 Task: Find connections with filter location Koprivnica with filter topic #securitywith filter profile language Spanish with filter current company YES BANK with filter school The Assembly of God Church School - India with filter industry Wholesale Photography Equipment and Supplies with filter service category Home Networking with filter keywords title Director
Action: Mouse moved to (642, 81)
Screenshot: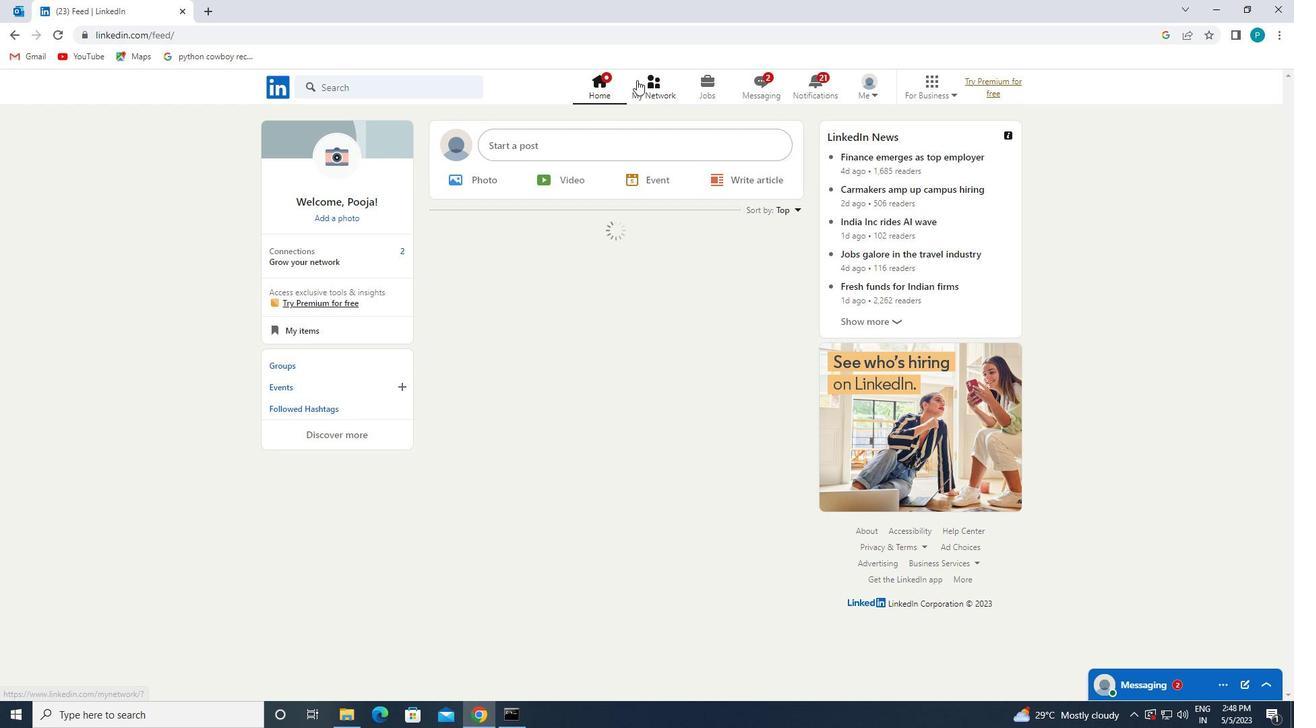
Action: Mouse pressed left at (642, 81)
Screenshot: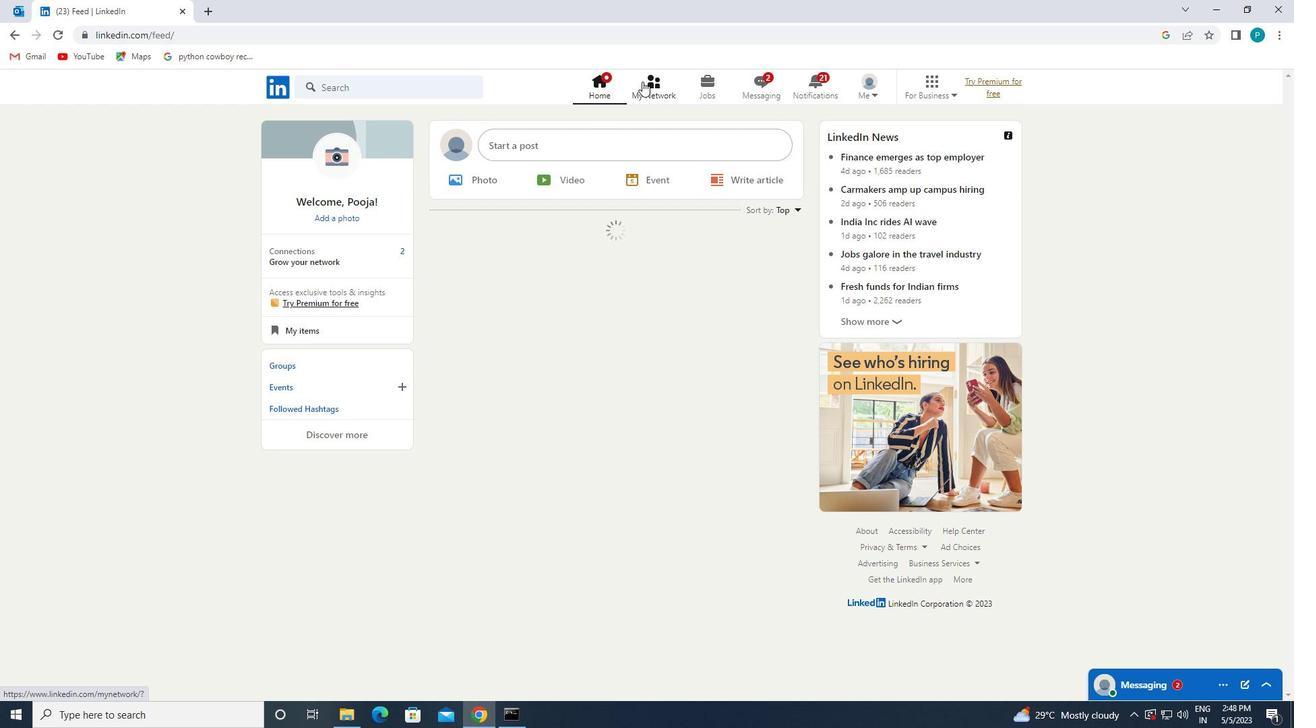 
Action: Mouse moved to (647, 82)
Screenshot: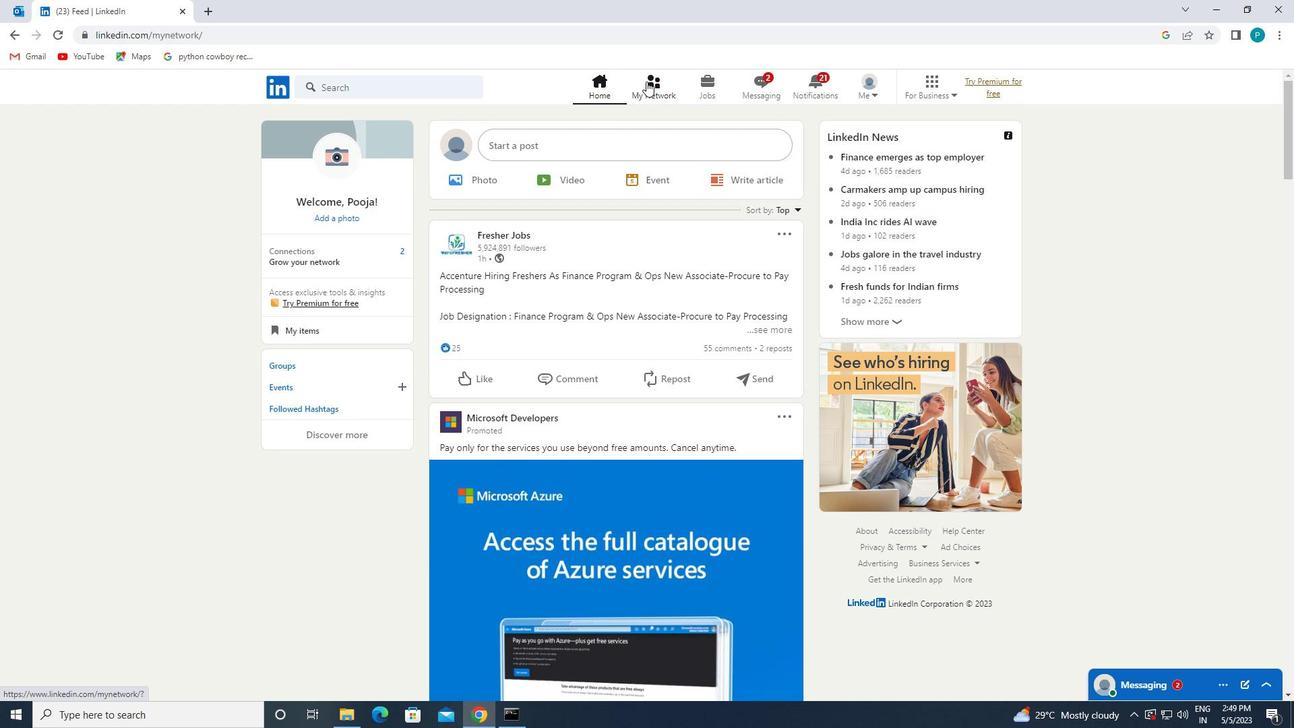 
Action: Mouse pressed left at (647, 82)
Screenshot: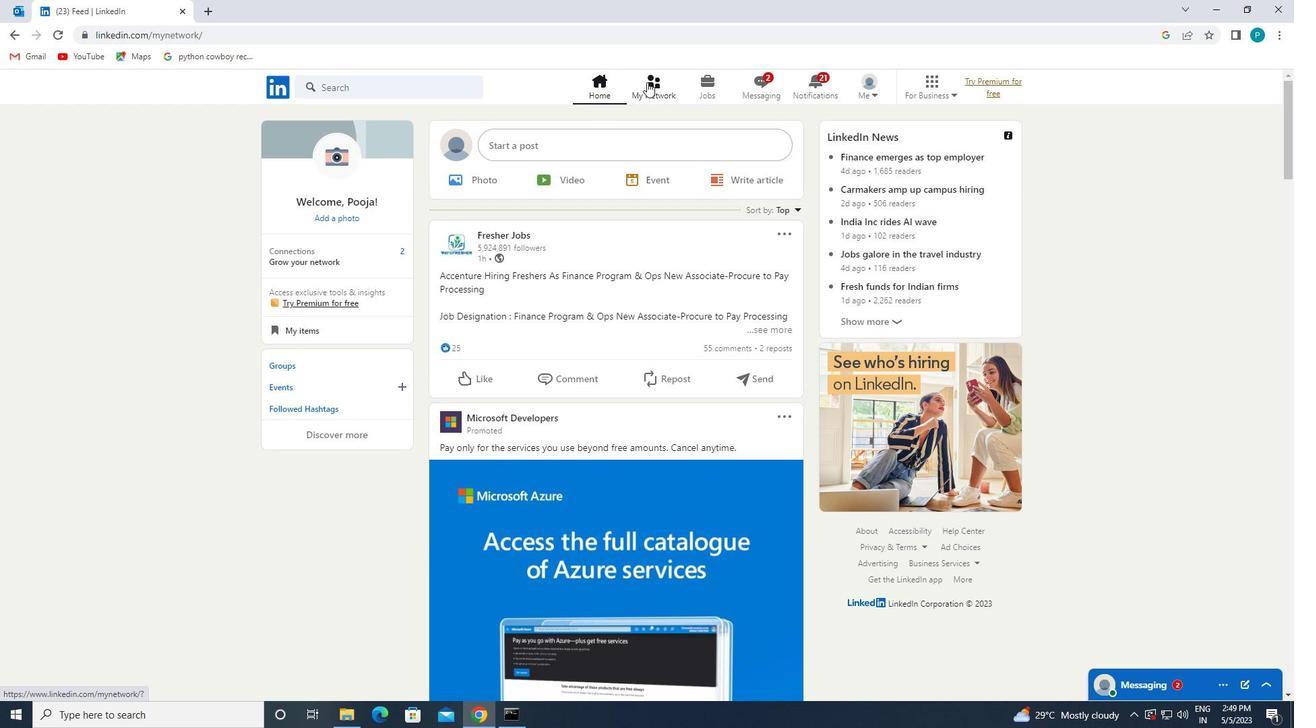 
Action: Mouse moved to (413, 153)
Screenshot: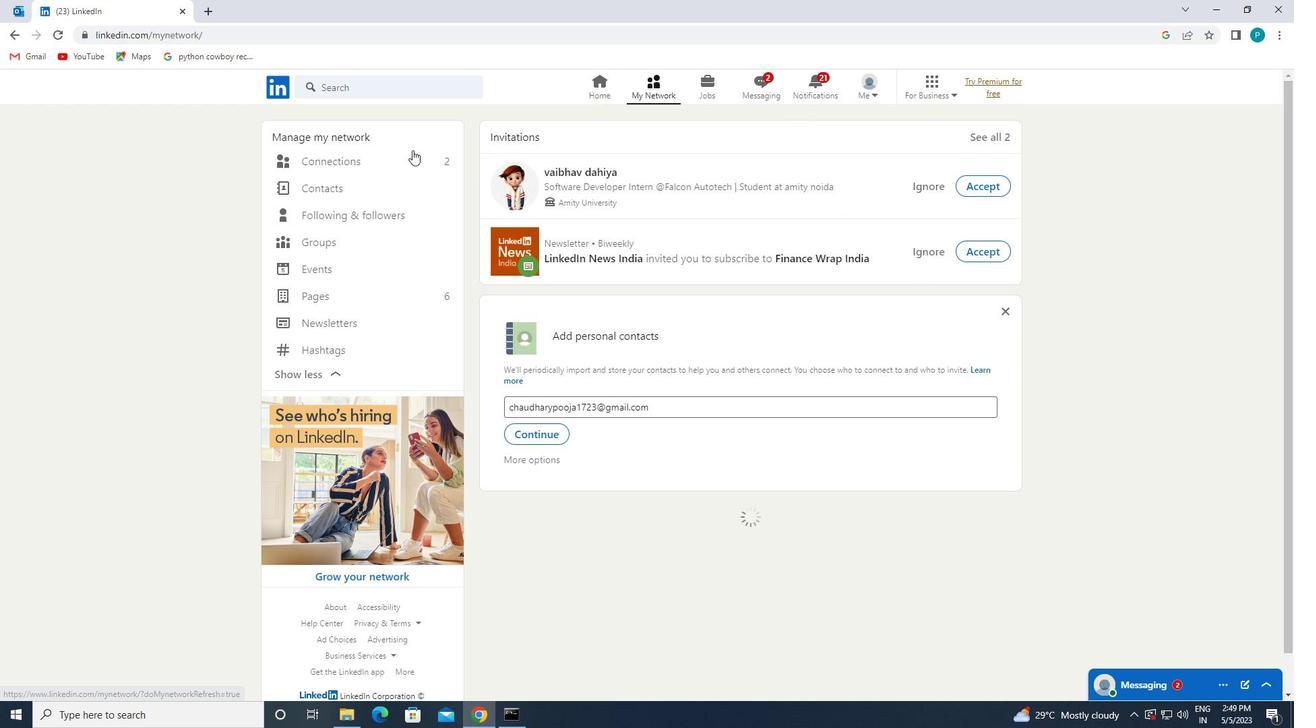 
Action: Mouse pressed left at (413, 153)
Screenshot: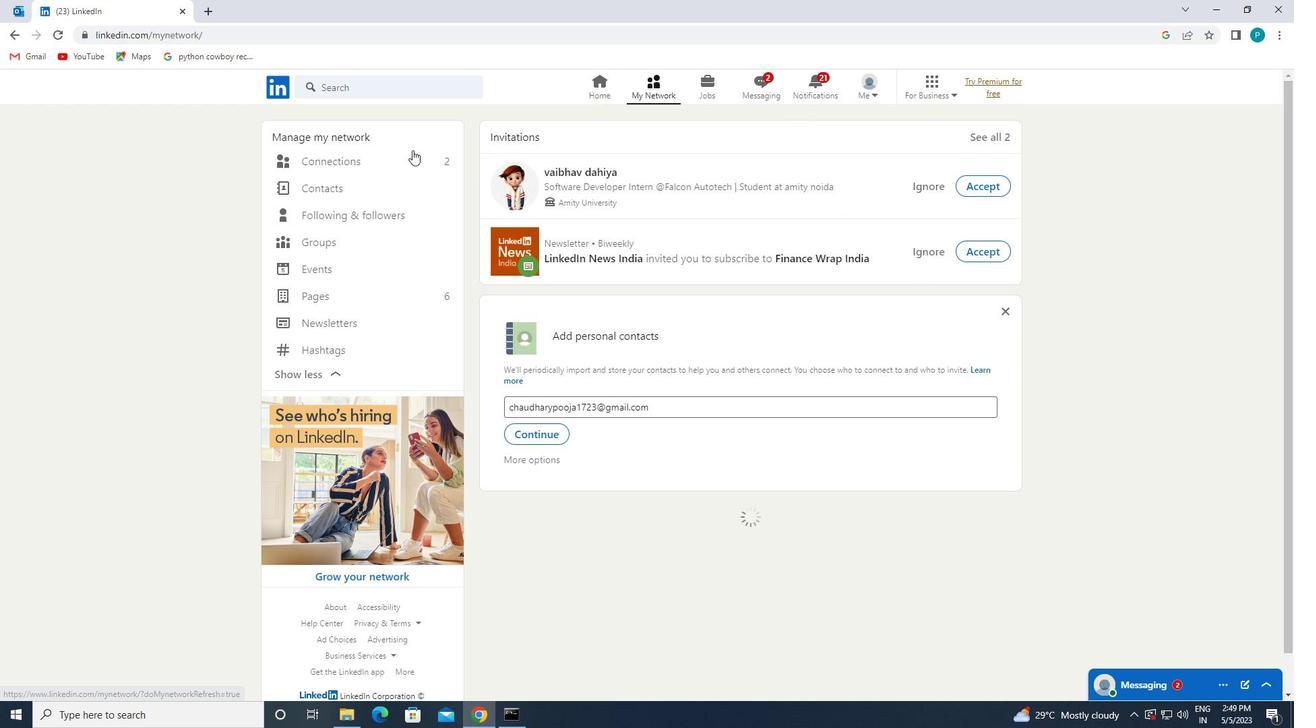 
Action: Mouse moved to (740, 169)
Screenshot: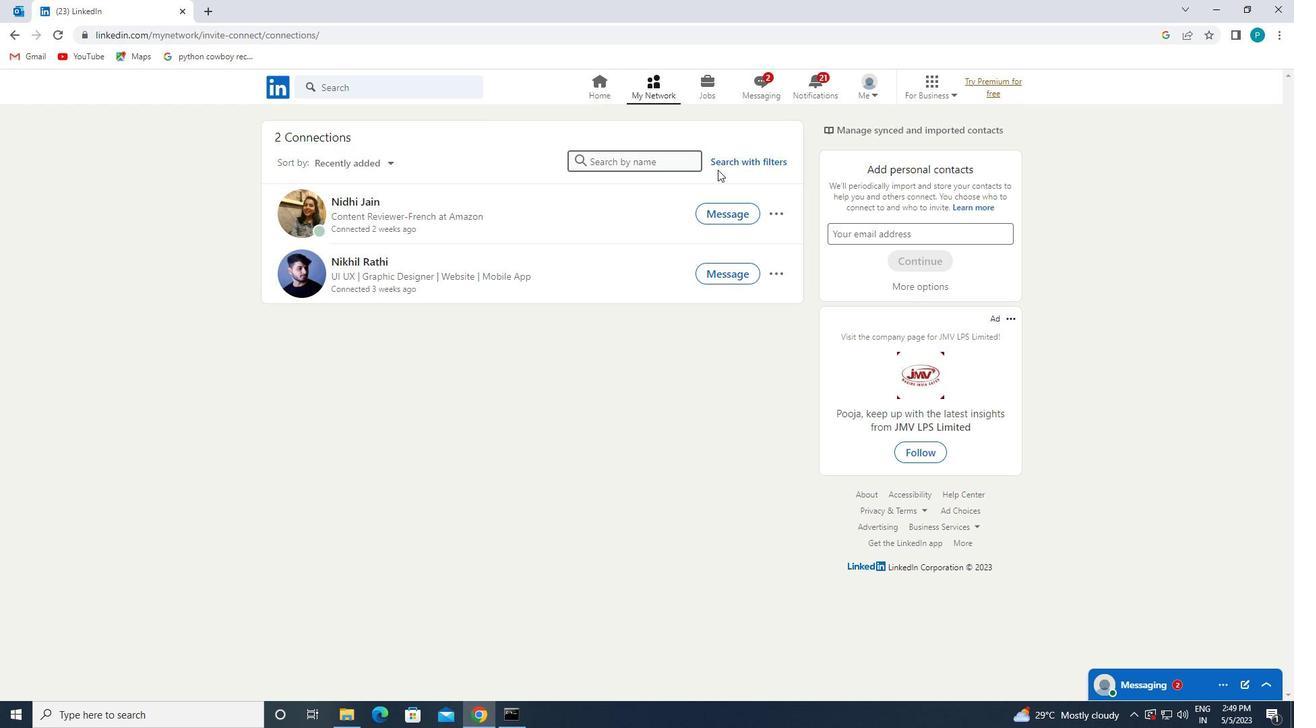 
Action: Mouse pressed left at (740, 169)
Screenshot: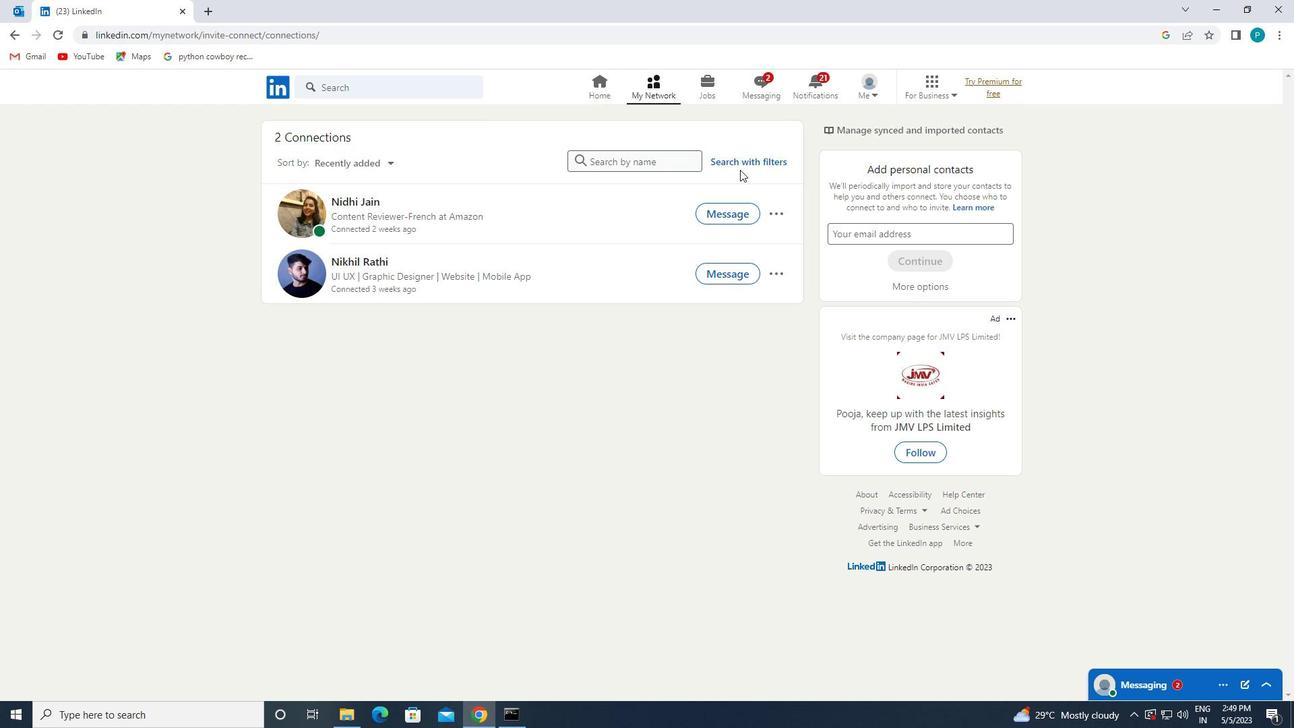 
Action: Mouse moved to (741, 166)
Screenshot: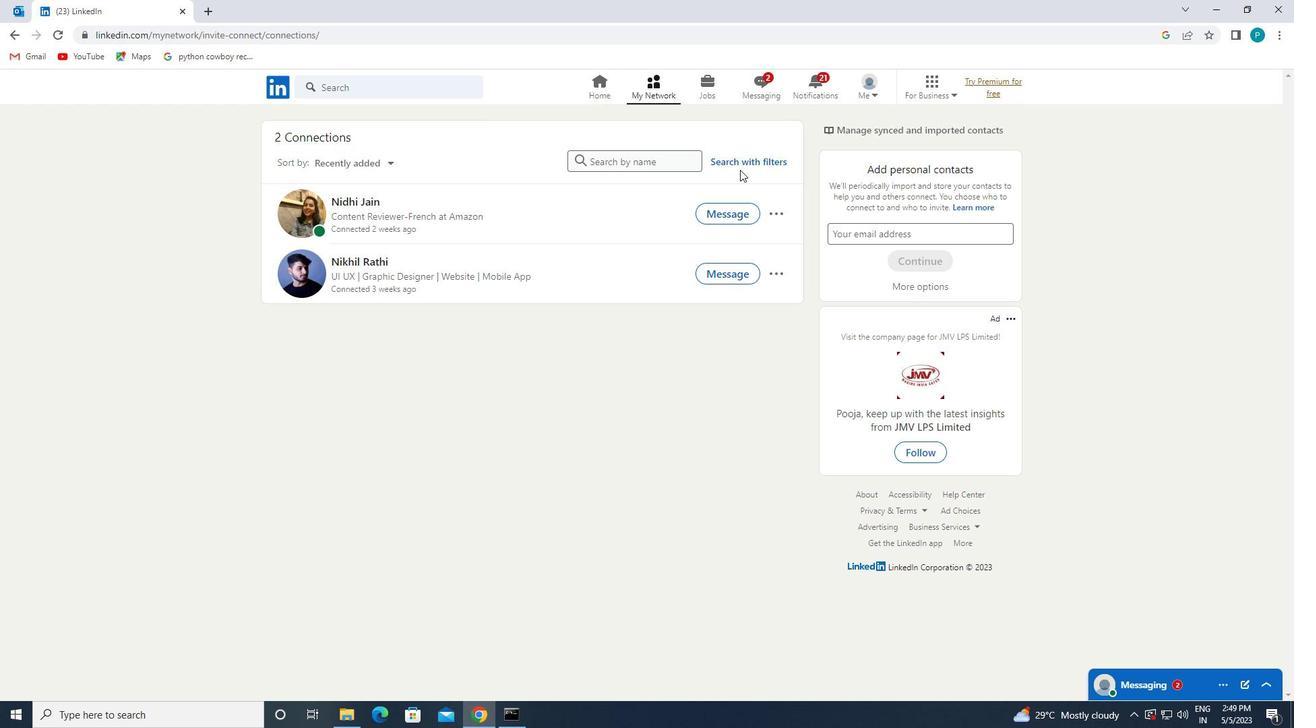 
Action: Mouse pressed left at (741, 166)
Screenshot: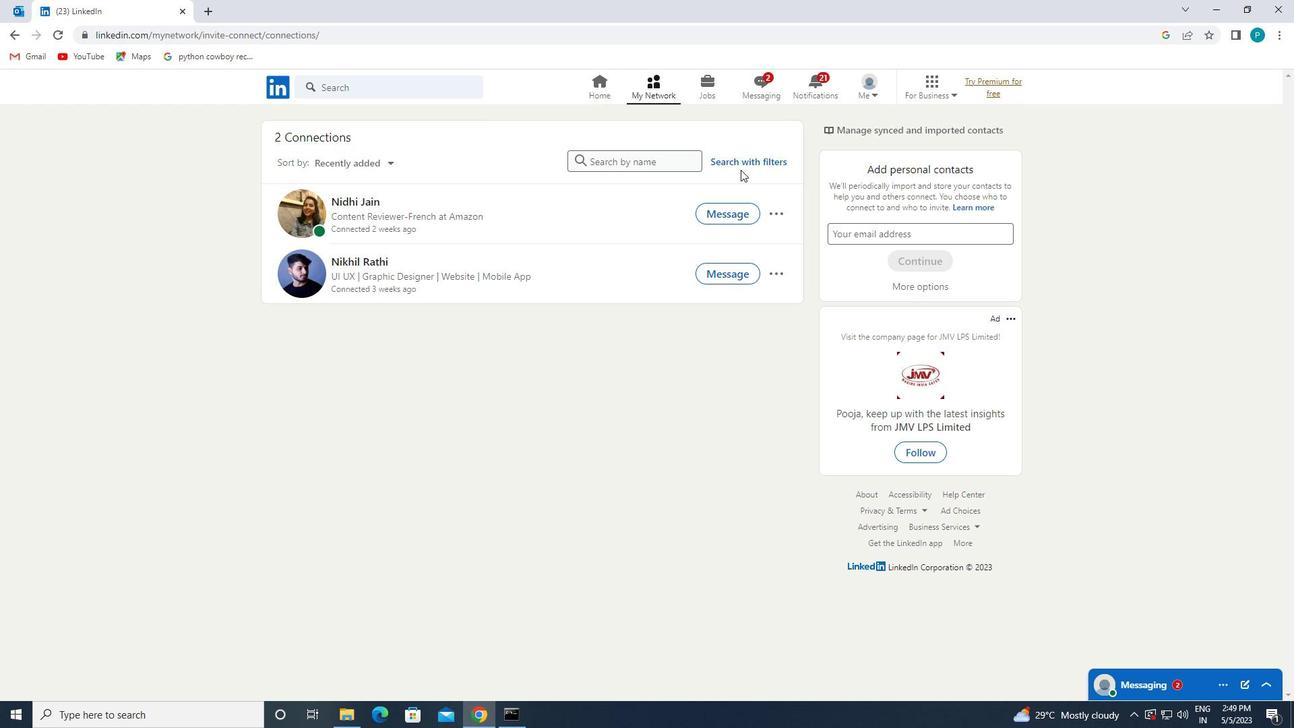 
Action: Mouse moved to (701, 123)
Screenshot: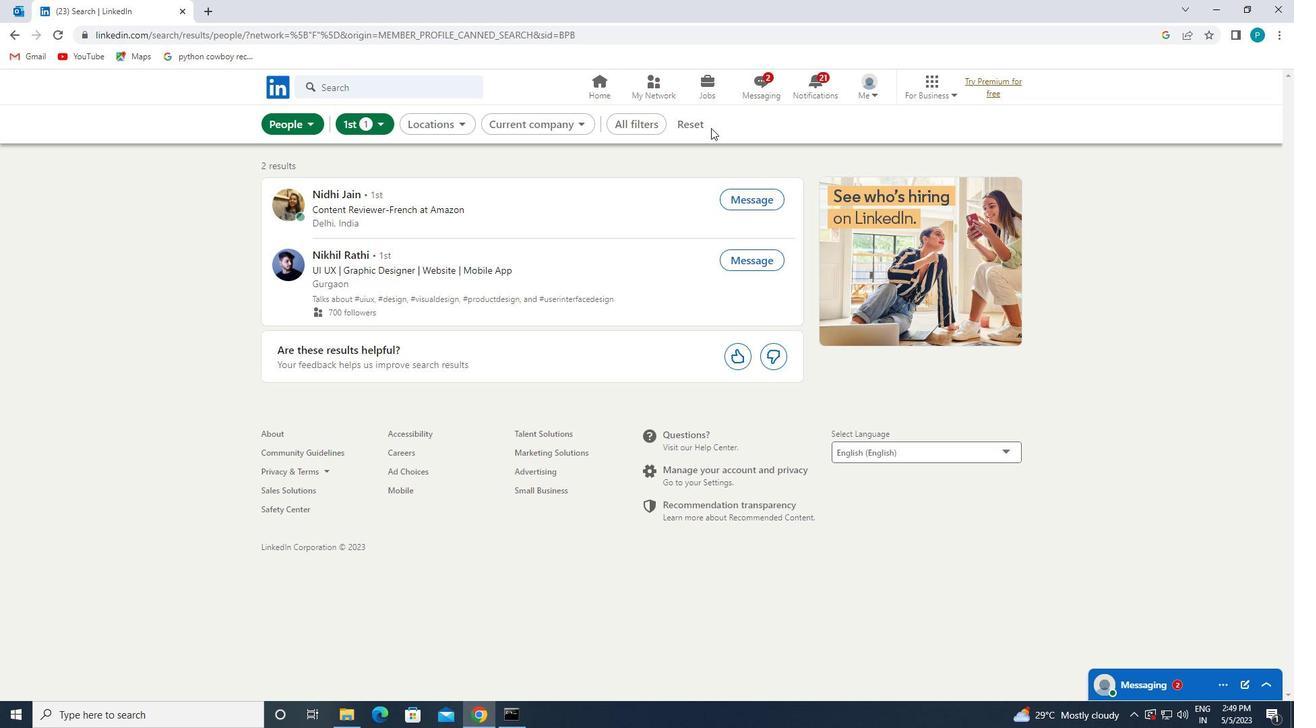 
Action: Mouse pressed left at (701, 123)
Screenshot: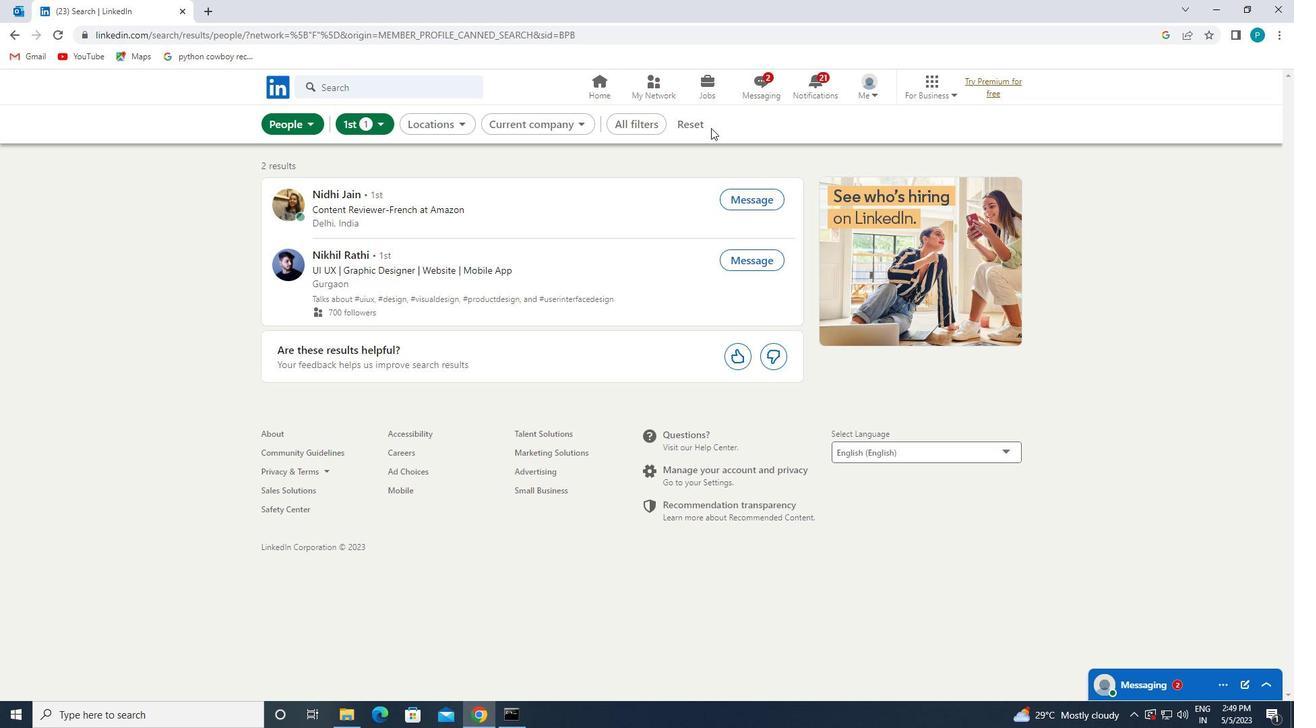 
Action: Mouse moved to (686, 120)
Screenshot: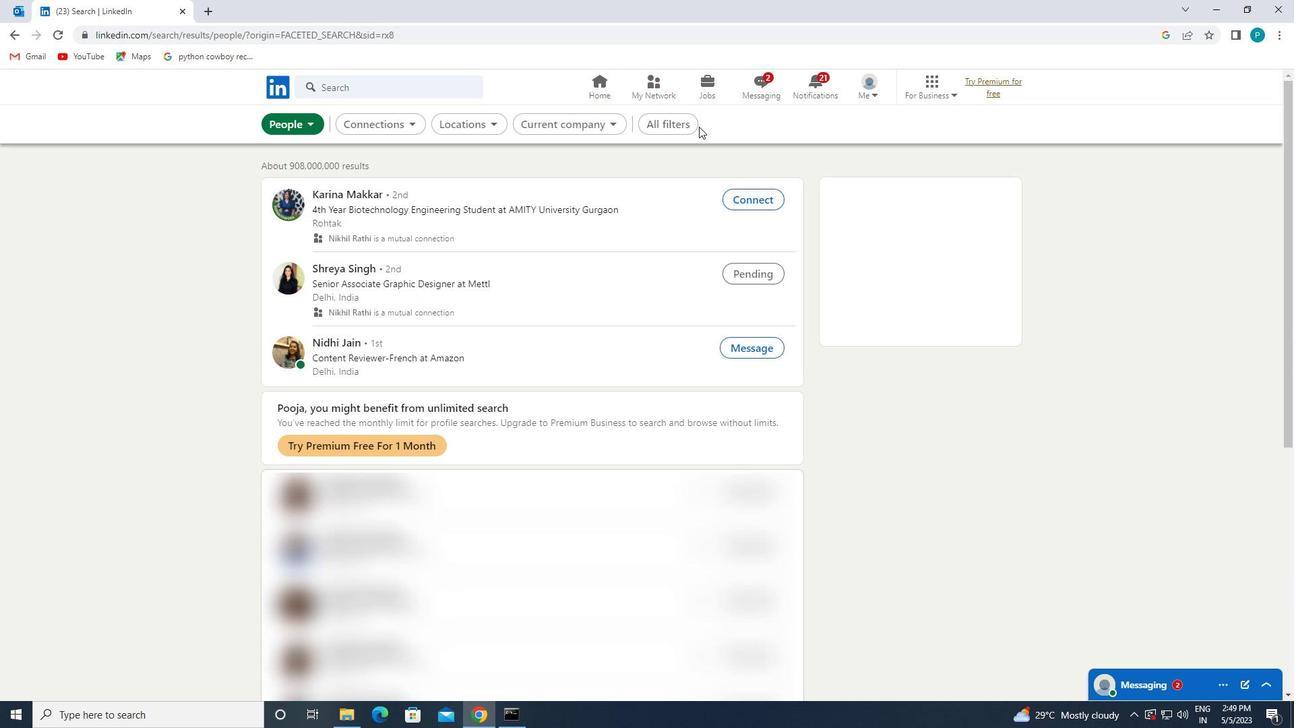 
Action: Mouse pressed left at (686, 120)
Screenshot: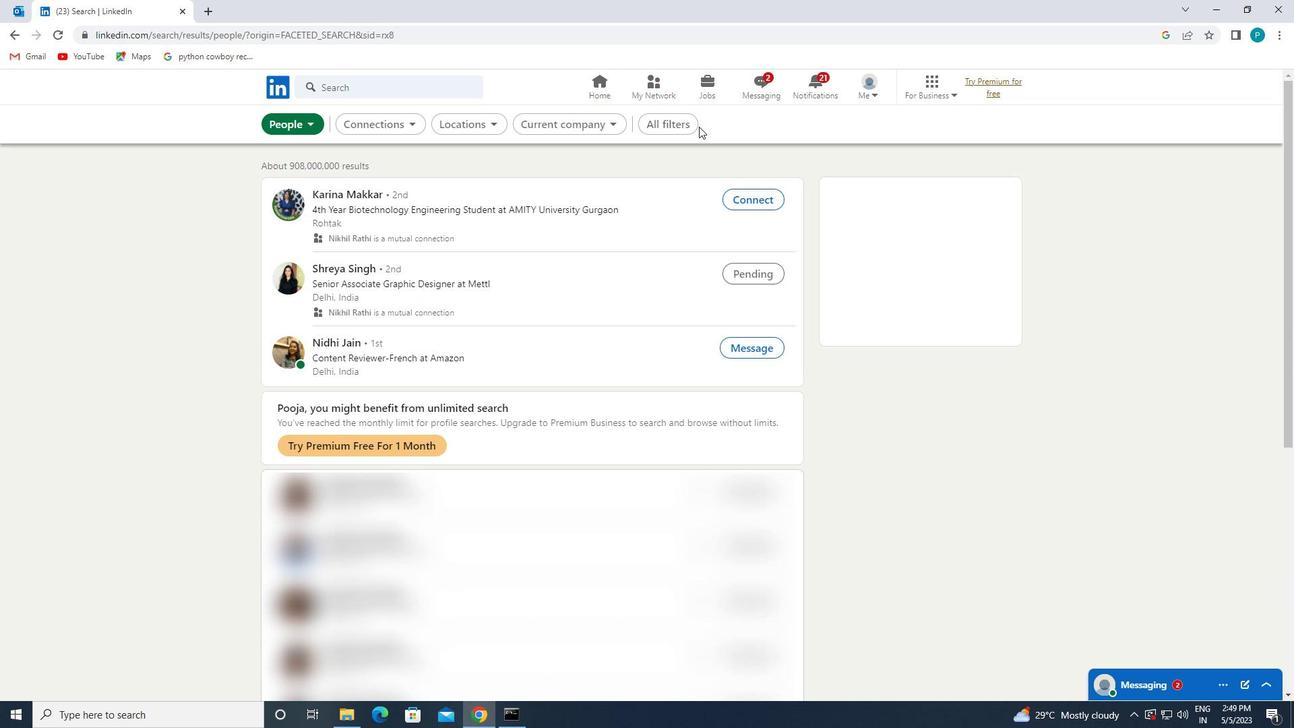 
Action: Mouse moved to (1142, 289)
Screenshot: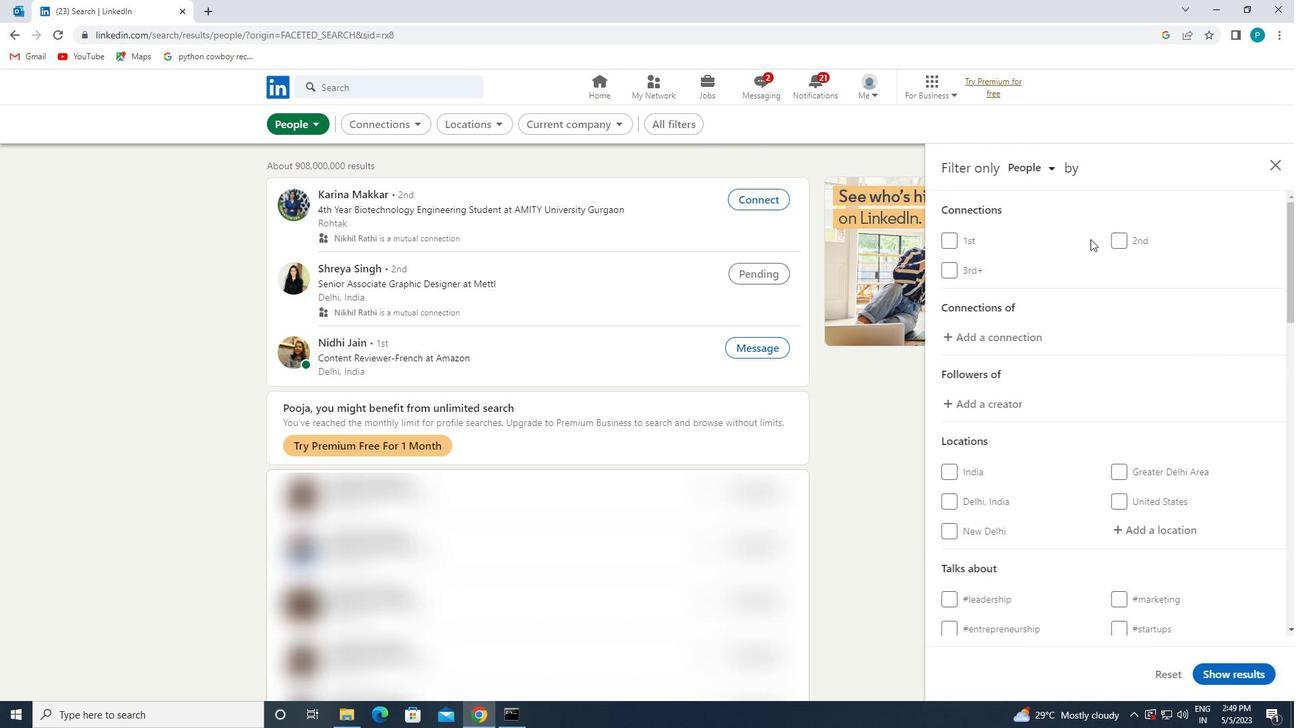 
Action: Mouse scrolled (1142, 288) with delta (0, 0)
Screenshot: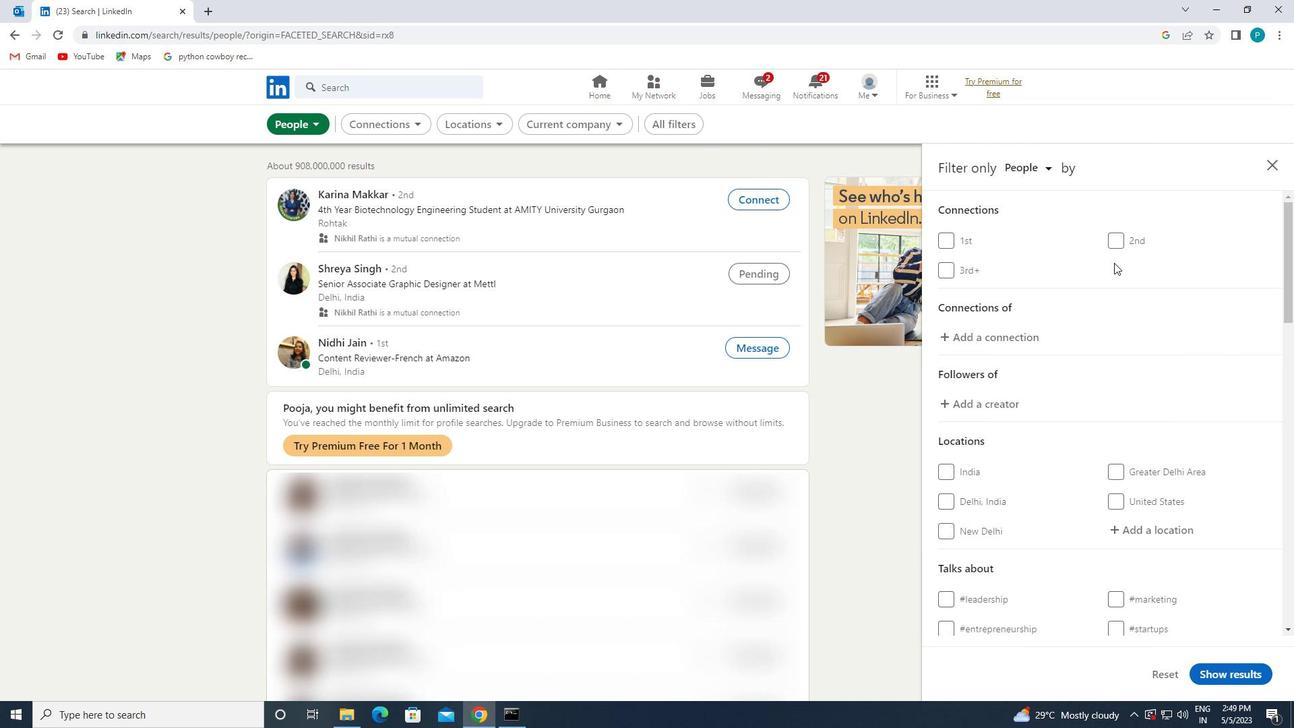 
Action: Mouse scrolled (1142, 288) with delta (0, 0)
Screenshot: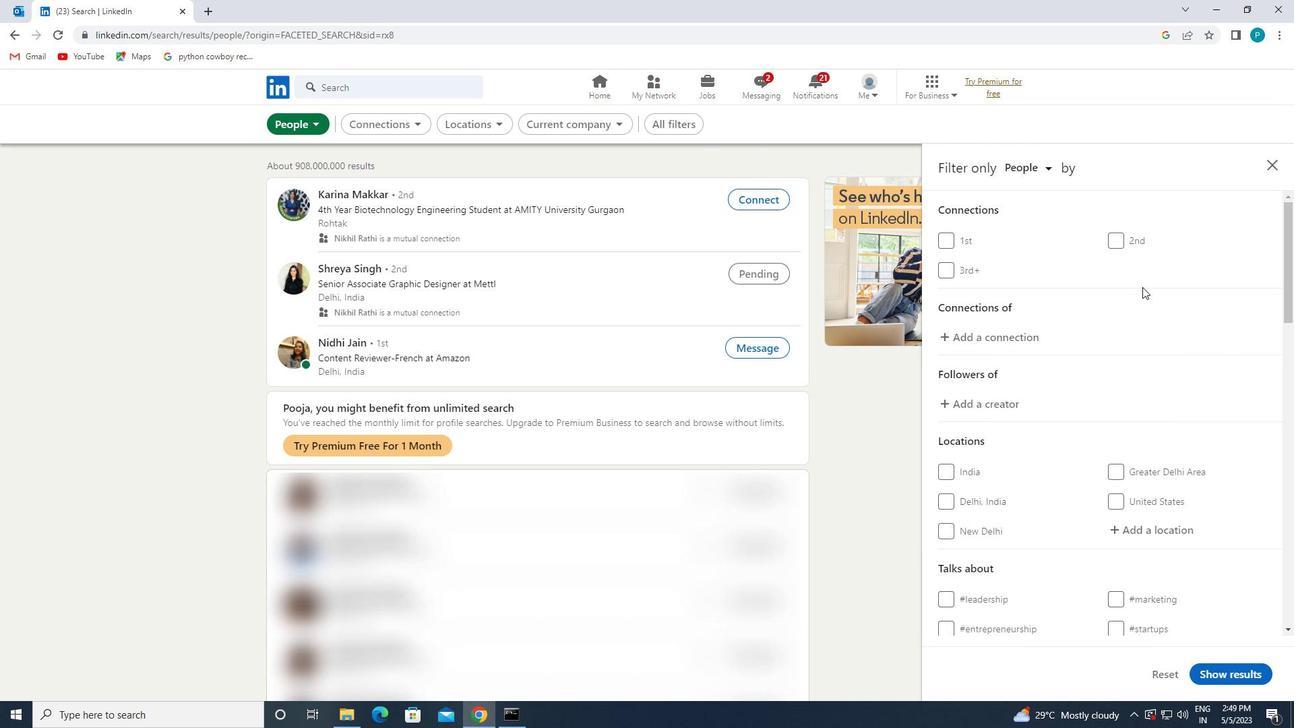 
Action: Mouse moved to (1159, 410)
Screenshot: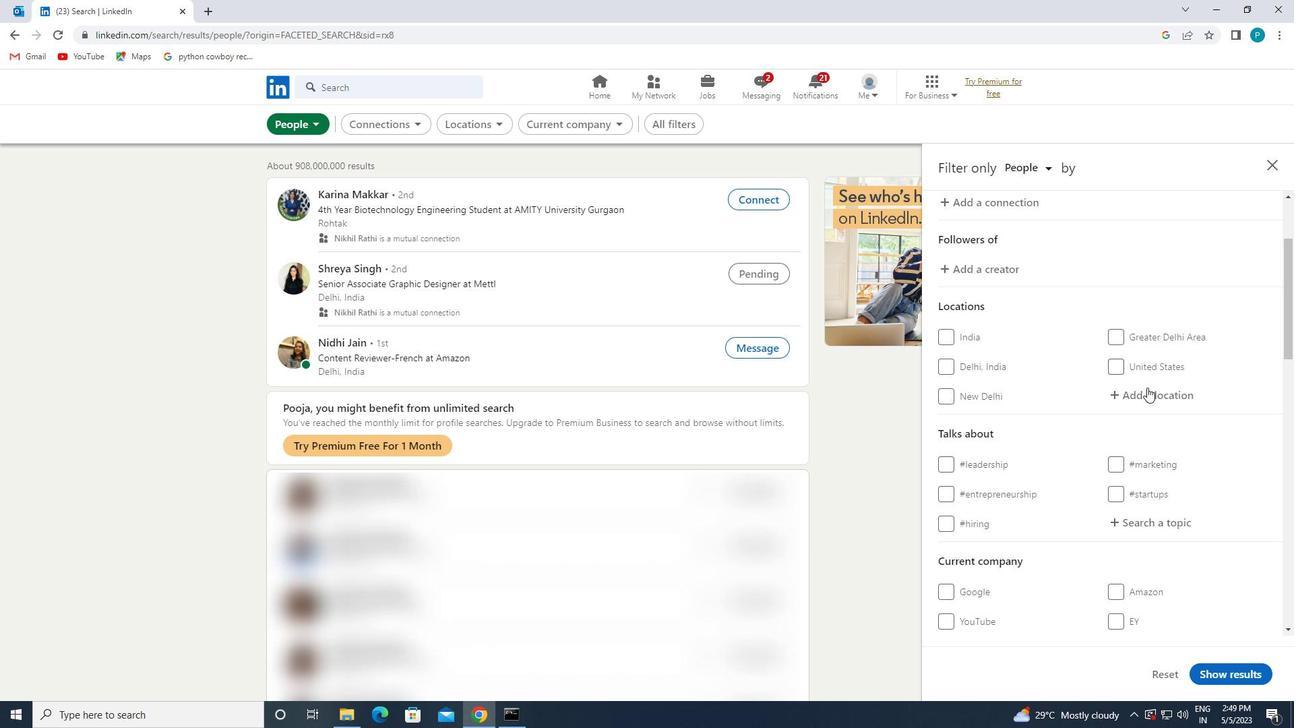 
Action: Mouse pressed left at (1159, 410)
Screenshot: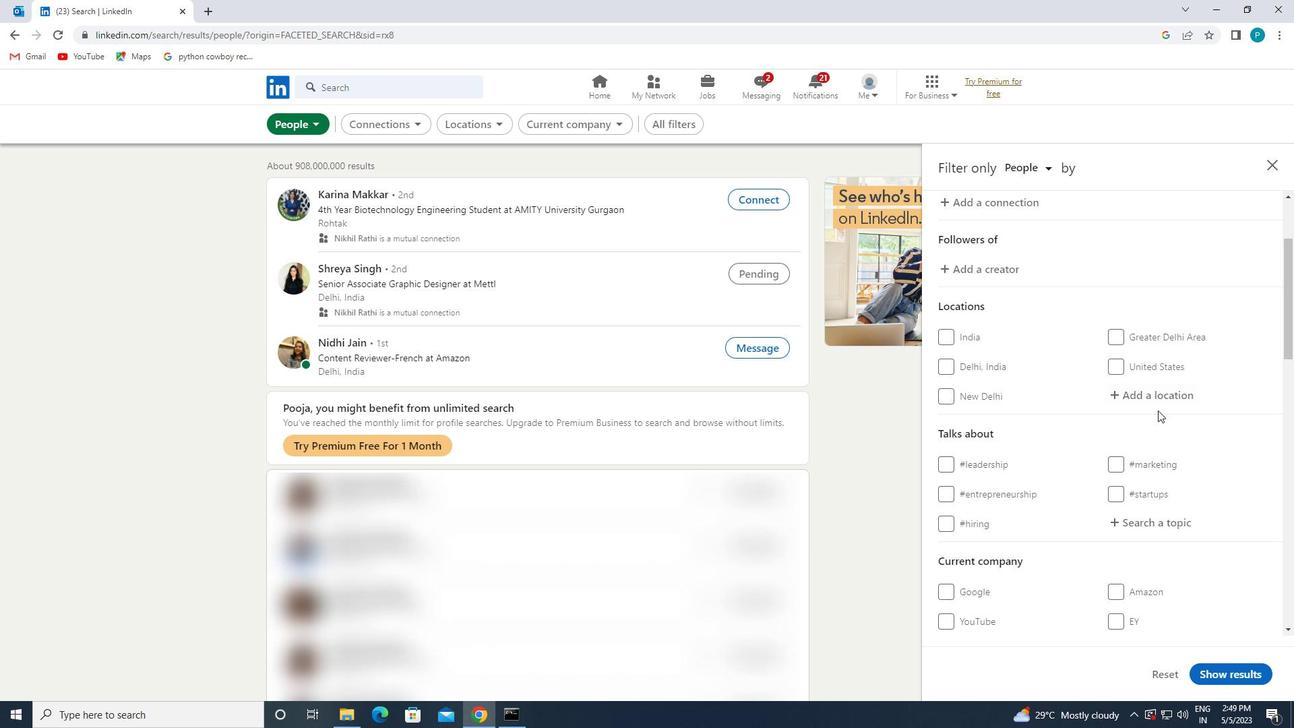 
Action: Mouse moved to (1159, 401)
Screenshot: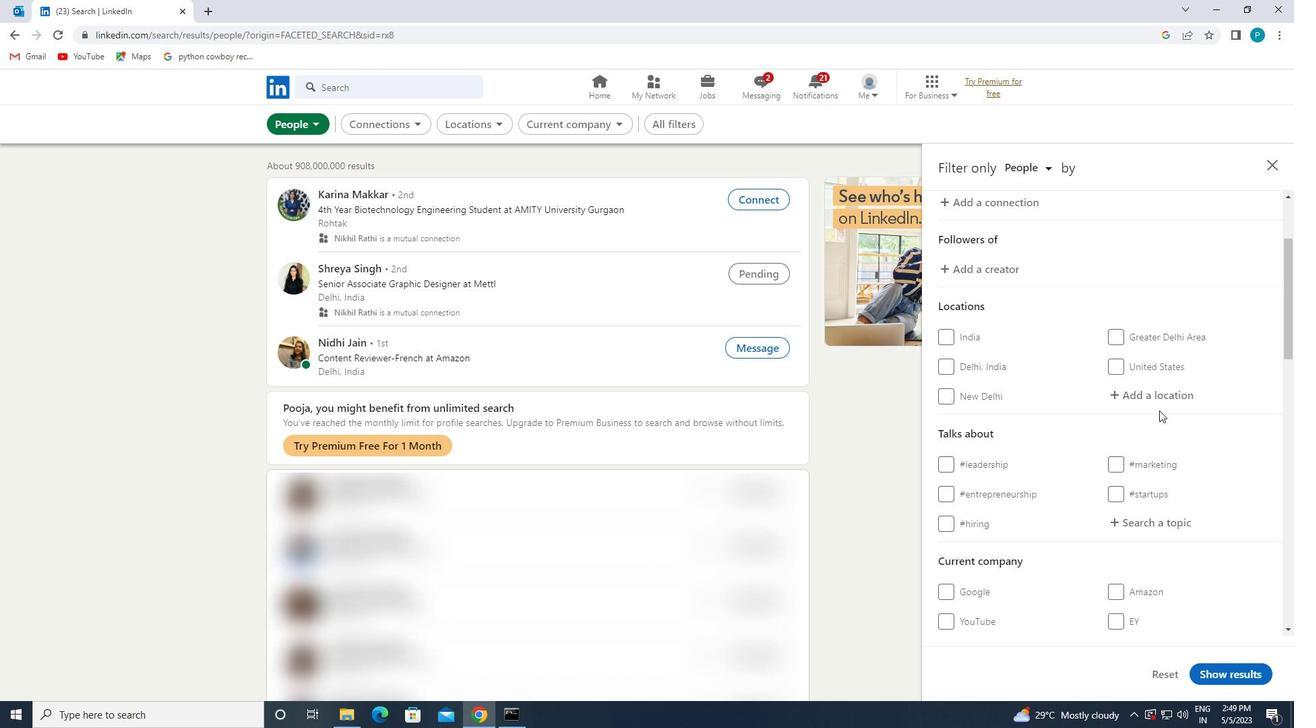 
Action: Mouse pressed left at (1159, 401)
Screenshot: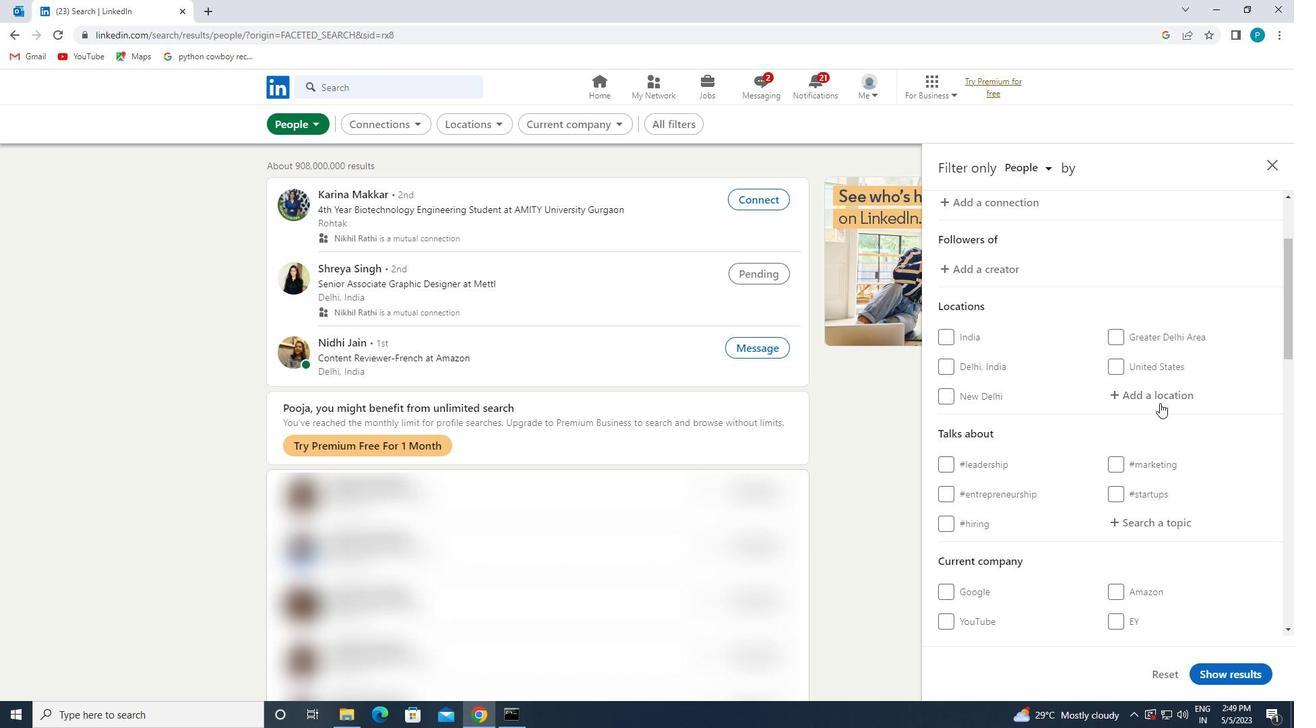 
Action: Key pressed <Key.caps_lock>k<Key.caps_lock>oprivnica
Screenshot: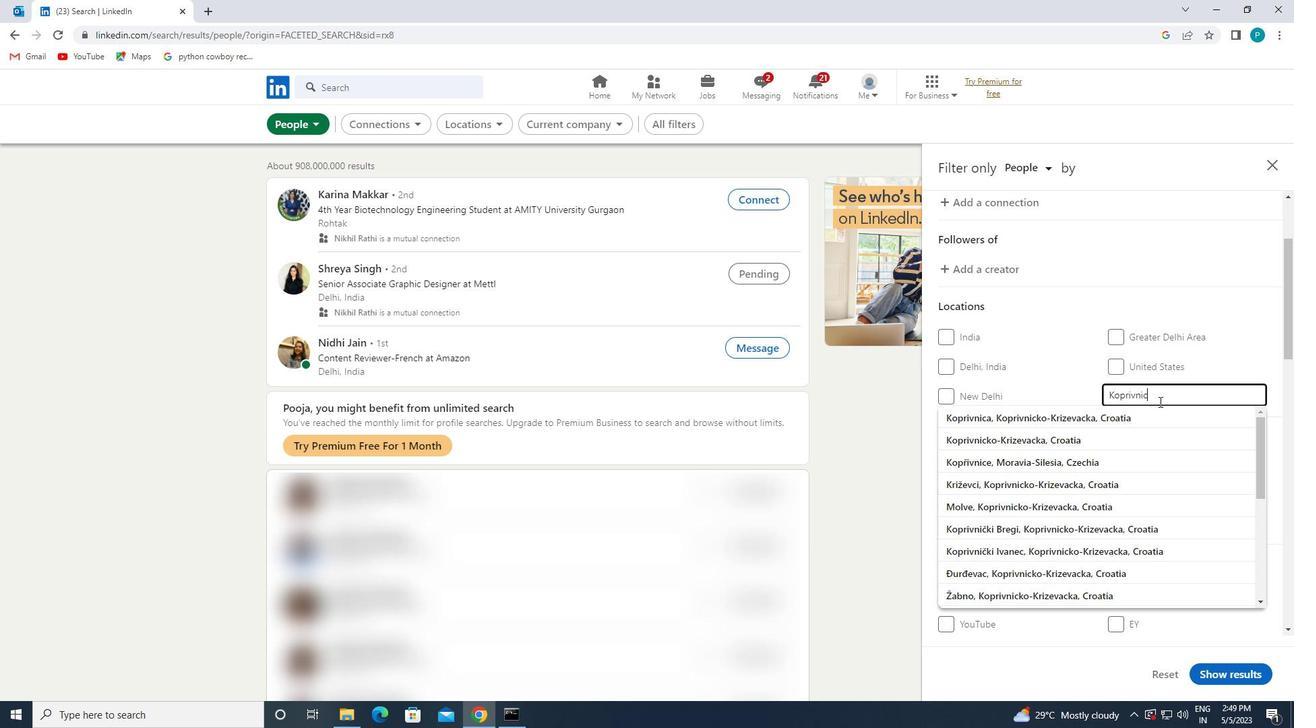 
Action: Mouse moved to (1151, 409)
Screenshot: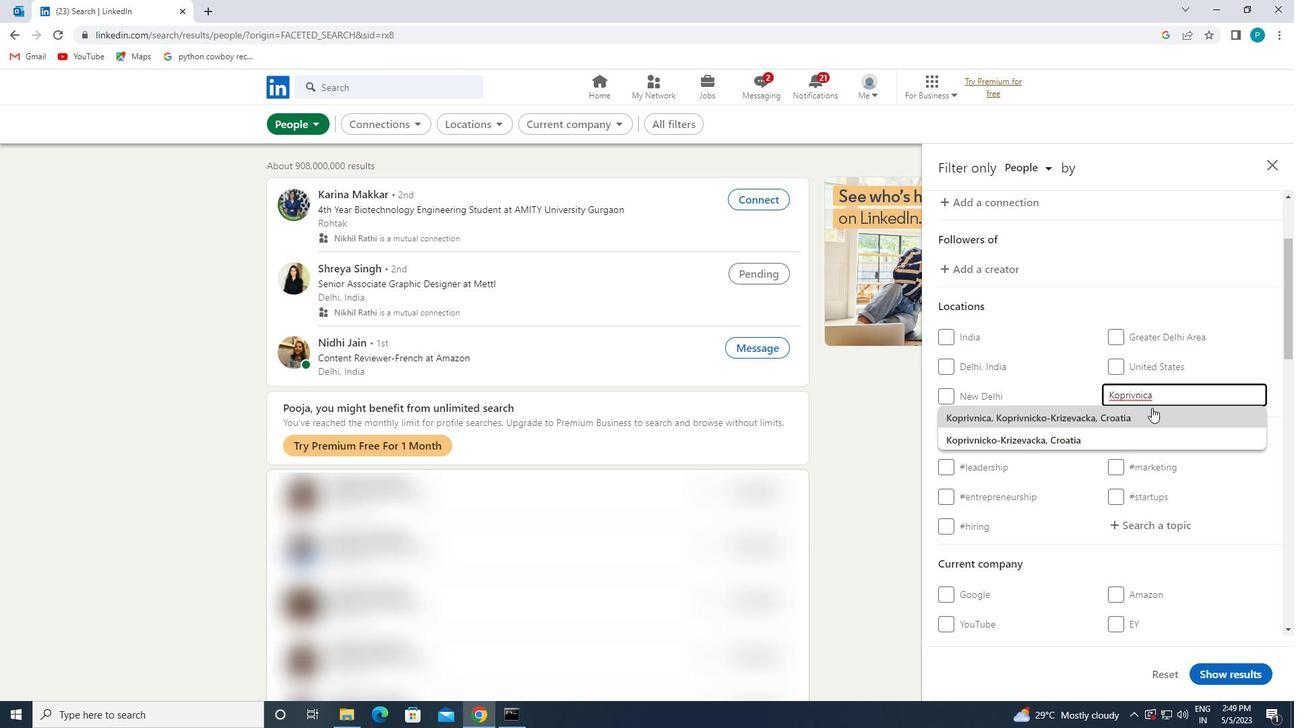 
Action: Mouse pressed left at (1151, 409)
Screenshot: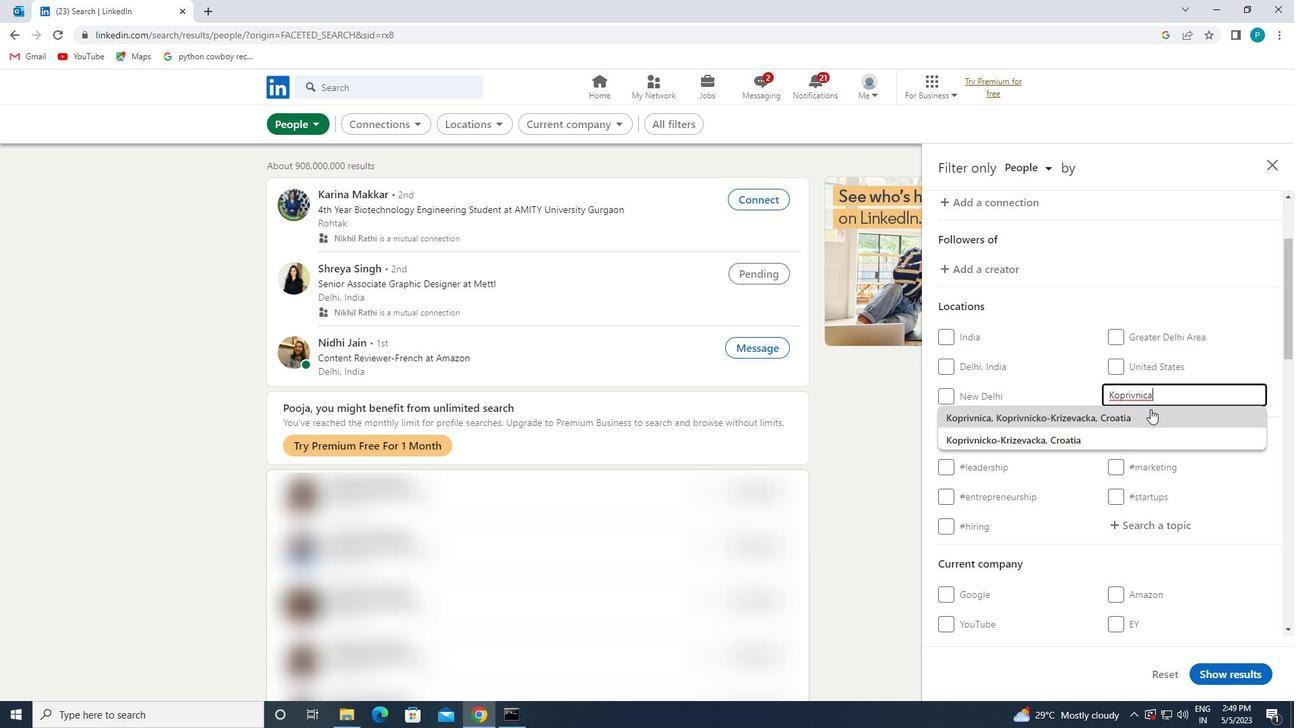 
Action: Mouse moved to (1159, 424)
Screenshot: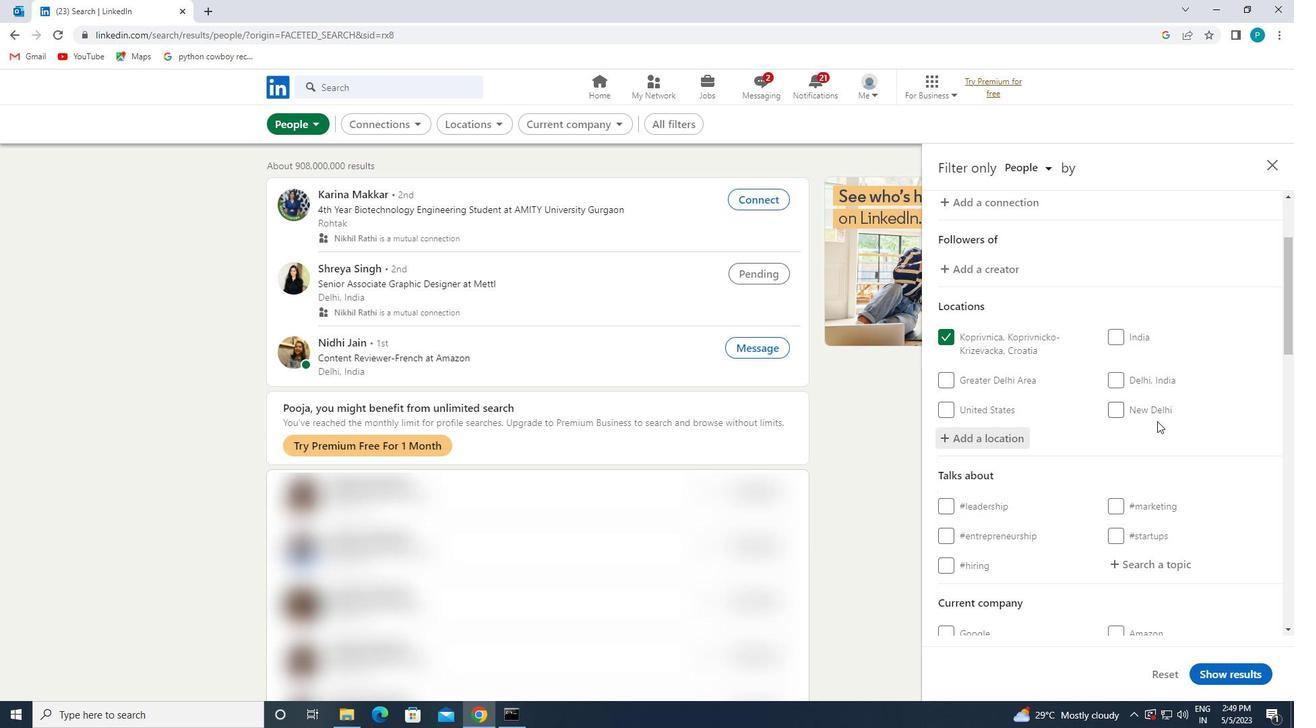 
Action: Mouse scrolled (1159, 424) with delta (0, 0)
Screenshot: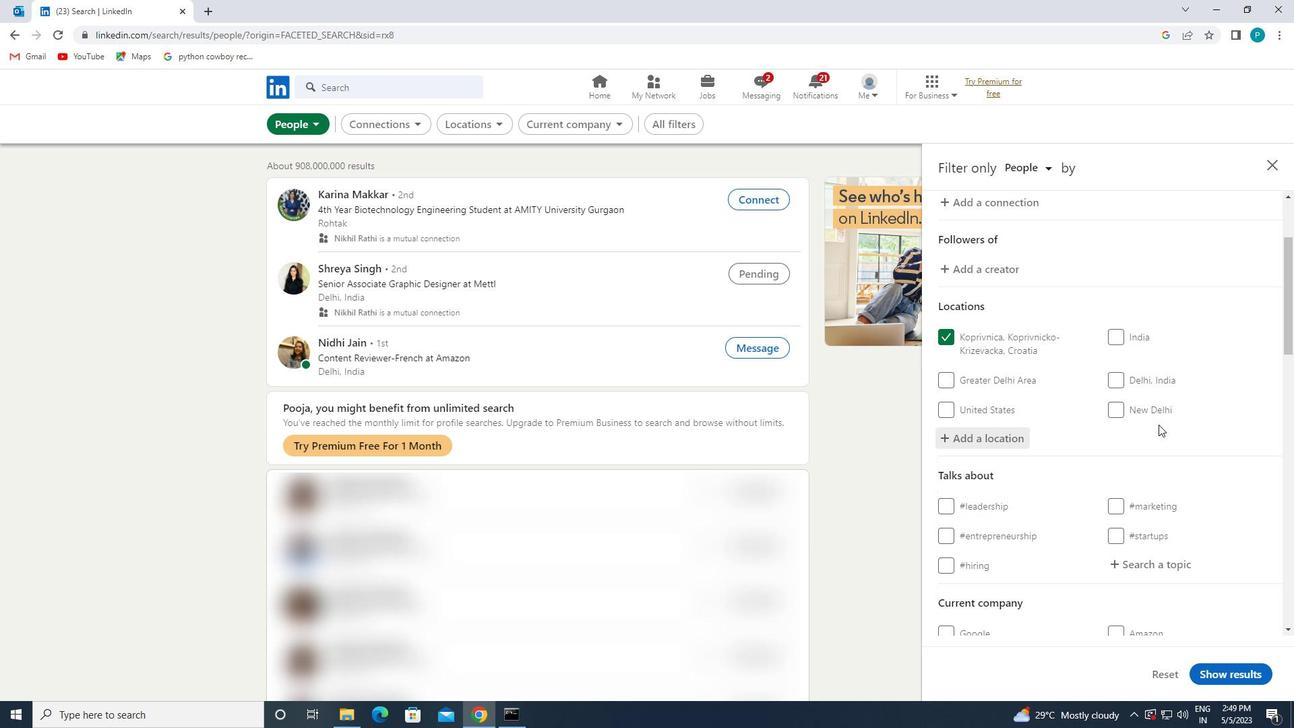 
Action: Mouse scrolled (1159, 424) with delta (0, 0)
Screenshot: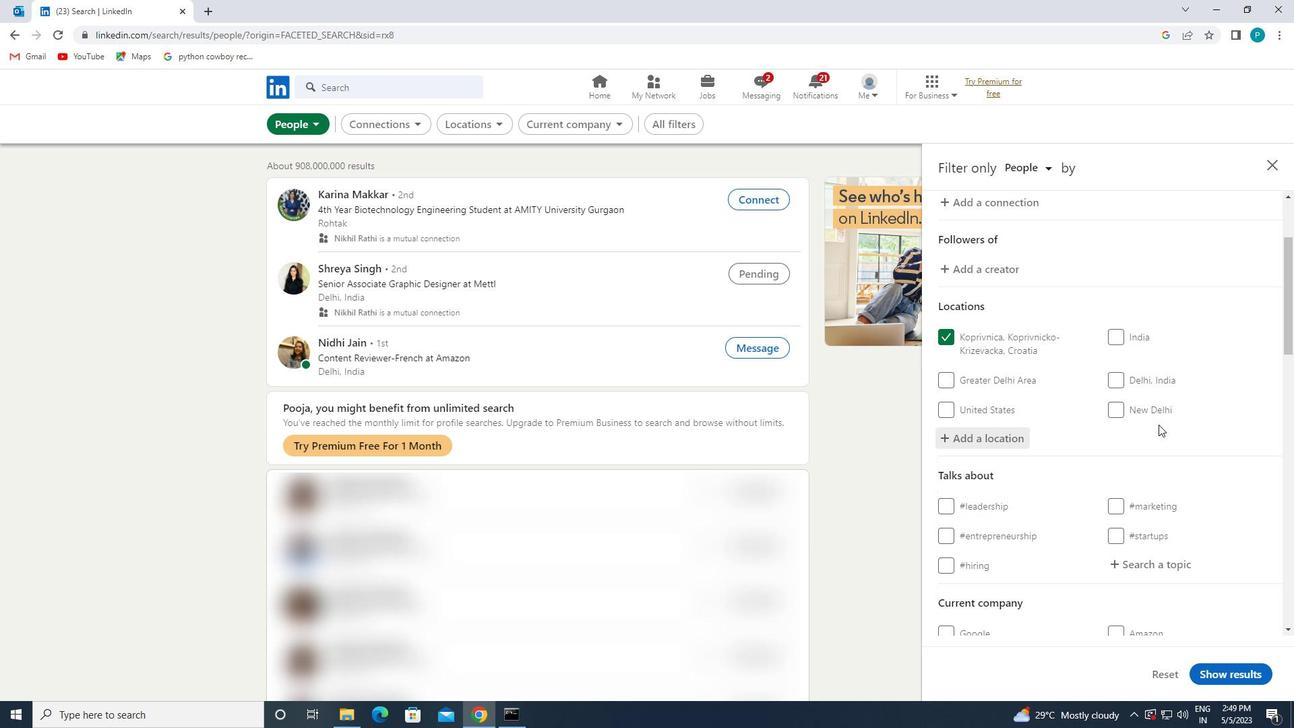 
Action: Mouse scrolled (1159, 424) with delta (0, 0)
Screenshot: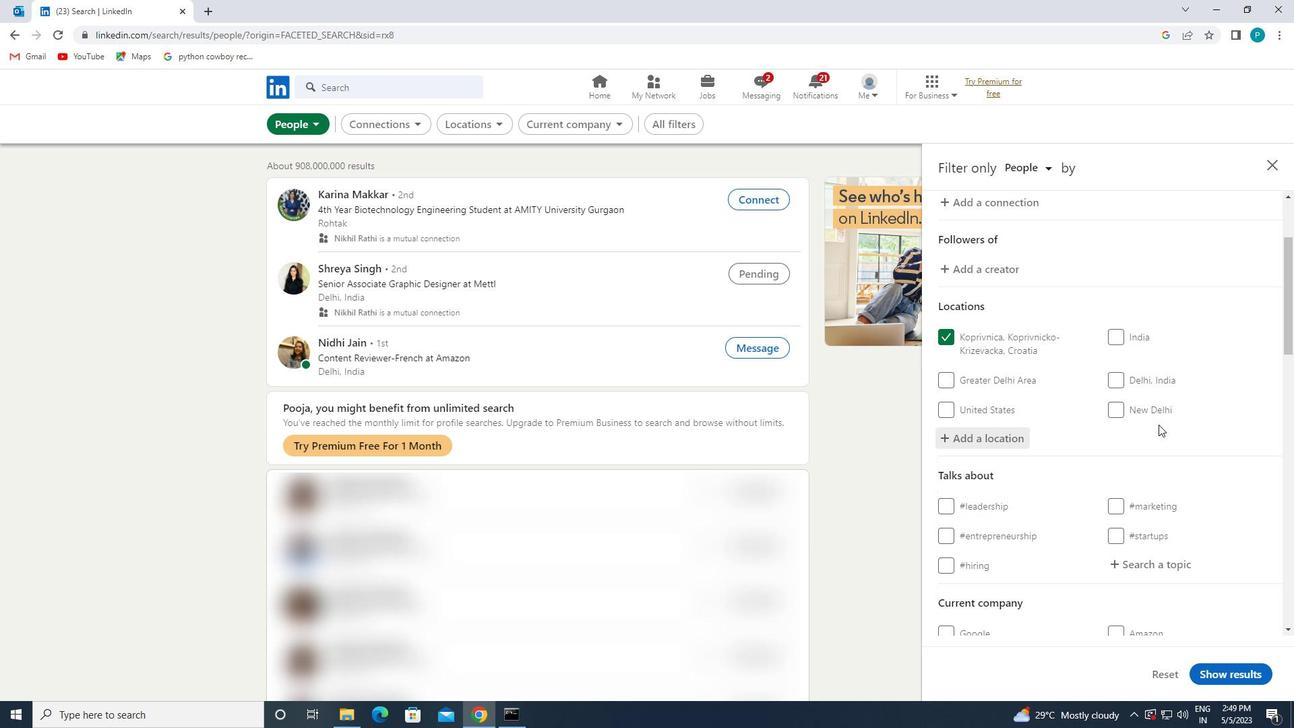 
Action: Mouse moved to (1144, 367)
Screenshot: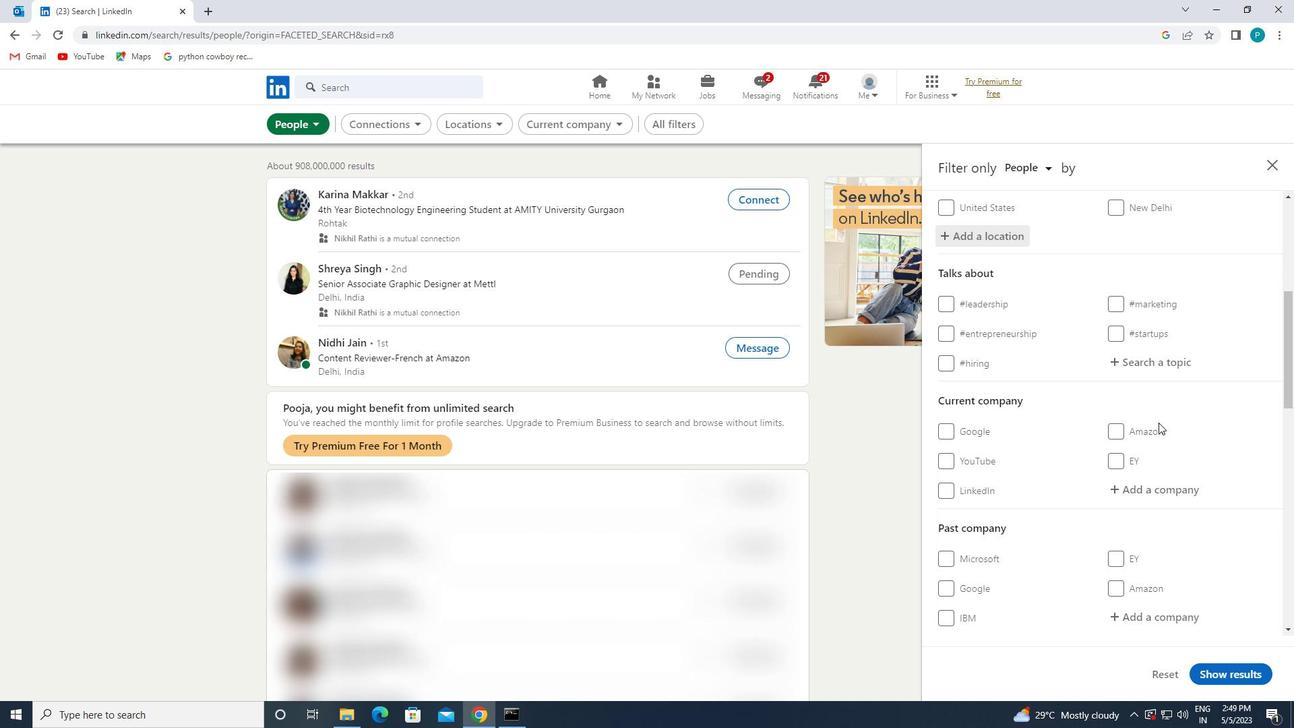 
Action: Mouse pressed left at (1144, 367)
Screenshot: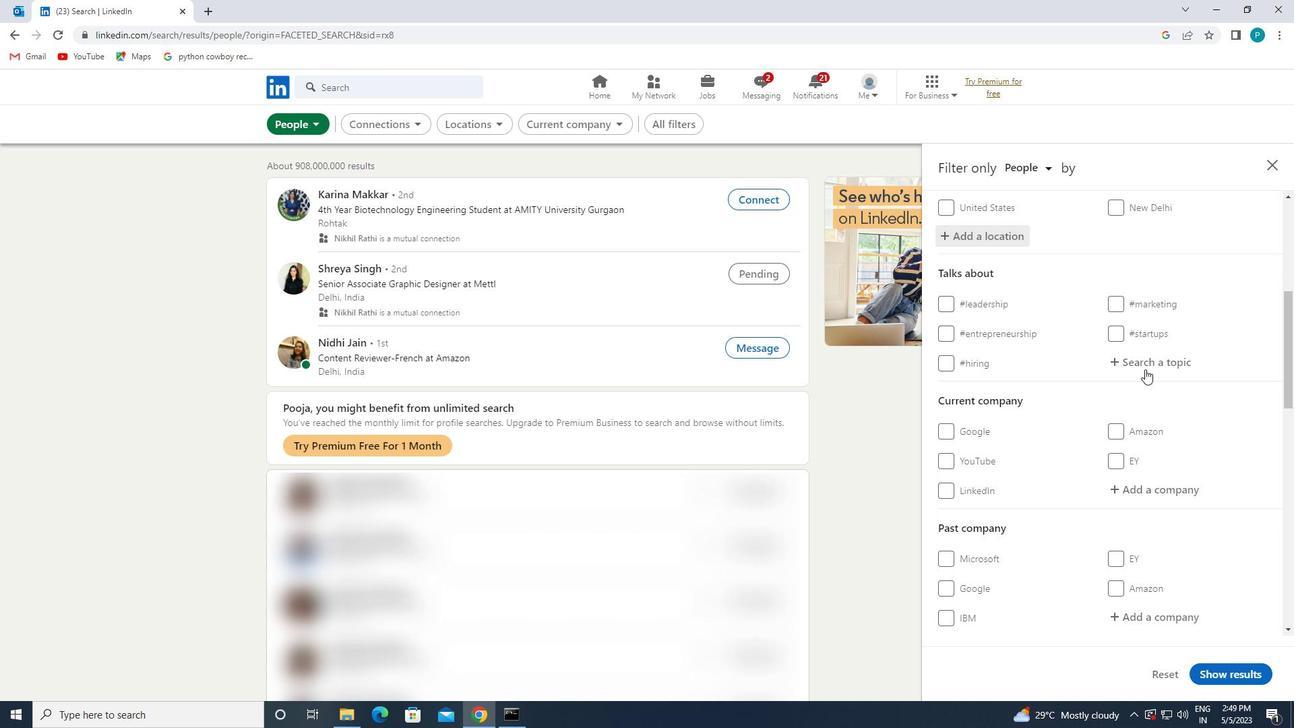 
Action: Key pressed <Key.shift>#SECURITY
Screenshot: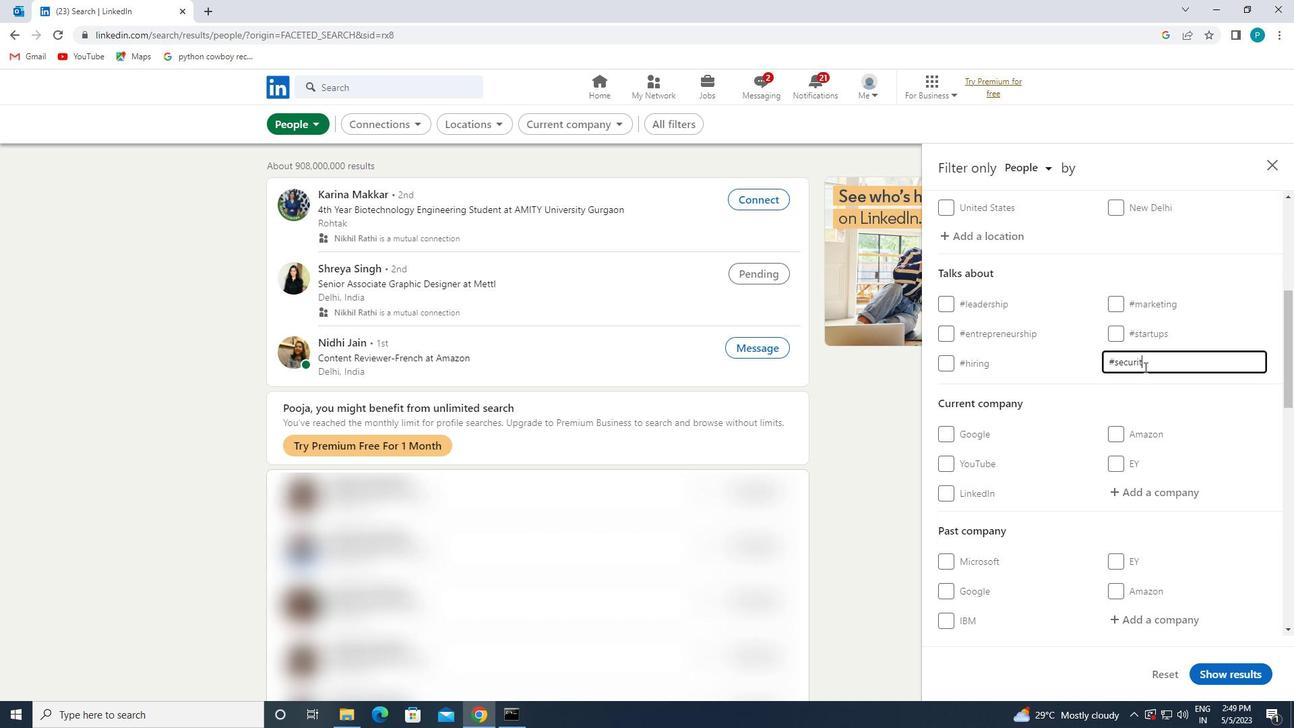 
Action: Mouse moved to (1078, 465)
Screenshot: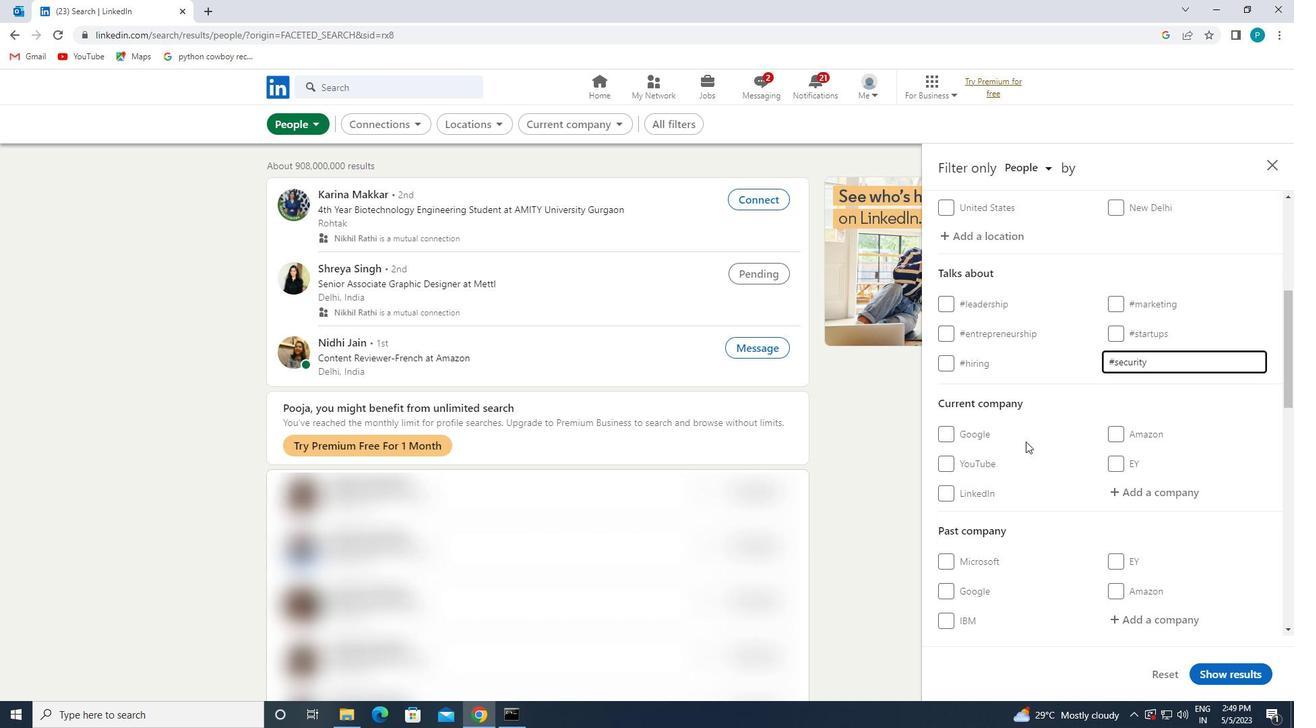 
Action: Mouse scrolled (1078, 464) with delta (0, 0)
Screenshot: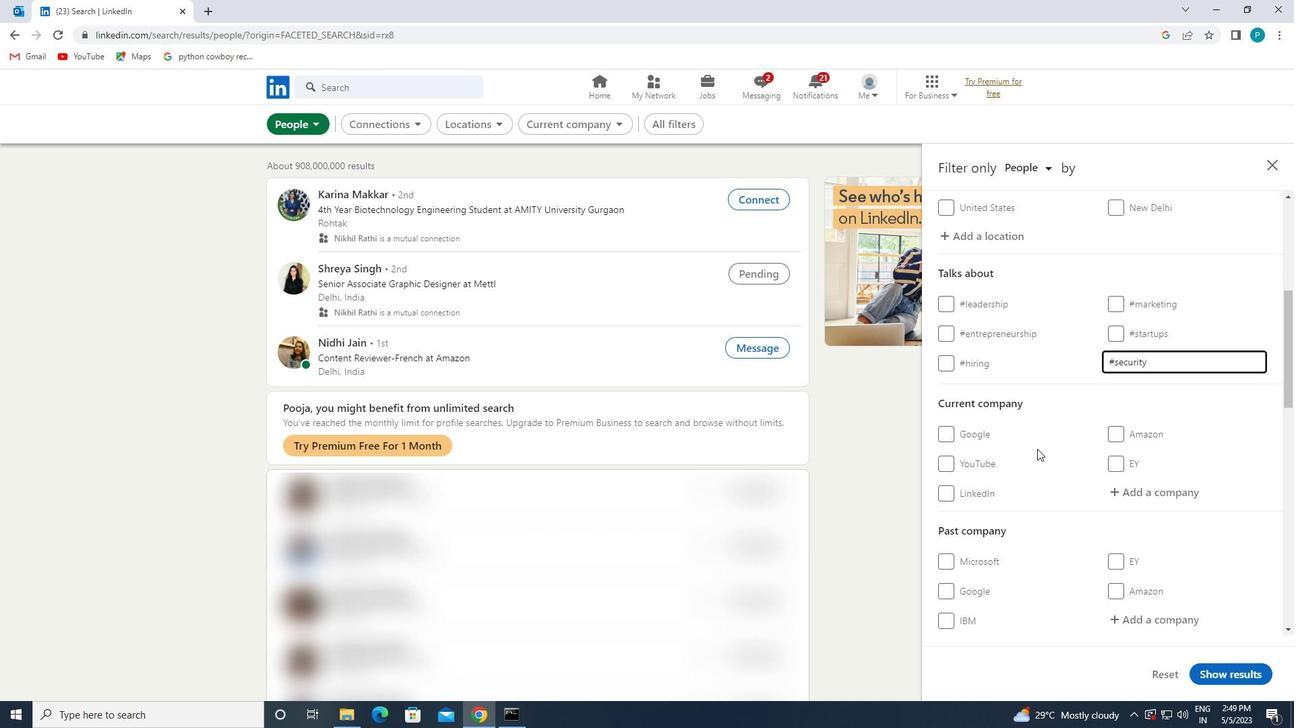 
Action: Mouse scrolled (1078, 464) with delta (0, 0)
Screenshot: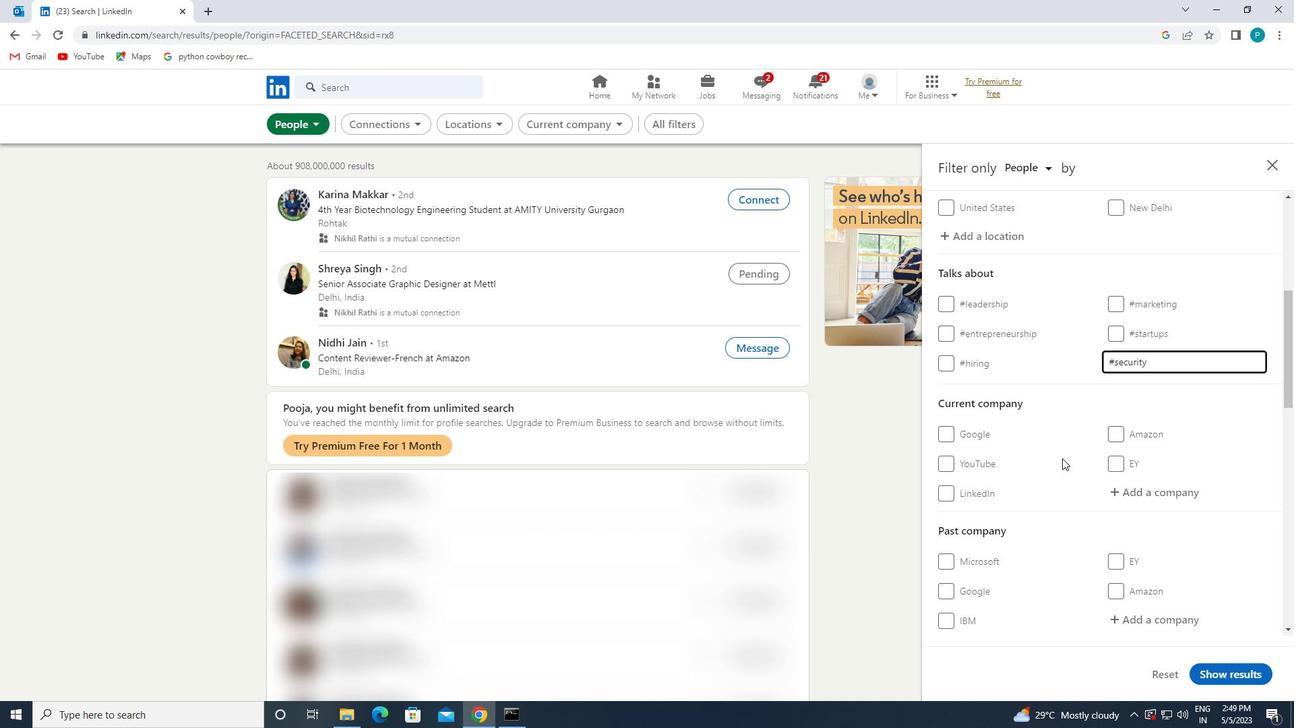 
Action: Mouse scrolled (1078, 464) with delta (0, 0)
Screenshot: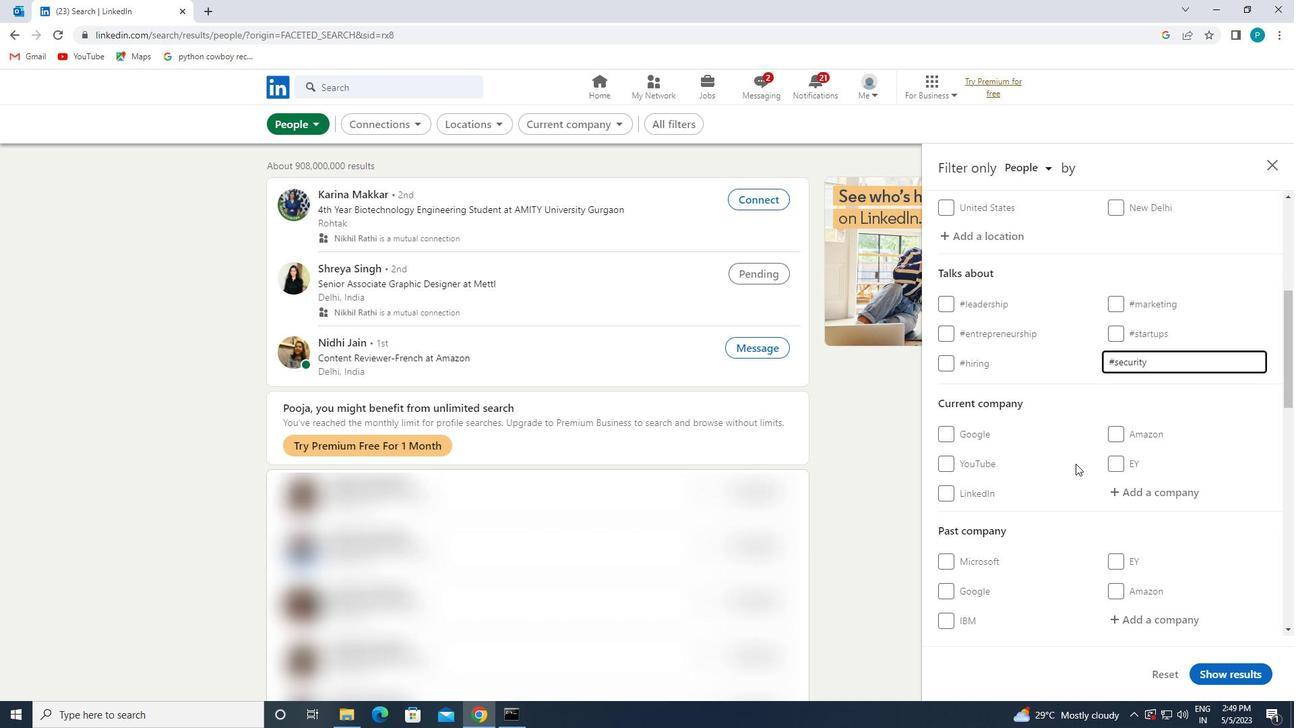 
Action: Mouse scrolled (1078, 464) with delta (0, 0)
Screenshot: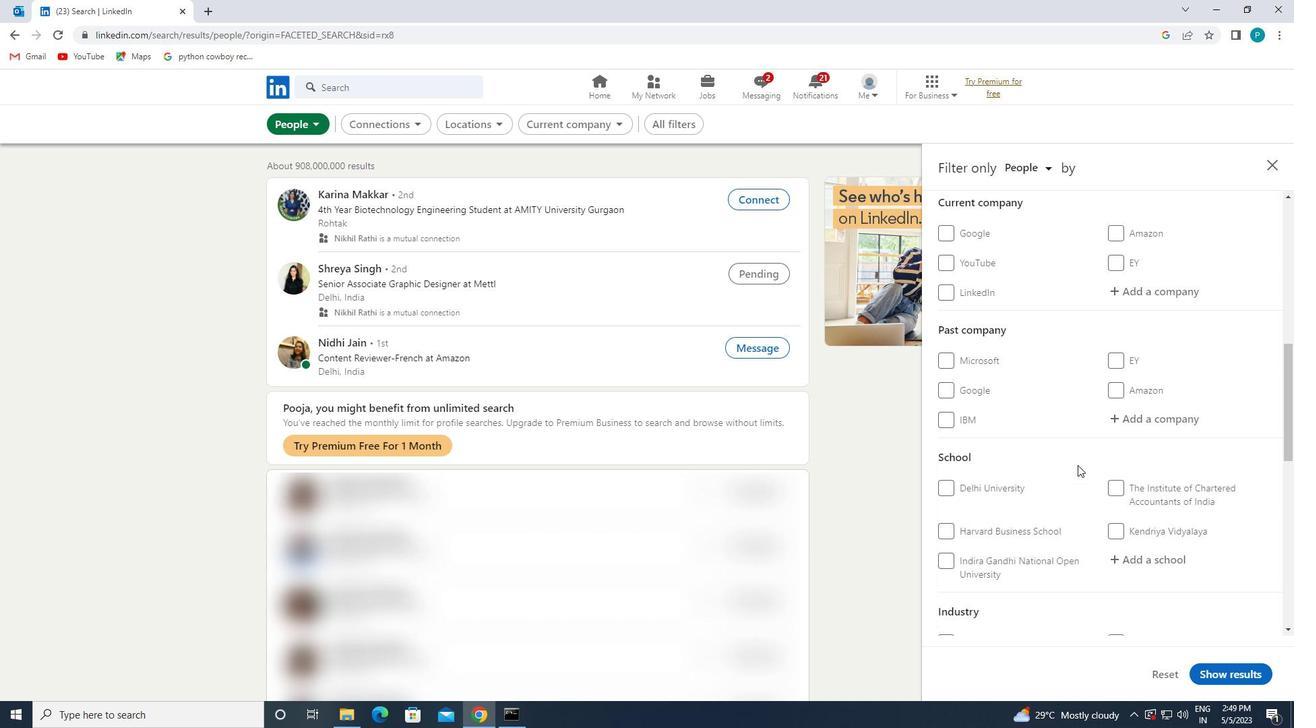 
Action: Mouse scrolled (1078, 464) with delta (0, 0)
Screenshot: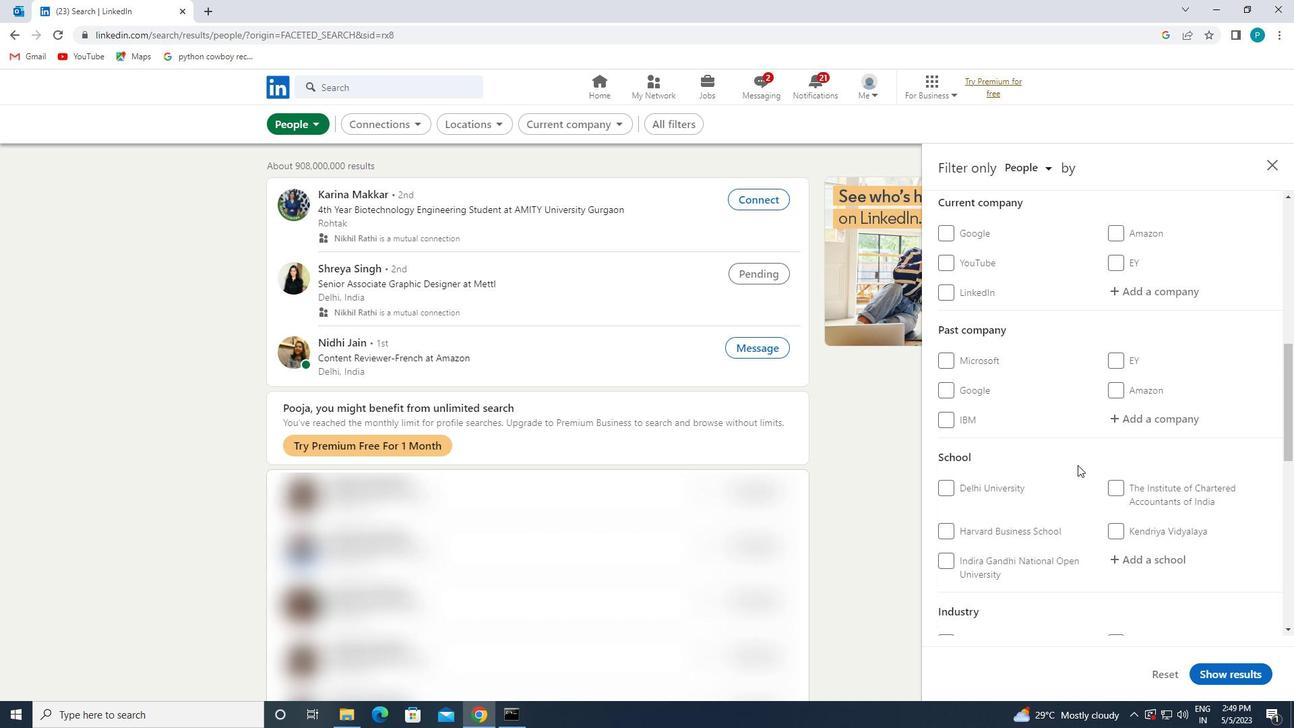 
Action: Mouse scrolled (1078, 464) with delta (0, 0)
Screenshot: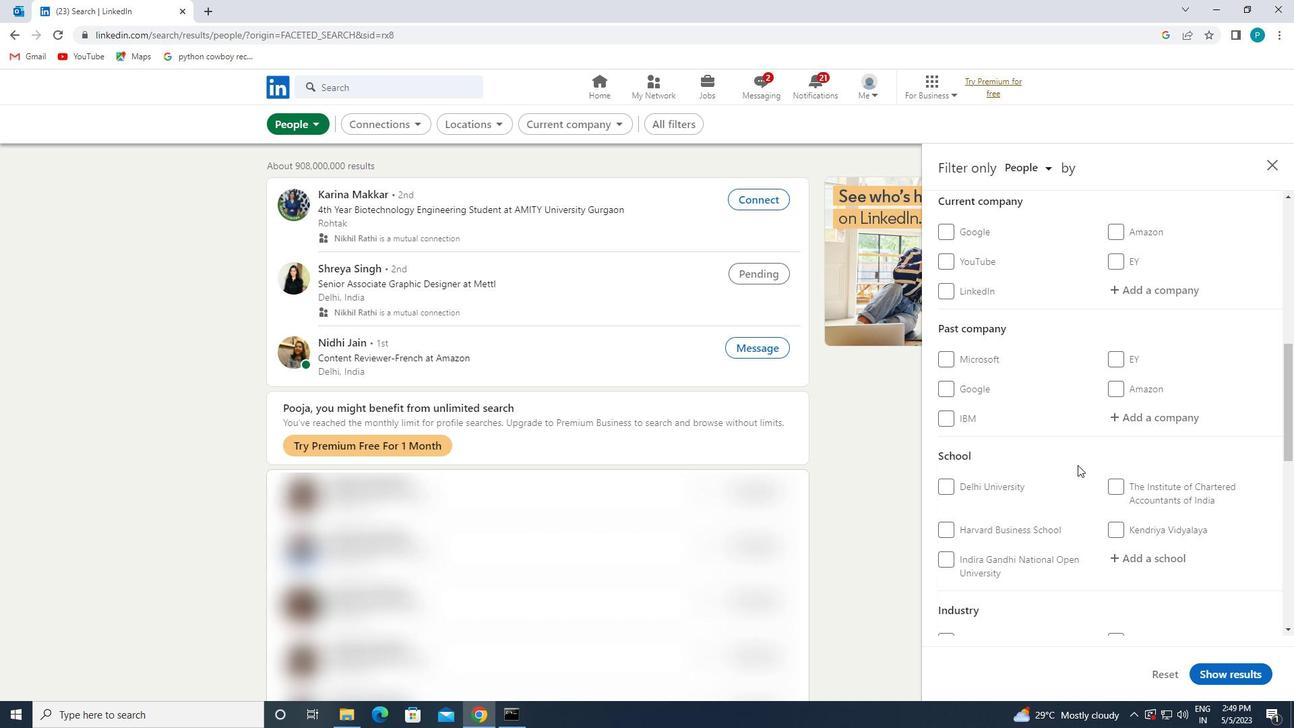 
Action: Mouse scrolled (1078, 464) with delta (0, 0)
Screenshot: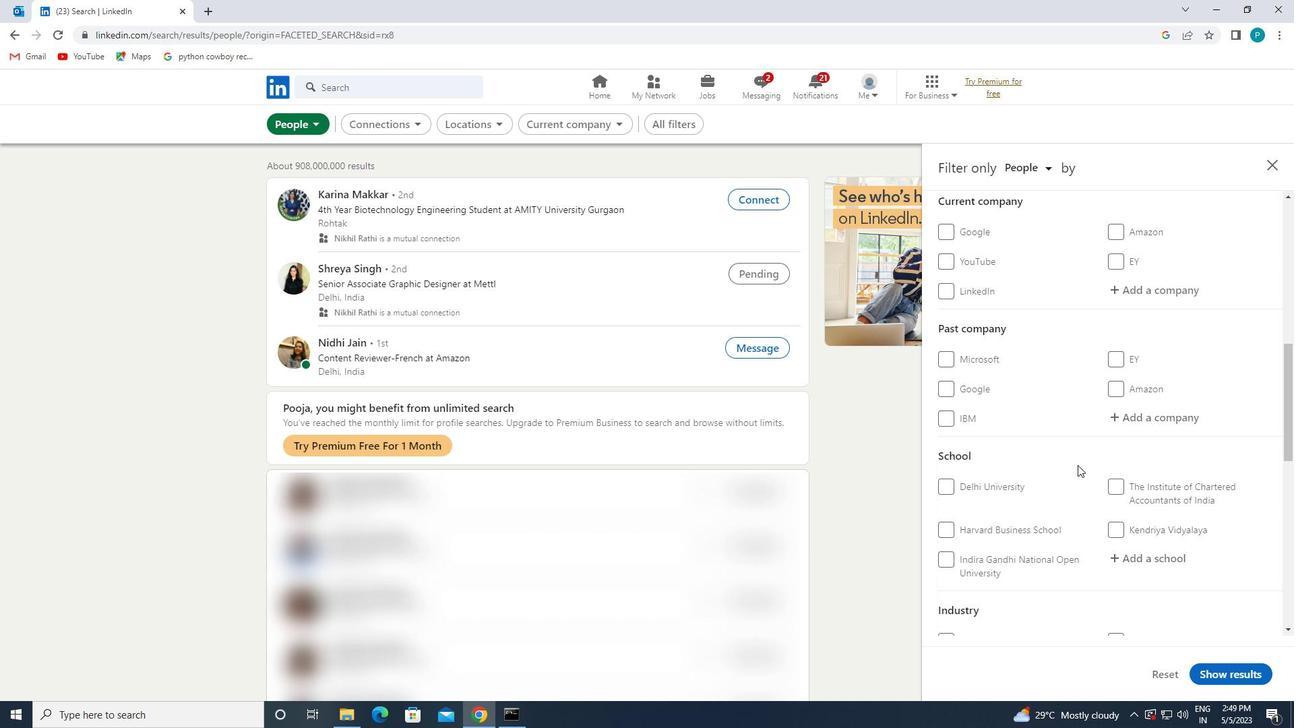 
Action: Mouse moved to (960, 550)
Screenshot: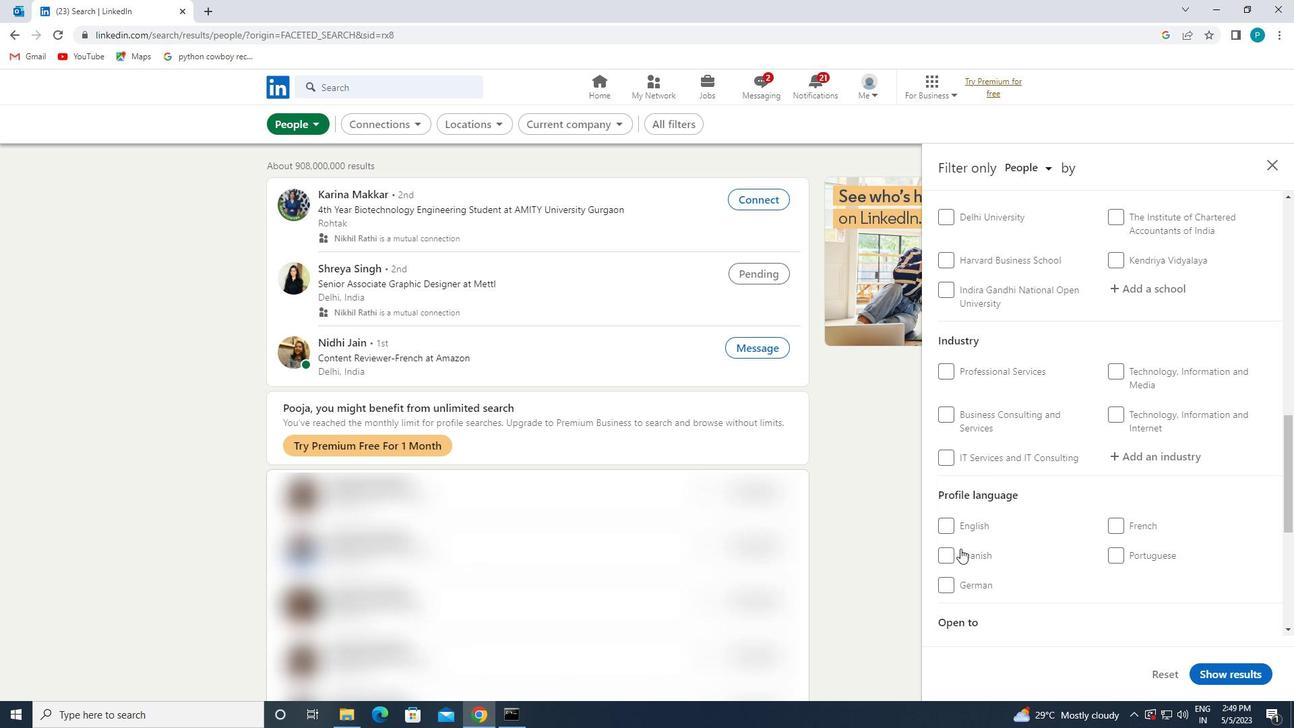
Action: Mouse pressed left at (960, 550)
Screenshot: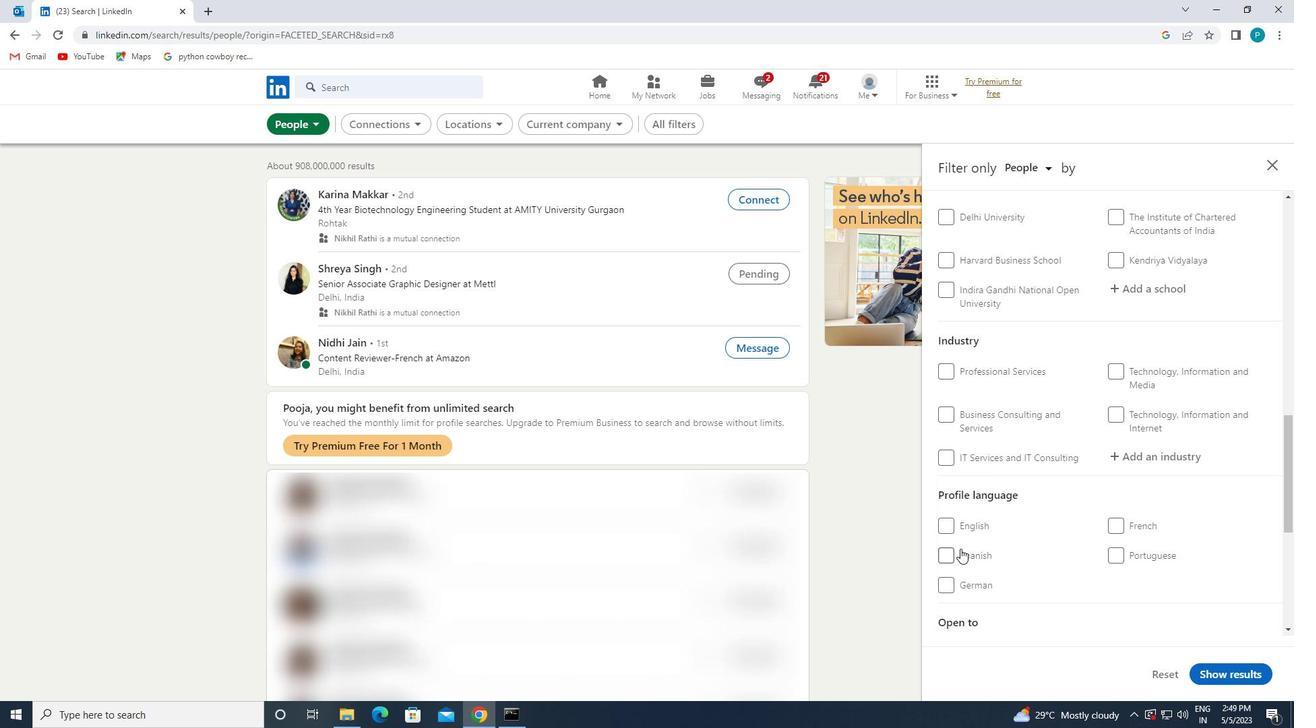 
Action: Mouse moved to (1090, 467)
Screenshot: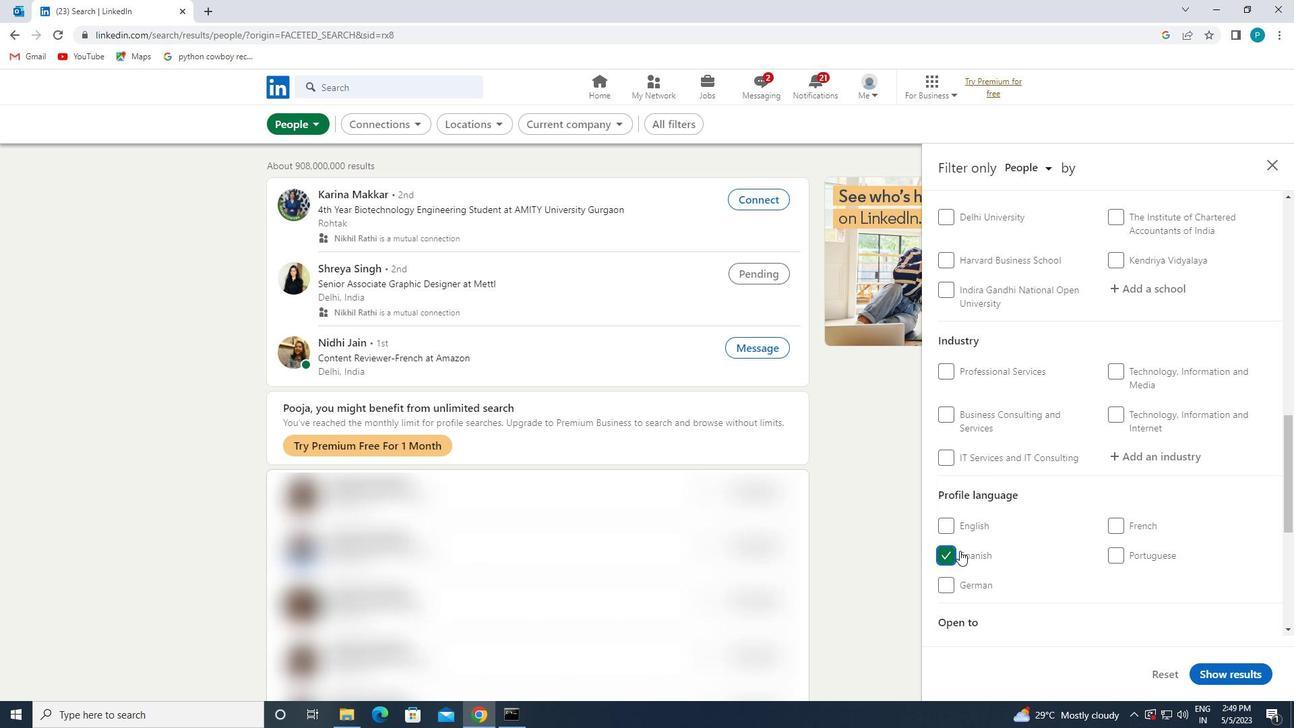 
Action: Mouse scrolled (1090, 467) with delta (0, 0)
Screenshot: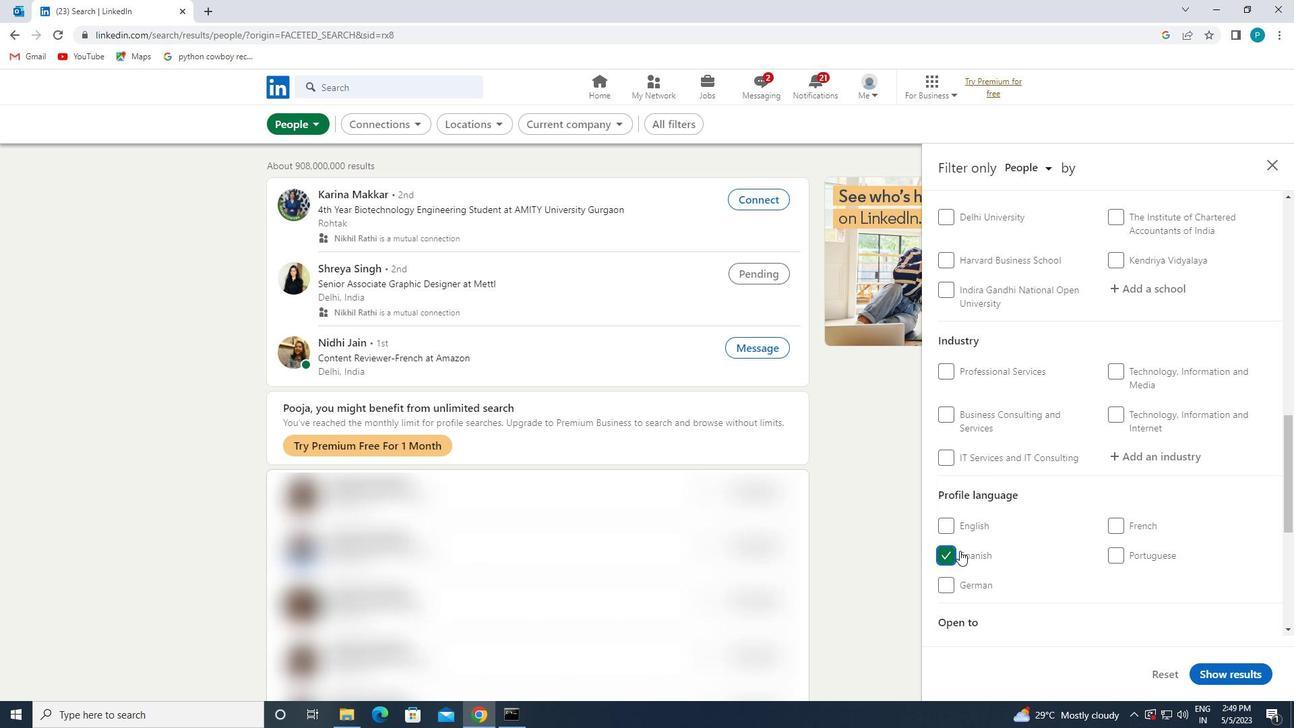 
Action: Mouse moved to (1089, 467)
Screenshot: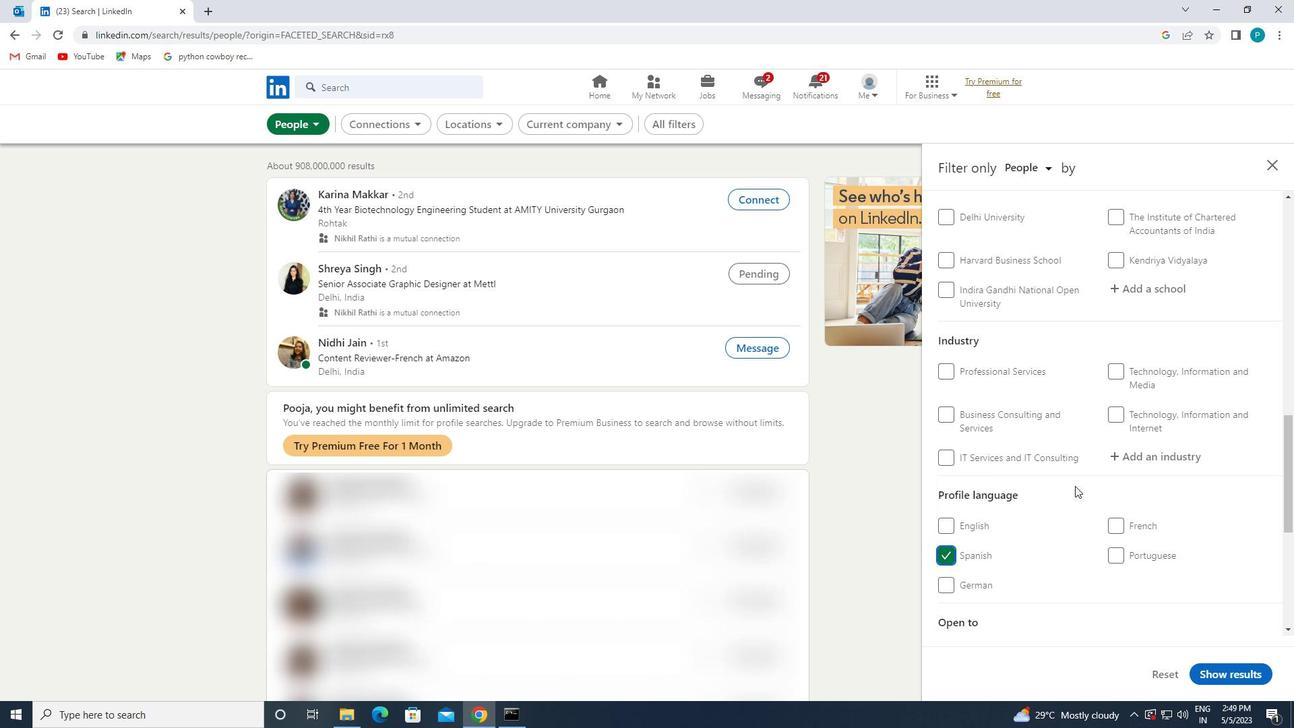 
Action: Mouse scrolled (1089, 467) with delta (0, 0)
Screenshot: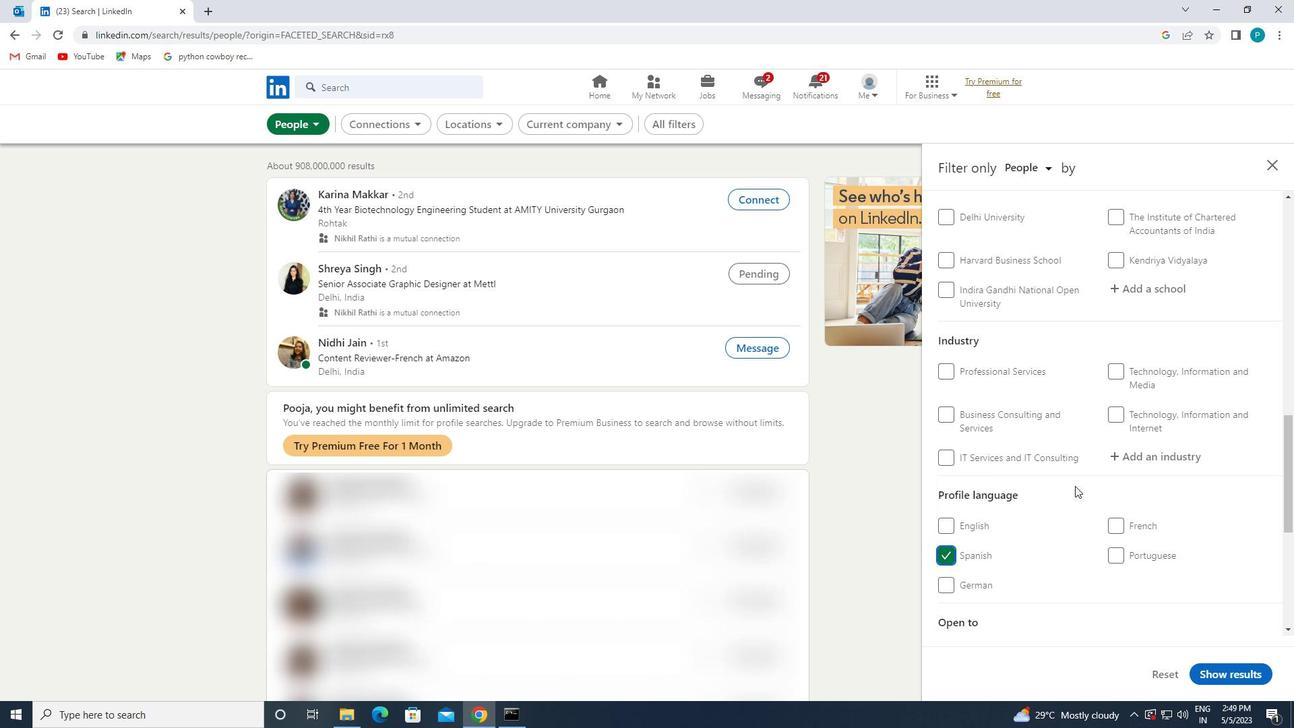 
Action: Mouse scrolled (1089, 467) with delta (0, 0)
Screenshot: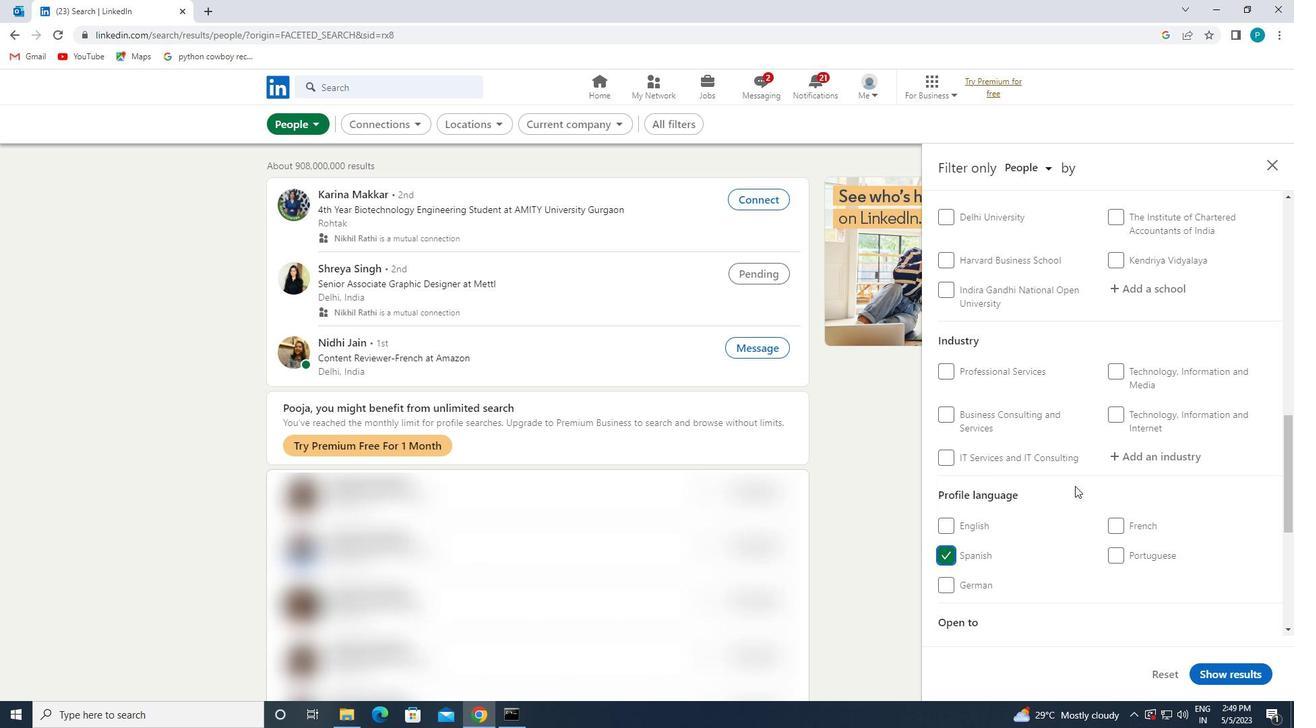 
Action: Mouse moved to (1089, 466)
Screenshot: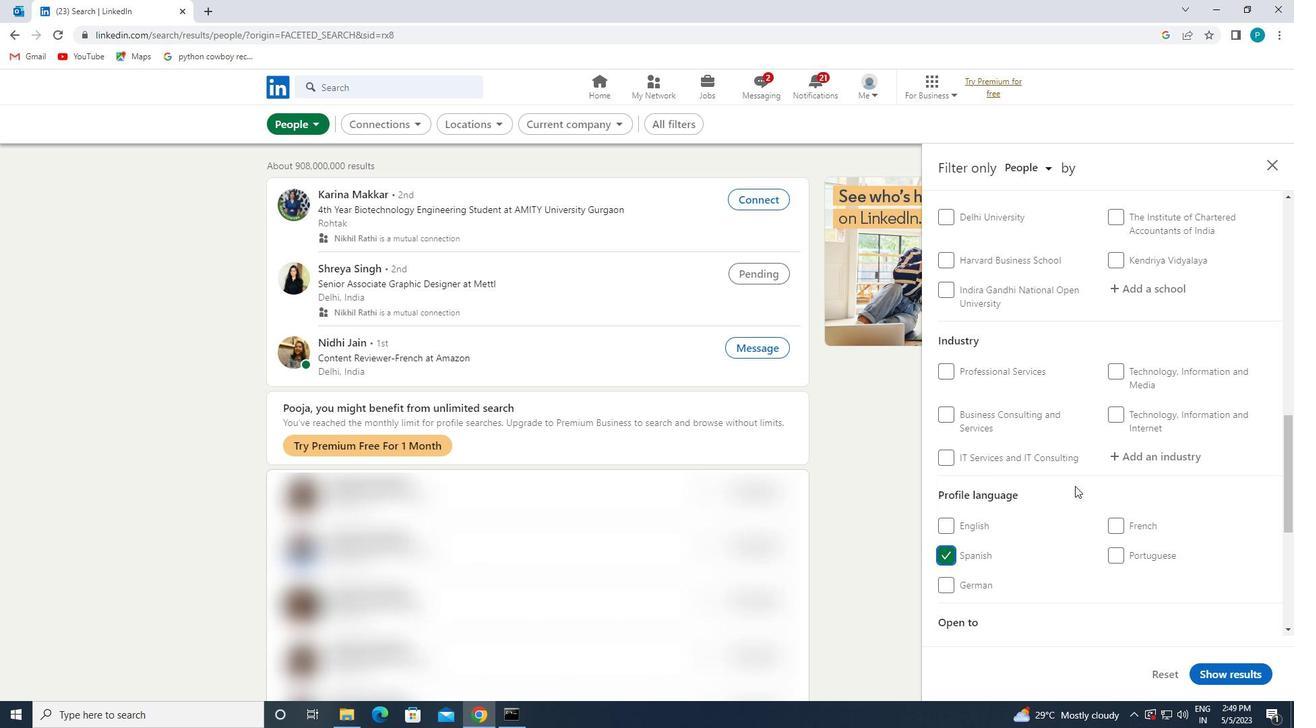 
Action: Mouse scrolled (1089, 467) with delta (0, 0)
Screenshot: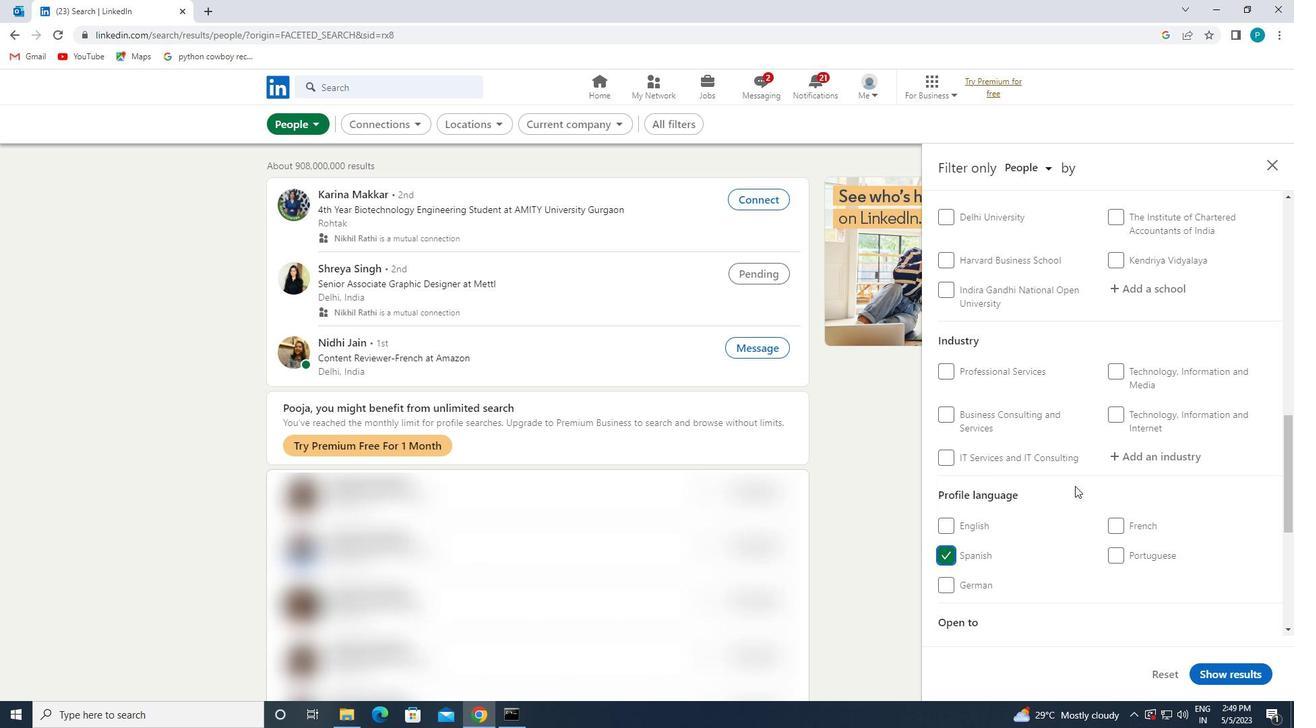 
Action: Mouse moved to (1096, 403)
Screenshot: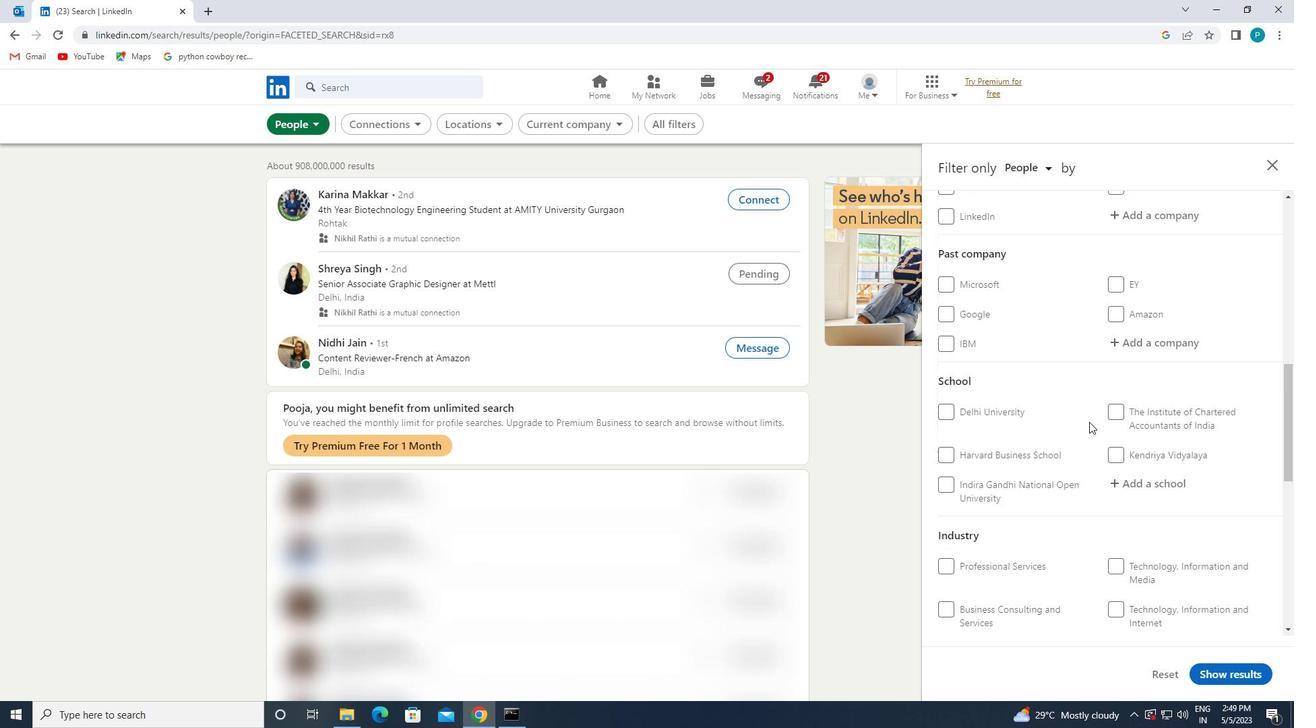 
Action: Mouse scrolled (1096, 404) with delta (0, 0)
Screenshot: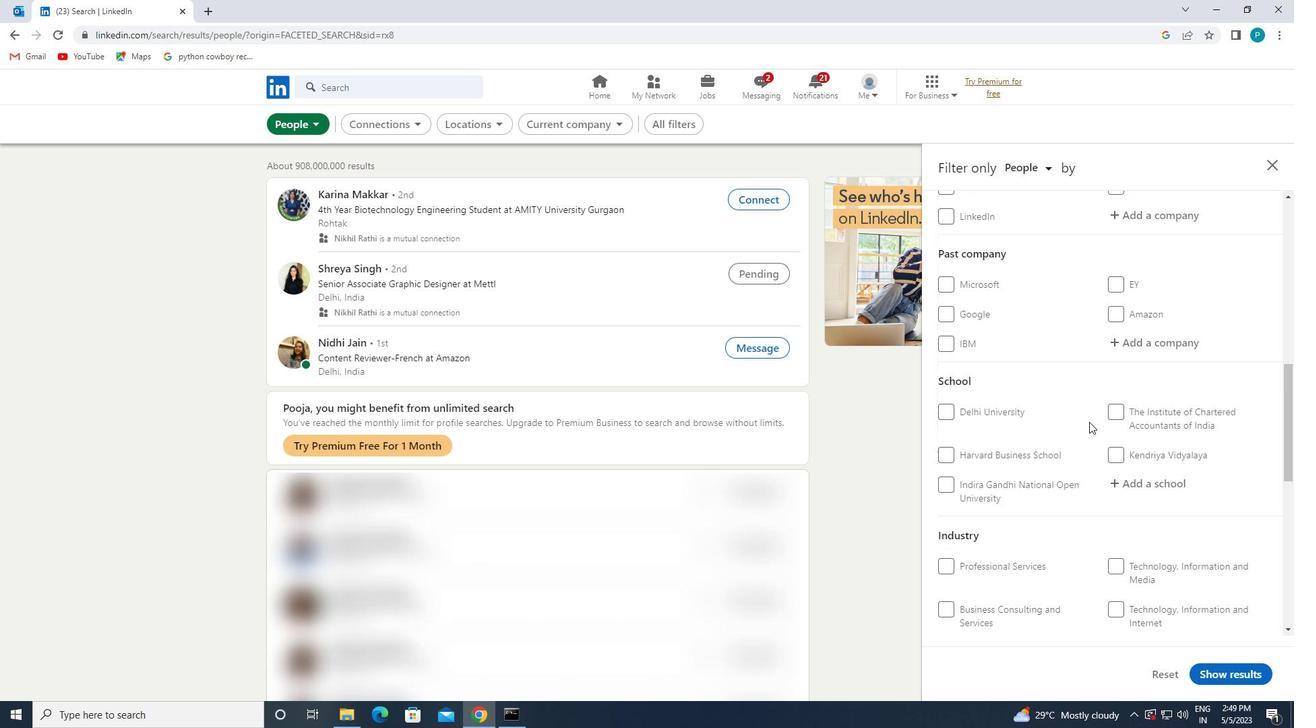 
Action: Mouse moved to (1097, 401)
Screenshot: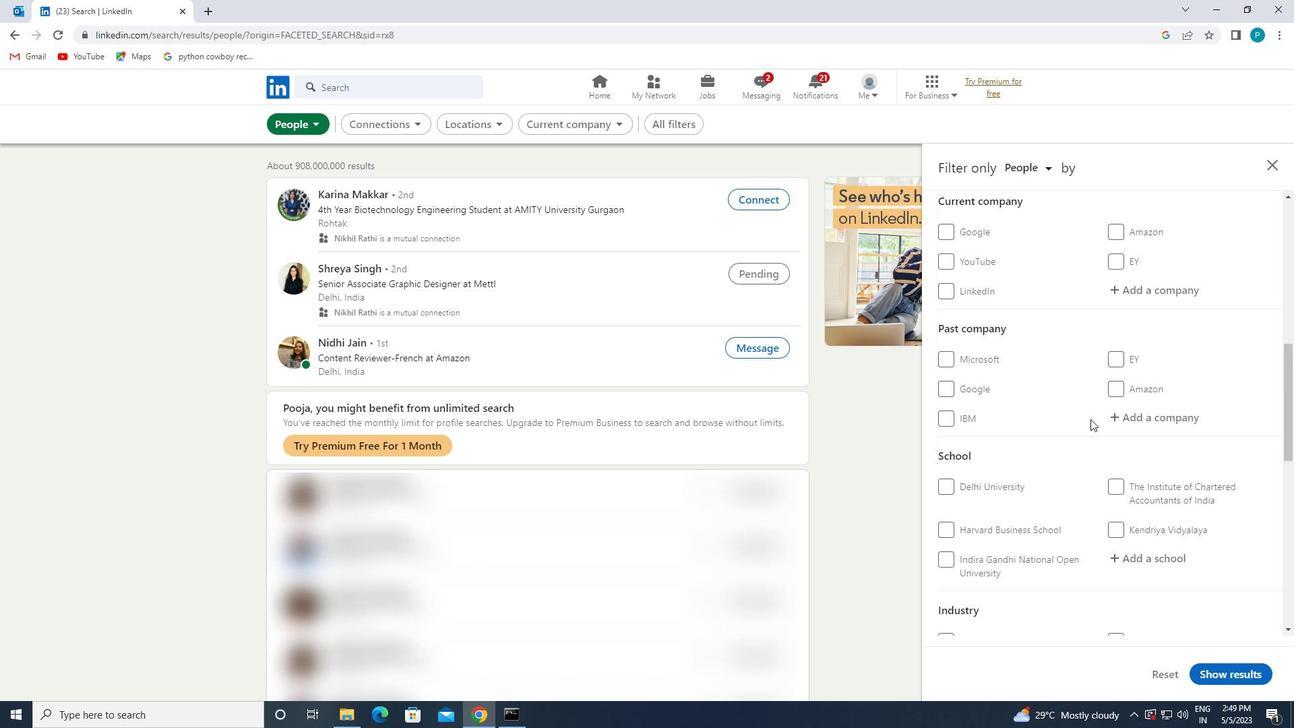 
Action: Mouse scrolled (1097, 402) with delta (0, 0)
Screenshot: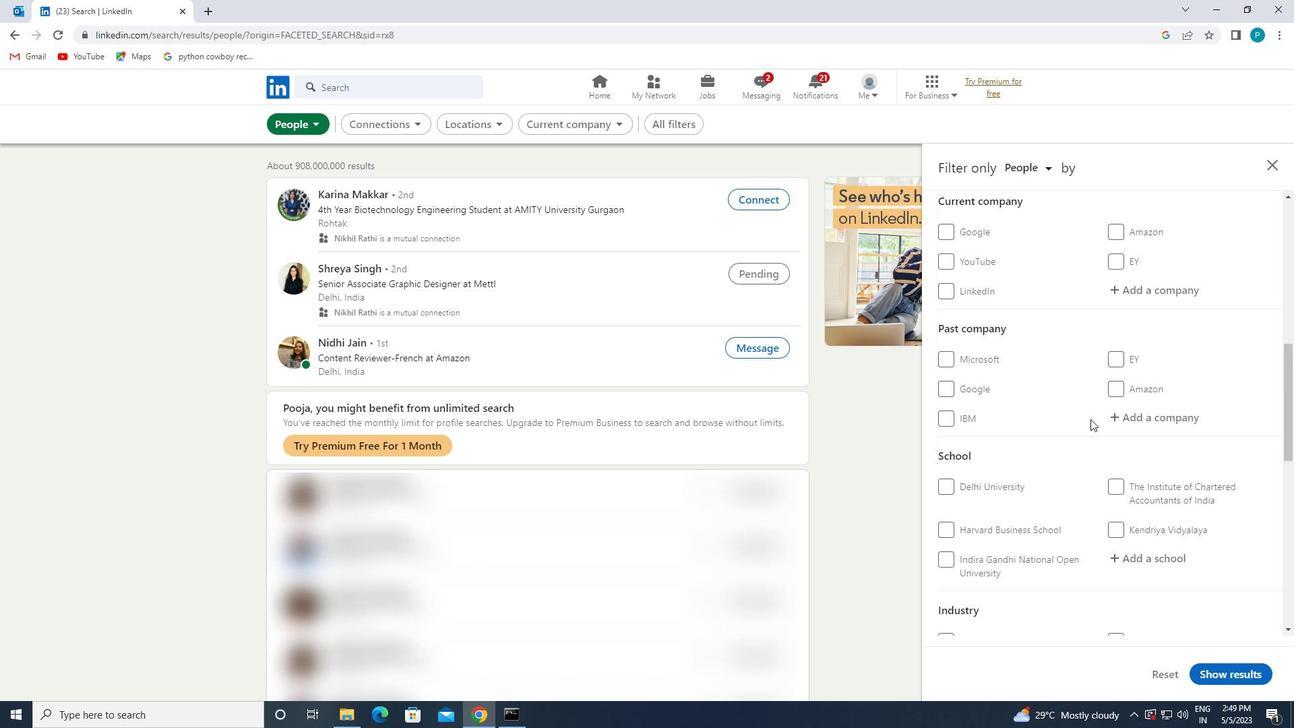 
Action: Mouse moved to (1097, 399)
Screenshot: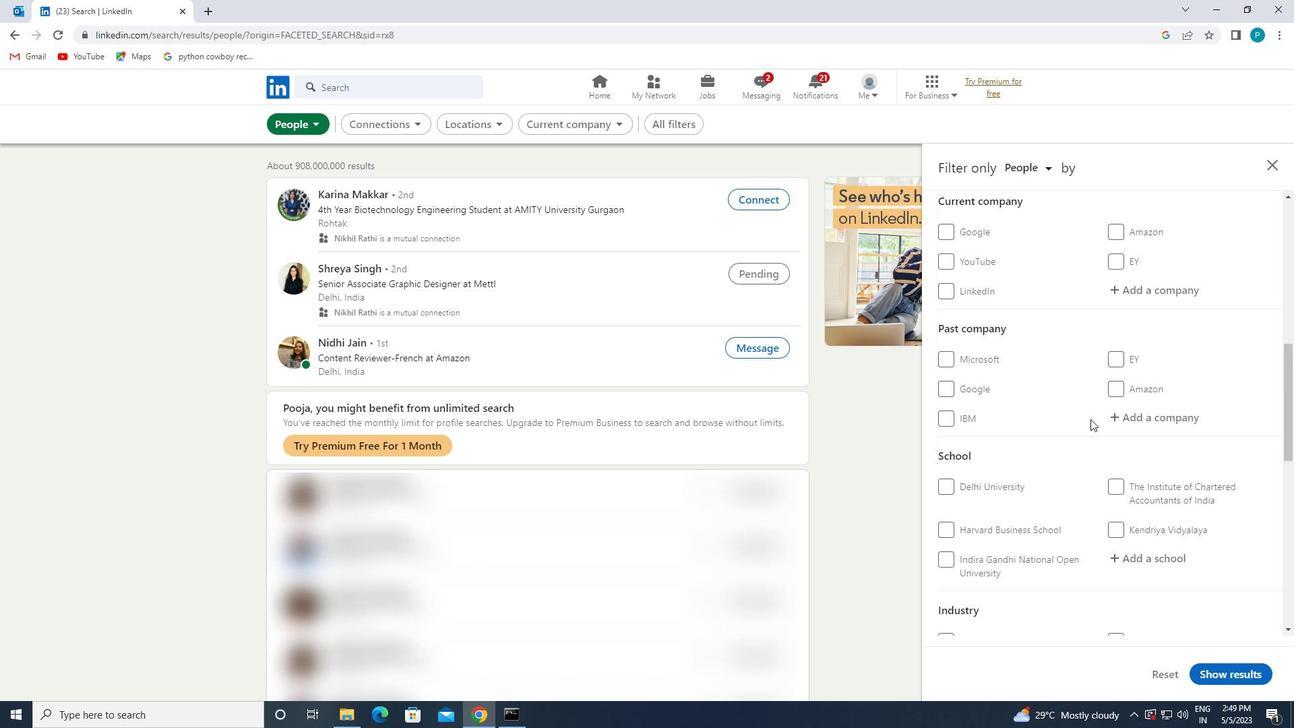 
Action: Mouse scrolled (1097, 400) with delta (0, 0)
Screenshot: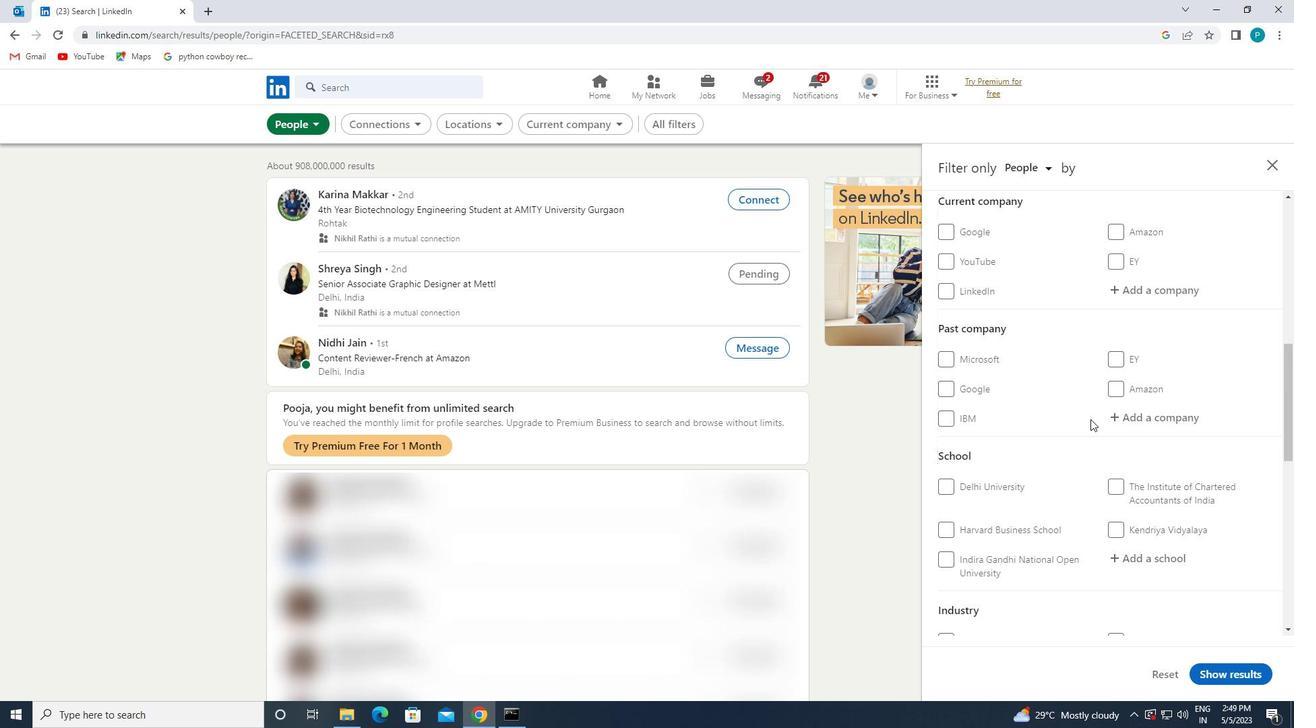 
Action: Mouse moved to (1125, 494)
Screenshot: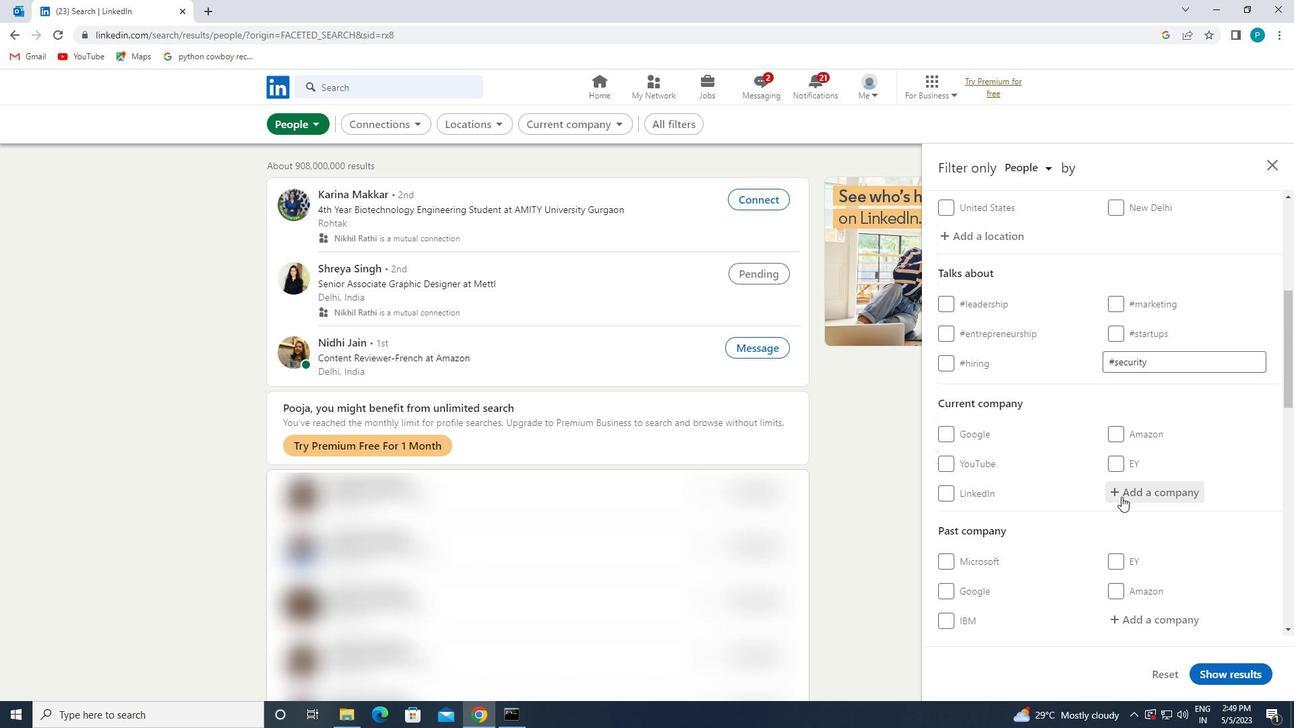 
Action: Mouse pressed left at (1125, 494)
Screenshot: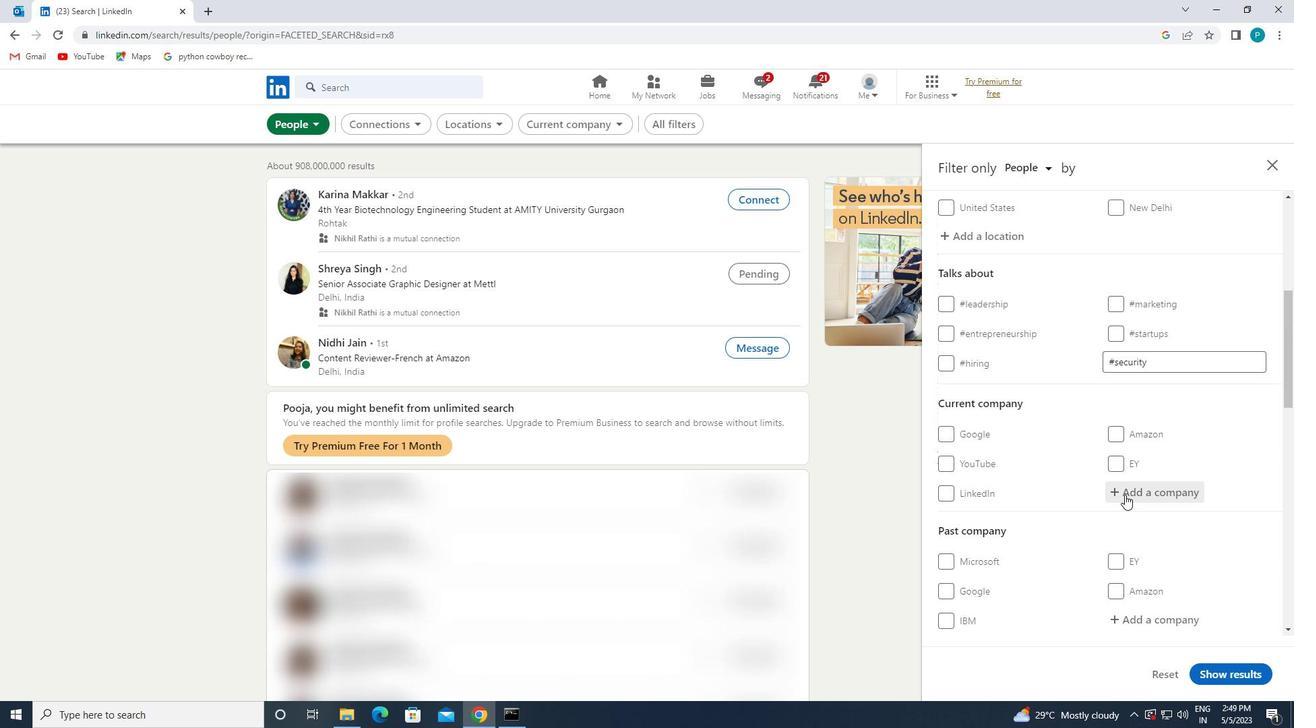 
Action: Key pressed <Key.caps_lock>Y<Key.caps_lock>ES
Screenshot: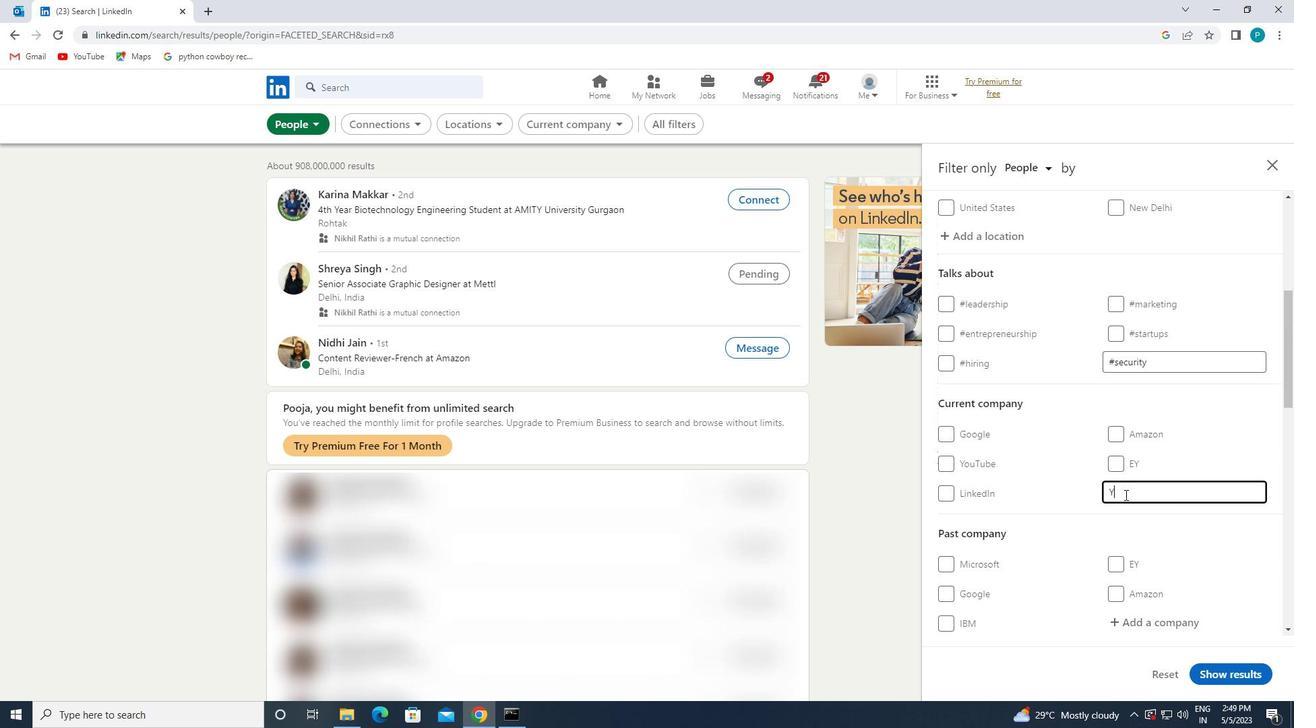 
Action: Mouse moved to (1117, 524)
Screenshot: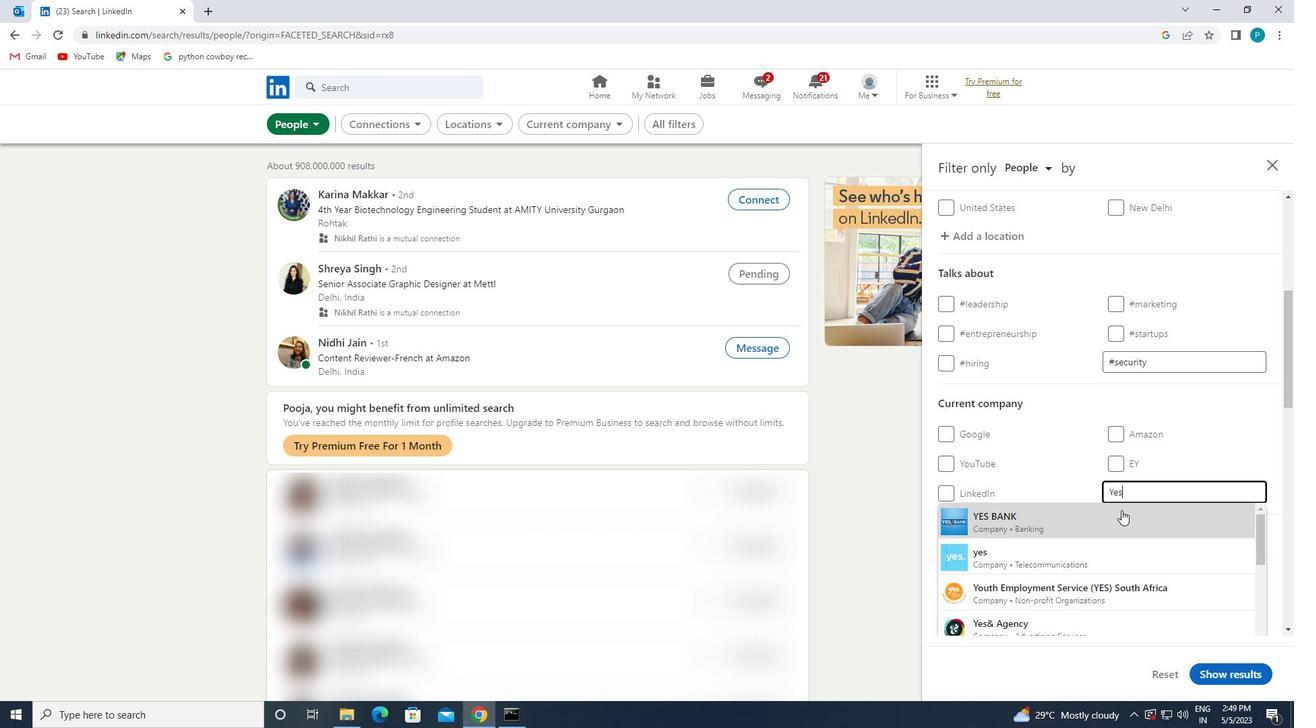 
Action: Mouse pressed left at (1117, 524)
Screenshot: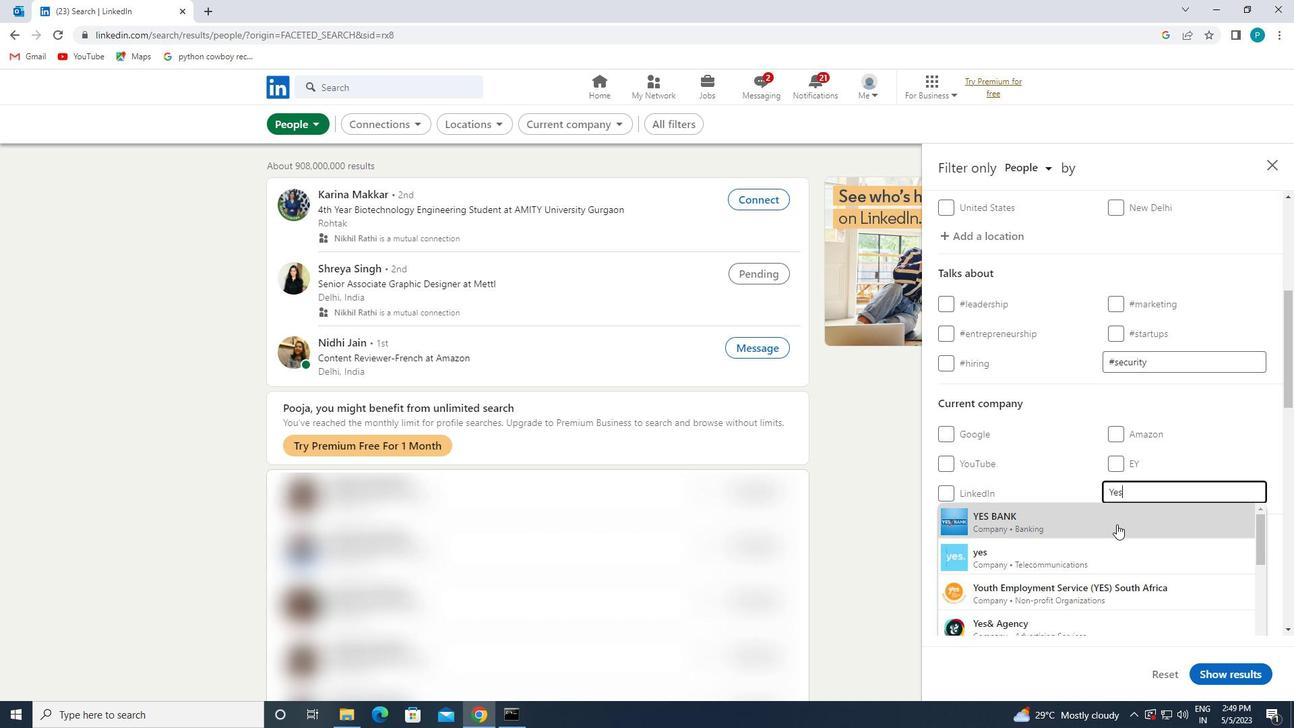 
Action: Mouse moved to (1112, 469)
Screenshot: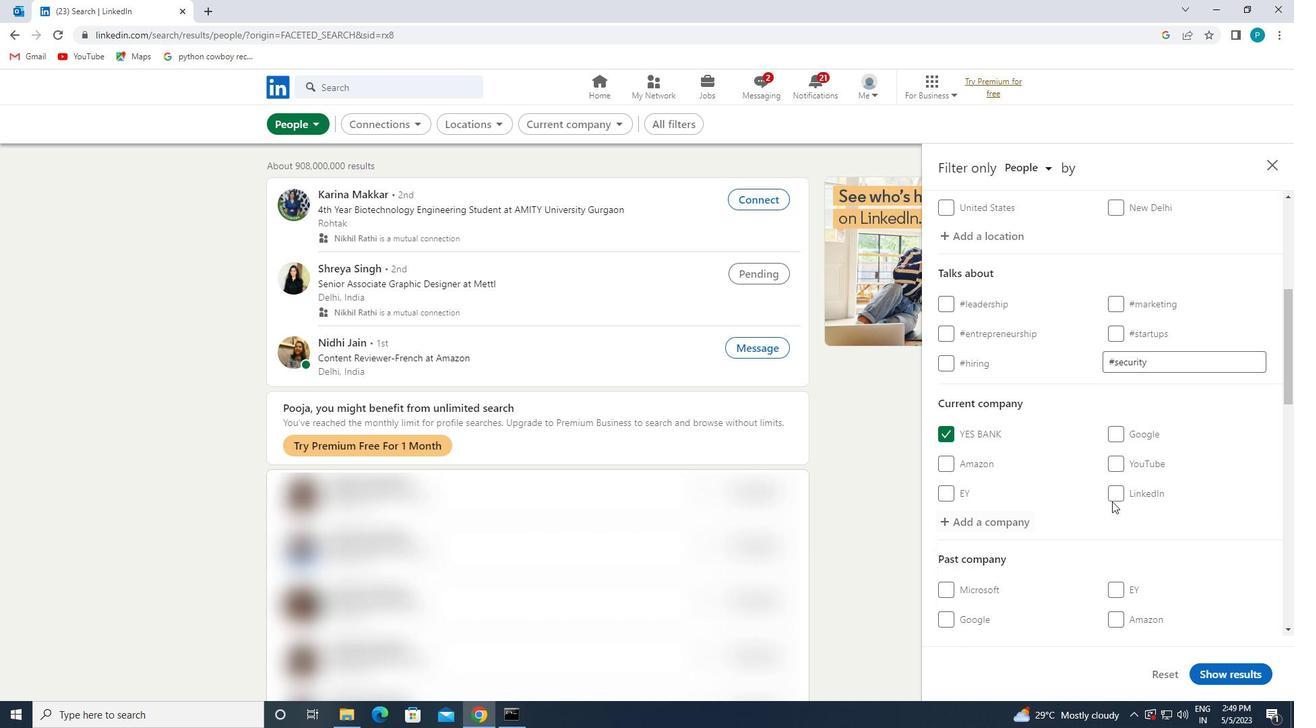 
Action: Mouse scrolled (1112, 468) with delta (0, 0)
Screenshot: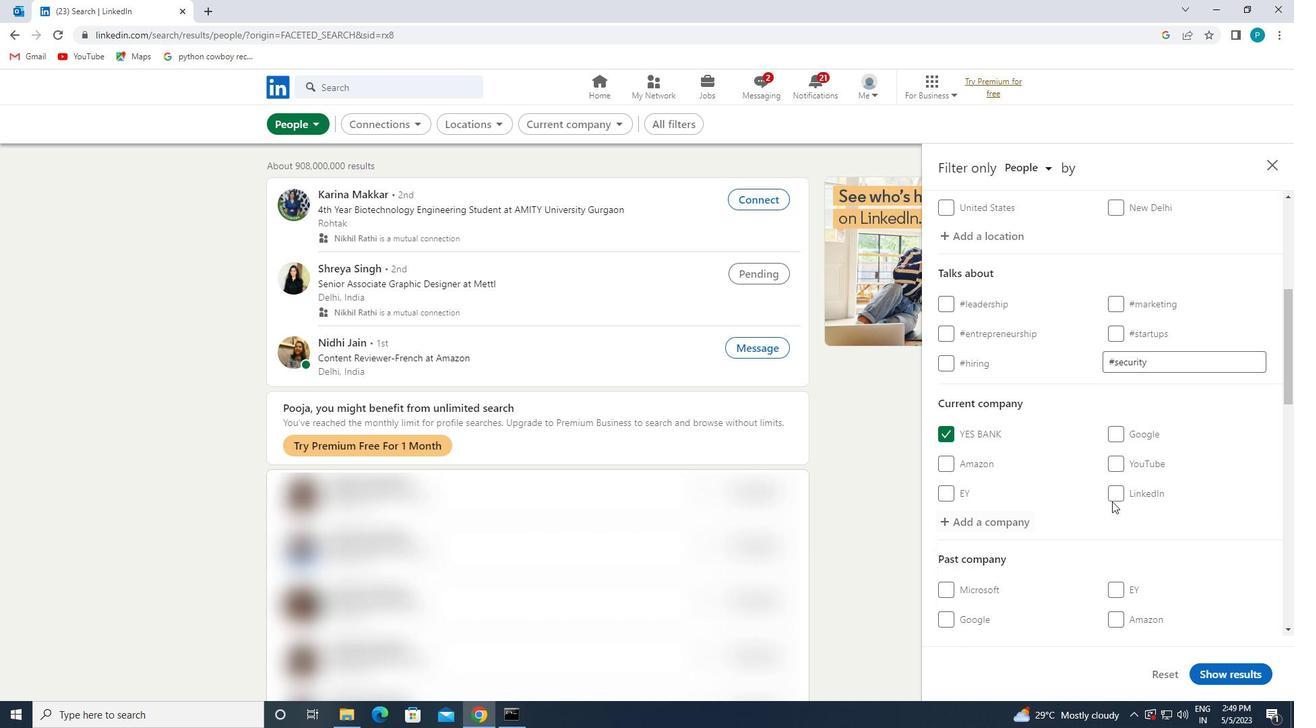 
Action: Mouse moved to (1112, 469)
Screenshot: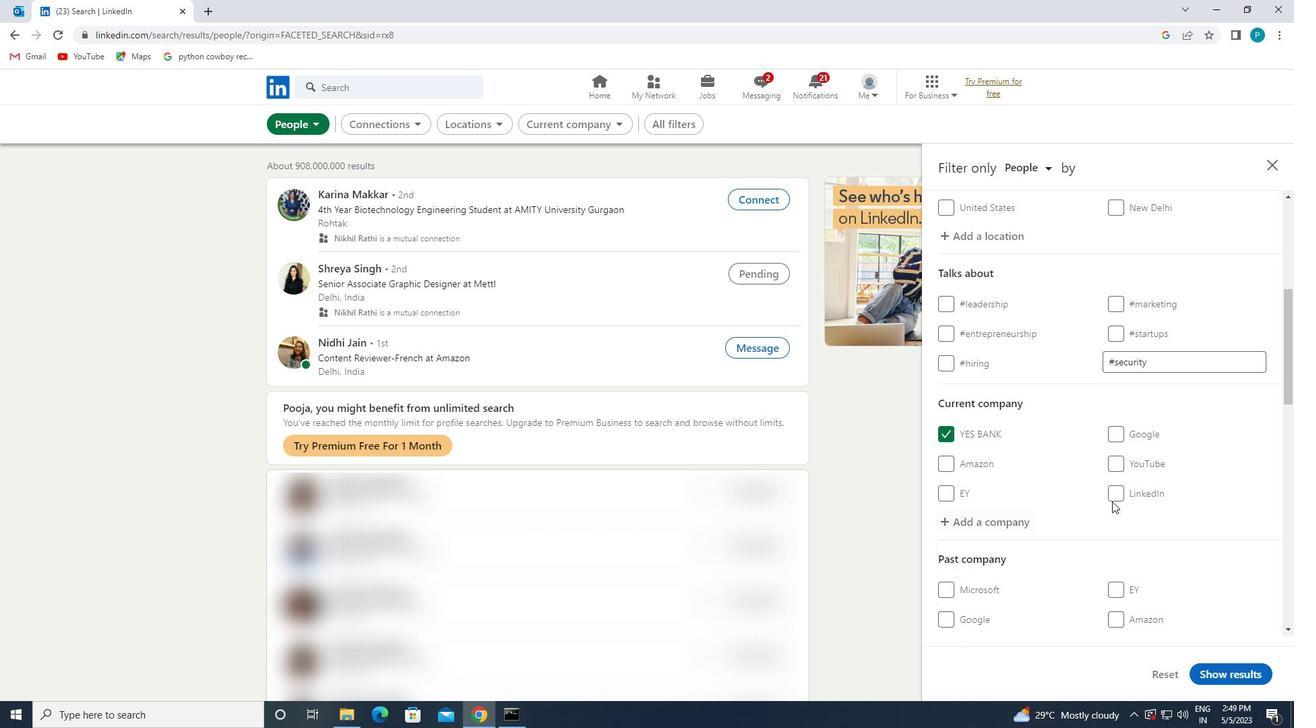 
Action: Mouse scrolled (1112, 469) with delta (0, 0)
Screenshot: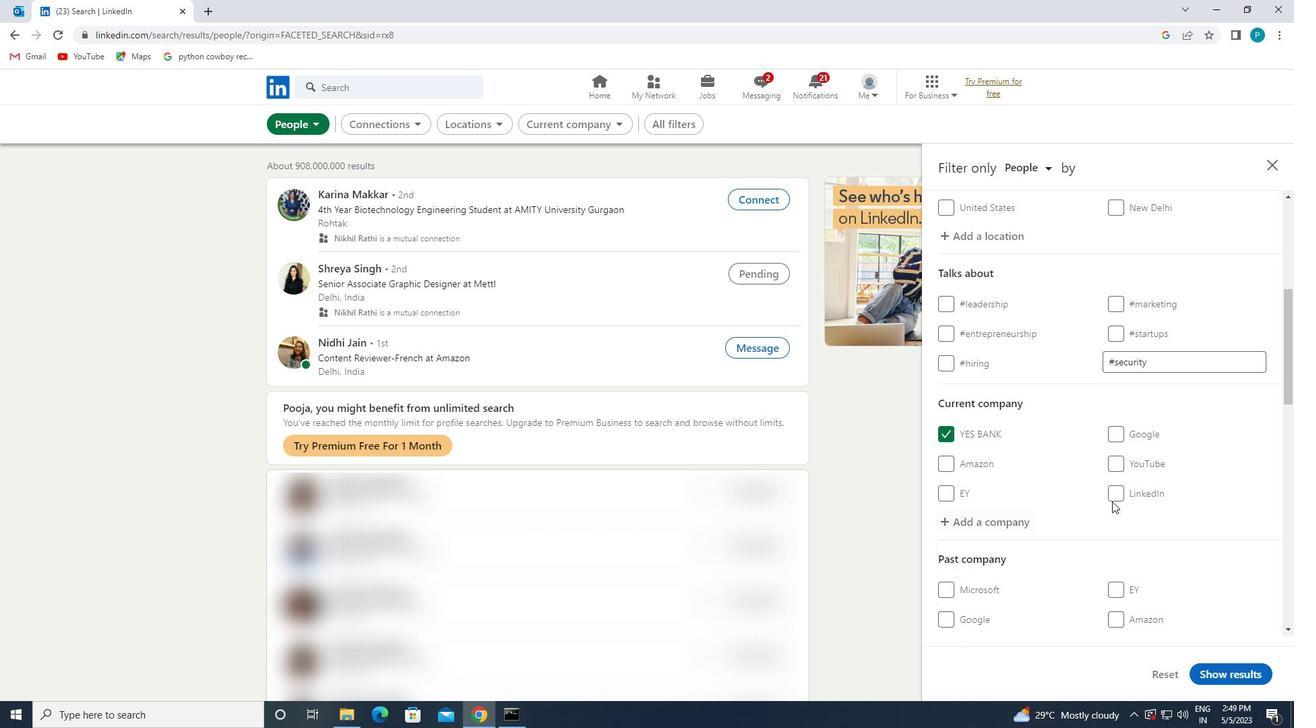 
Action: Mouse moved to (1138, 527)
Screenshot: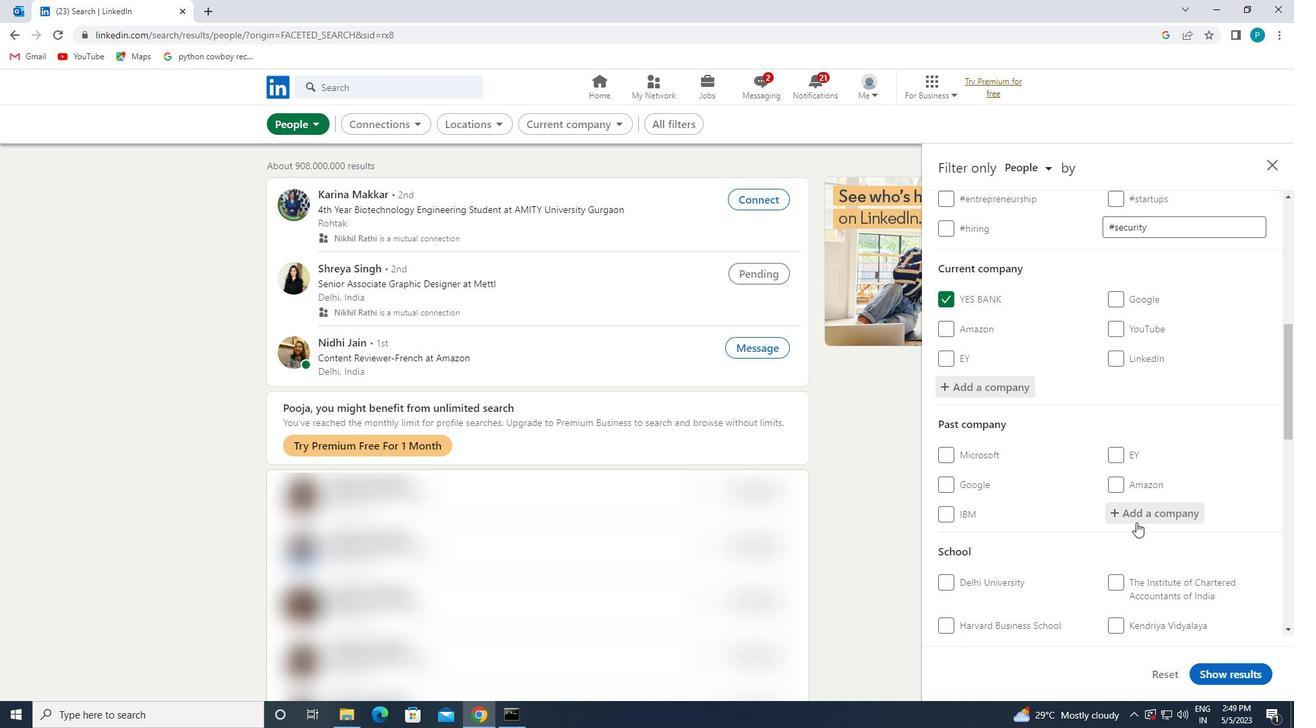 
Action: Mouse scrolled (1138, 526) with delta (0, 0)
Screenshot: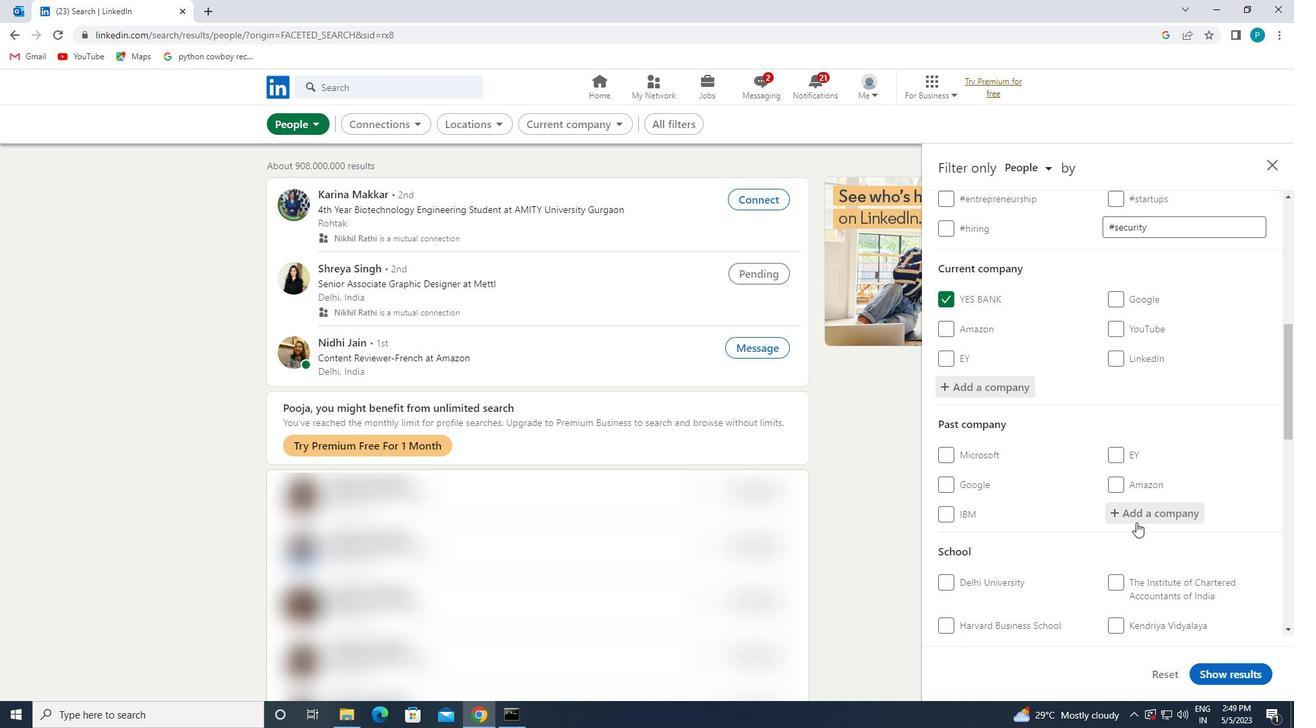 
Action: Mouse moved to (1138, 527)
Screenshot: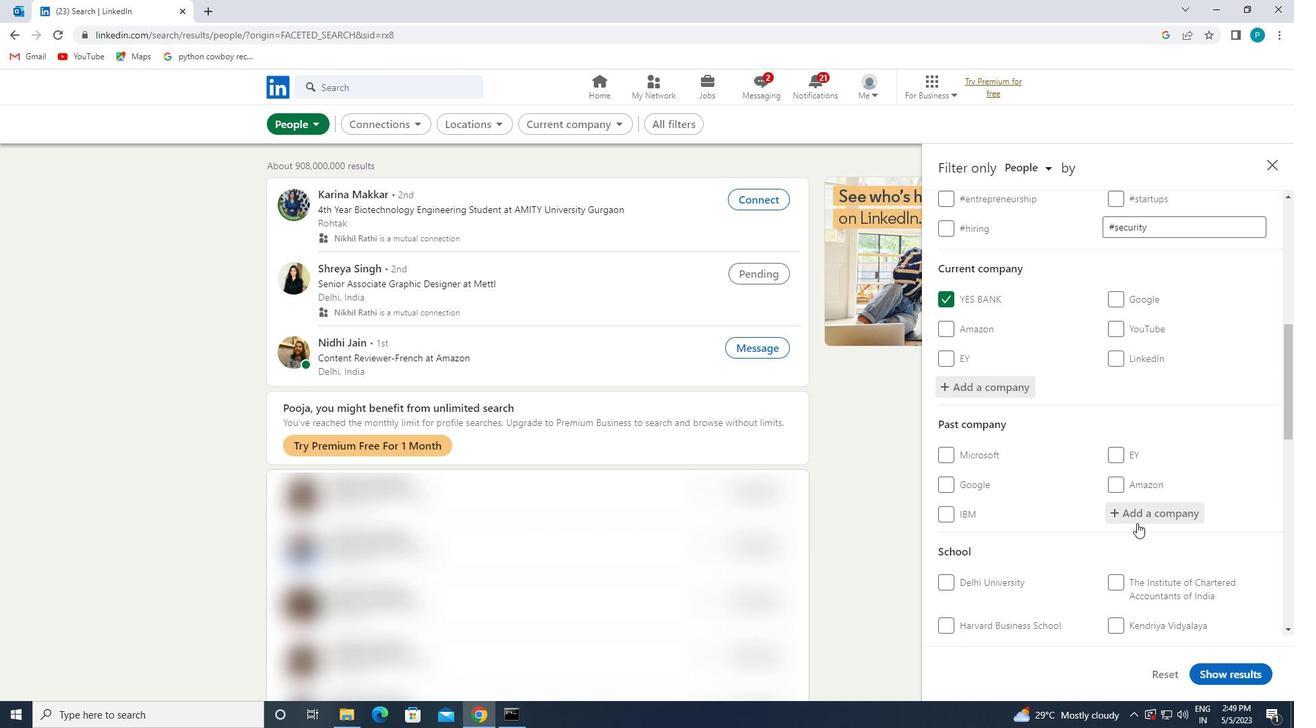 
Action: Mouse scrolled (1138, 527) with delta (0, 0)
Screenshot: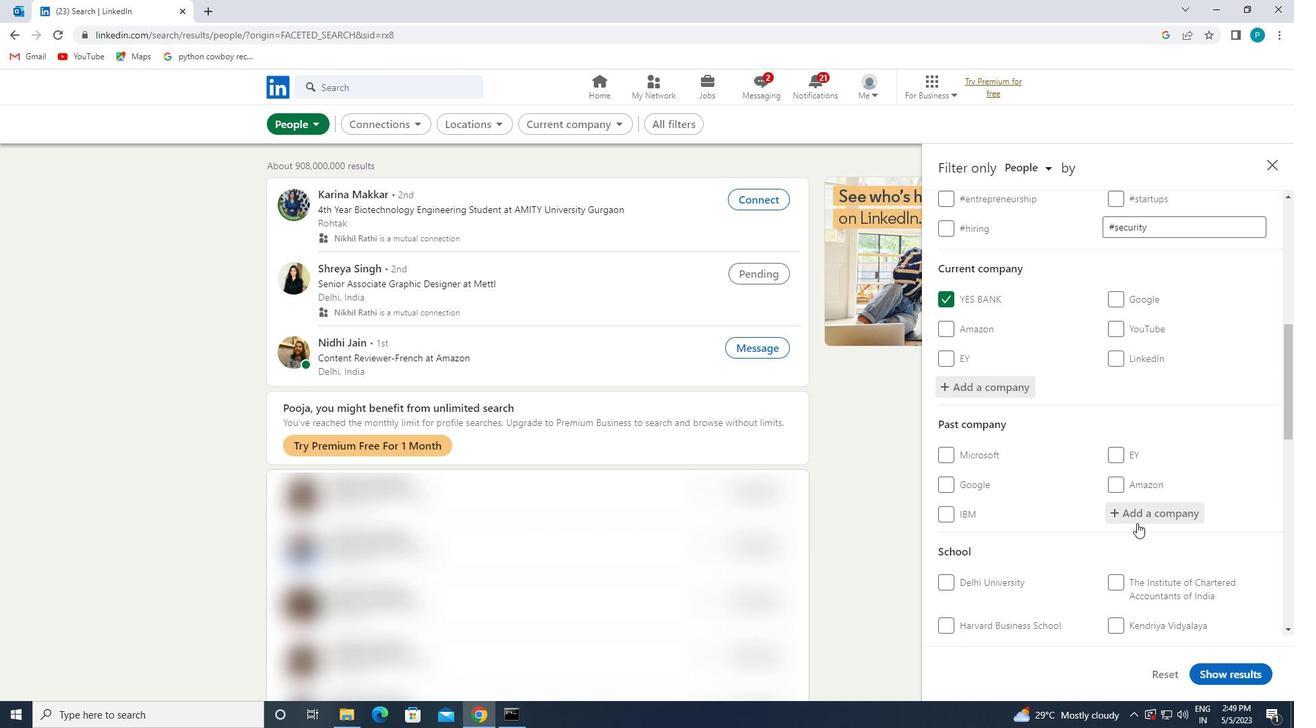 
Action: Mouse moved to (1138, 522)
Screenshot: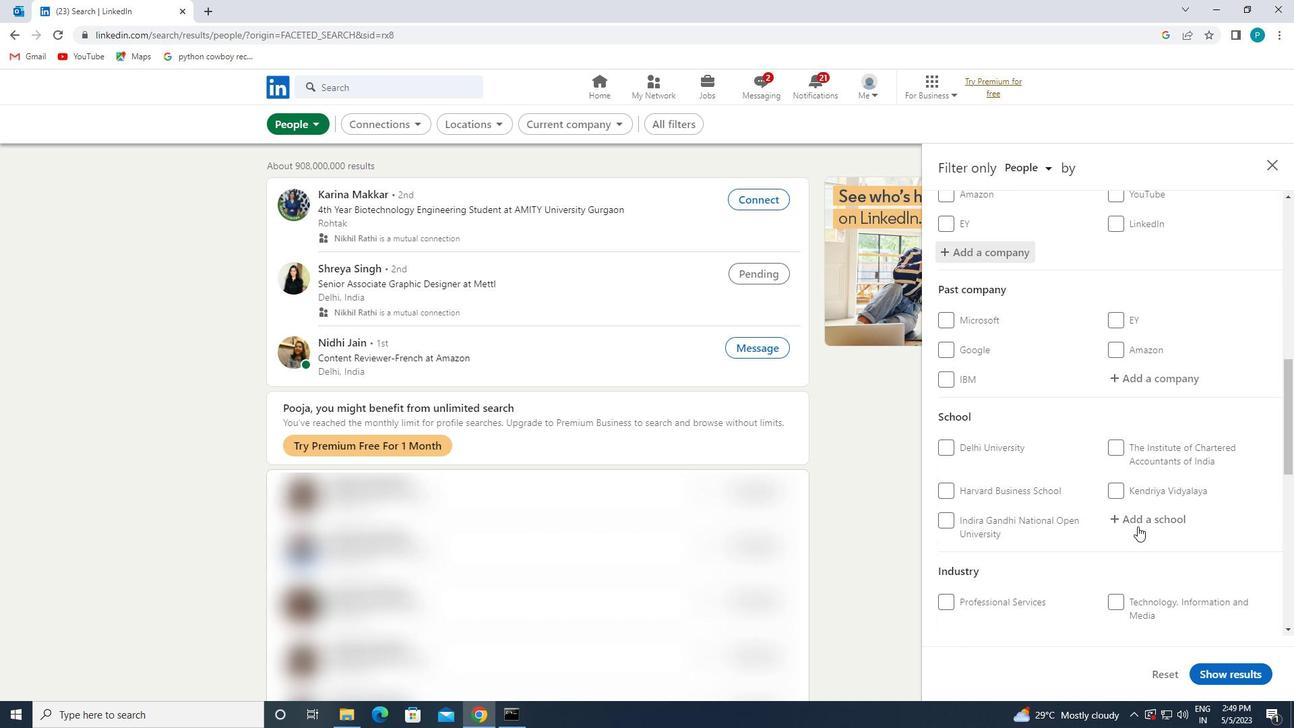 
Action: Mouse pressed left at (1138, 522)
Screenshot: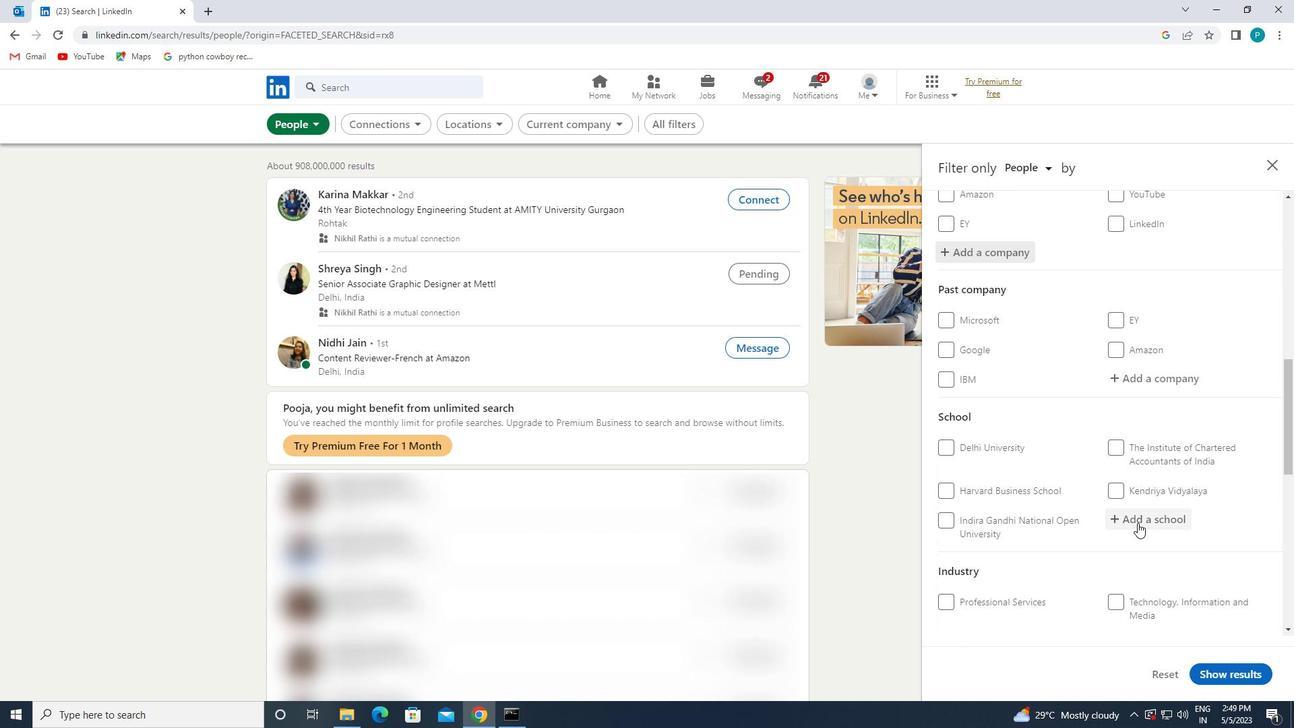 
Action: Key pressed <Key.caps_lock>T<Key.caps_lock>HE<Key.space><Key.space><Key.caps_lock>A<Key.caps_lock>SSEMBLY<Key.space>OF<Key.space>G
Screenshot: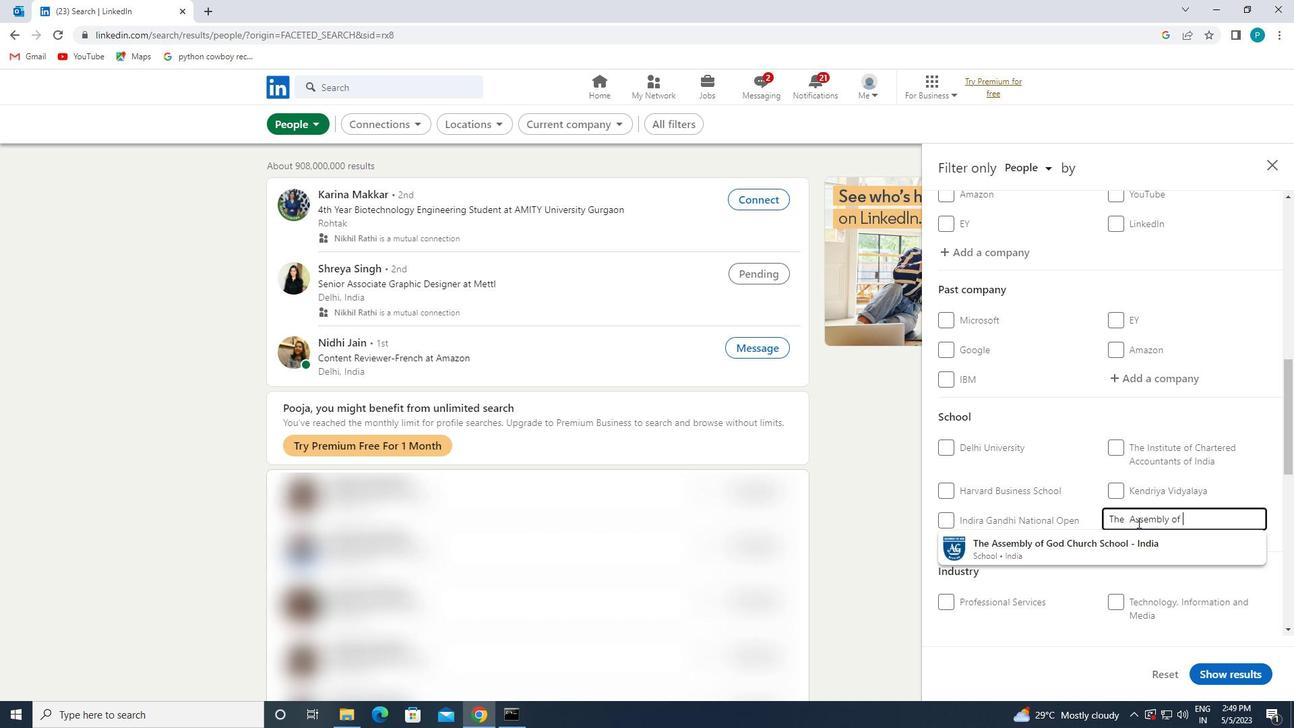 
Action: Mouse moved to (1115, 548)
Screenshot: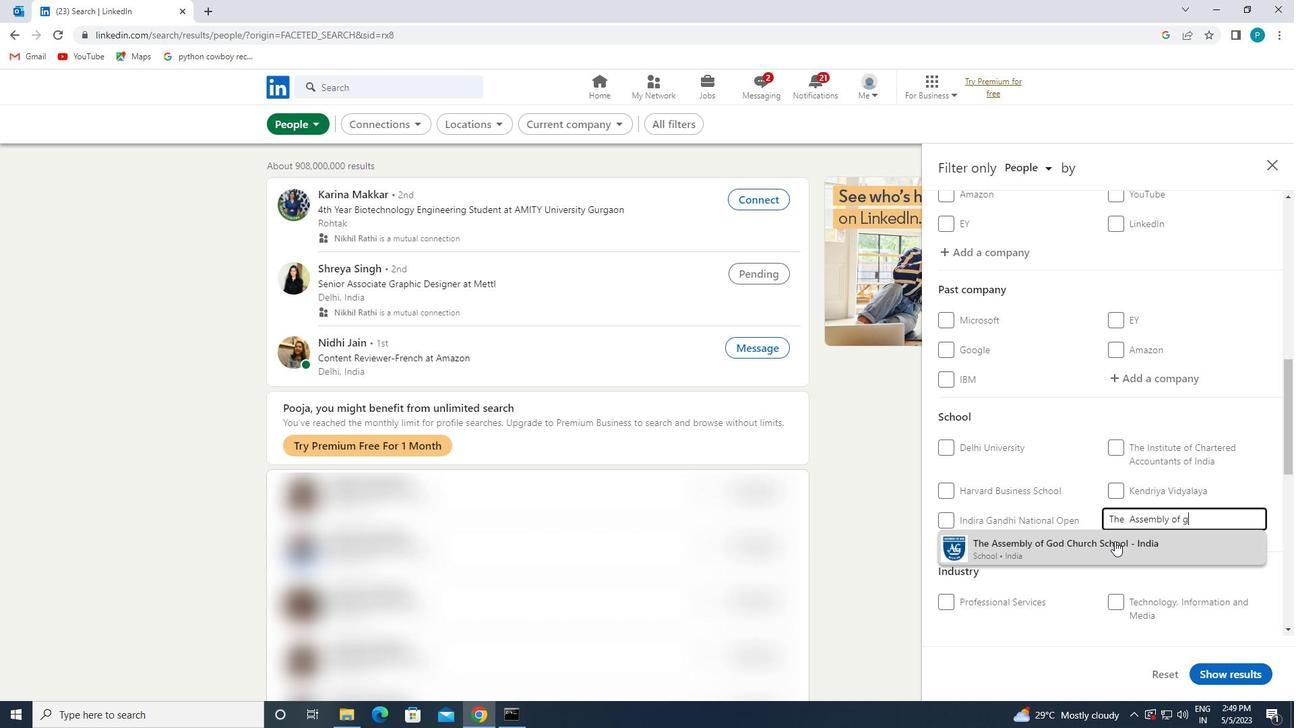 
Action: Mouse pressed left at (1115, 548)
Screenshot: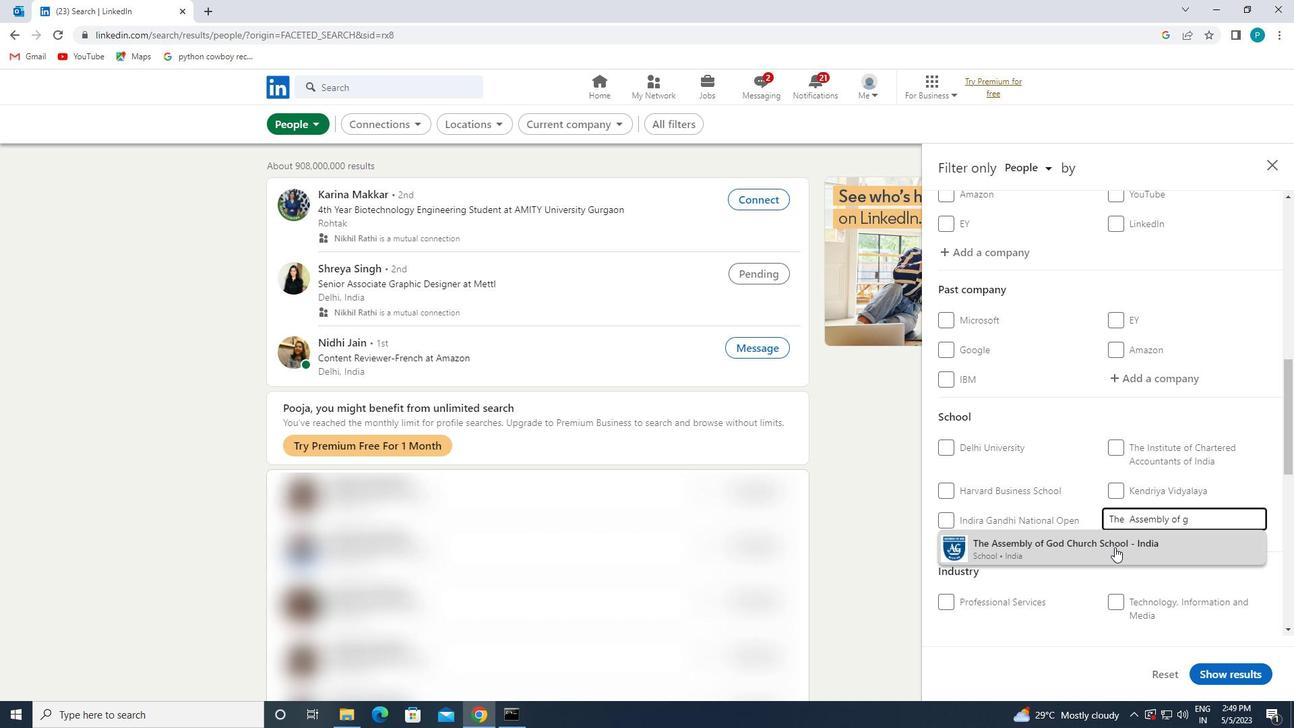 
Action: Mouse moved to (1118, 550)
Screenshot: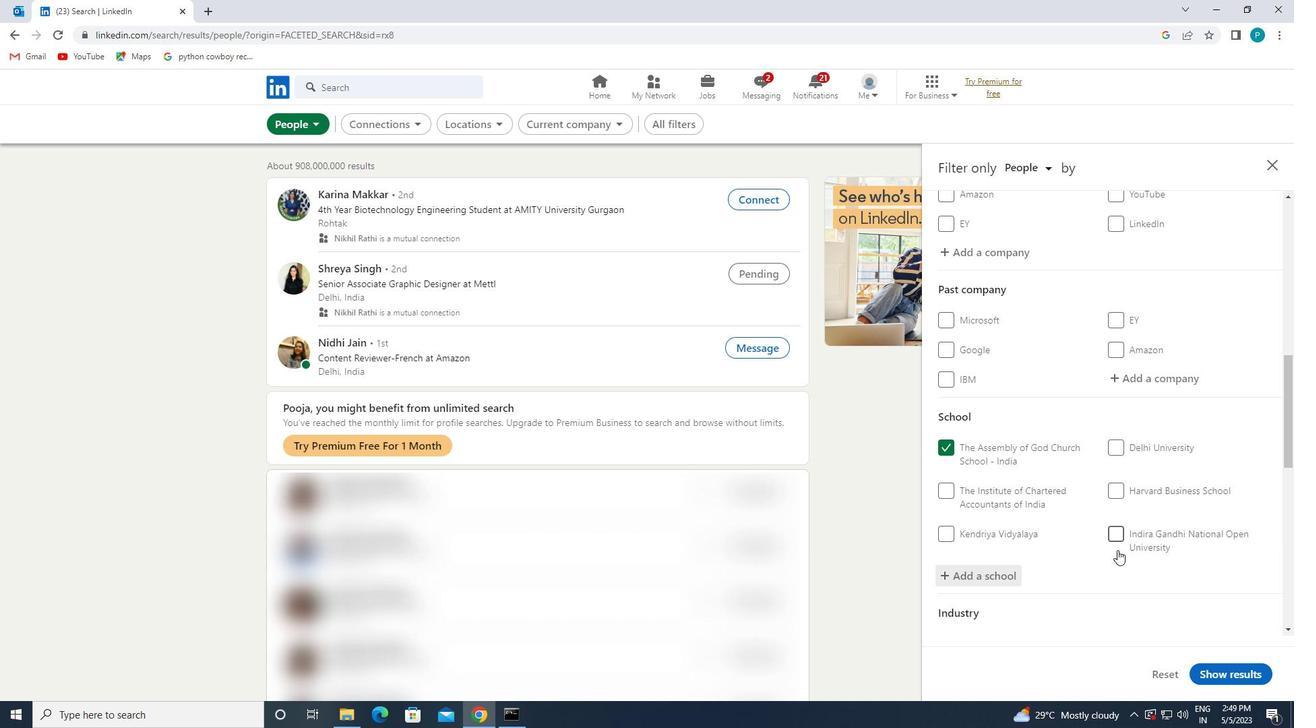 
Action: Mouse scrolled (1118, 550) with delta (0, 0)
Screenshot: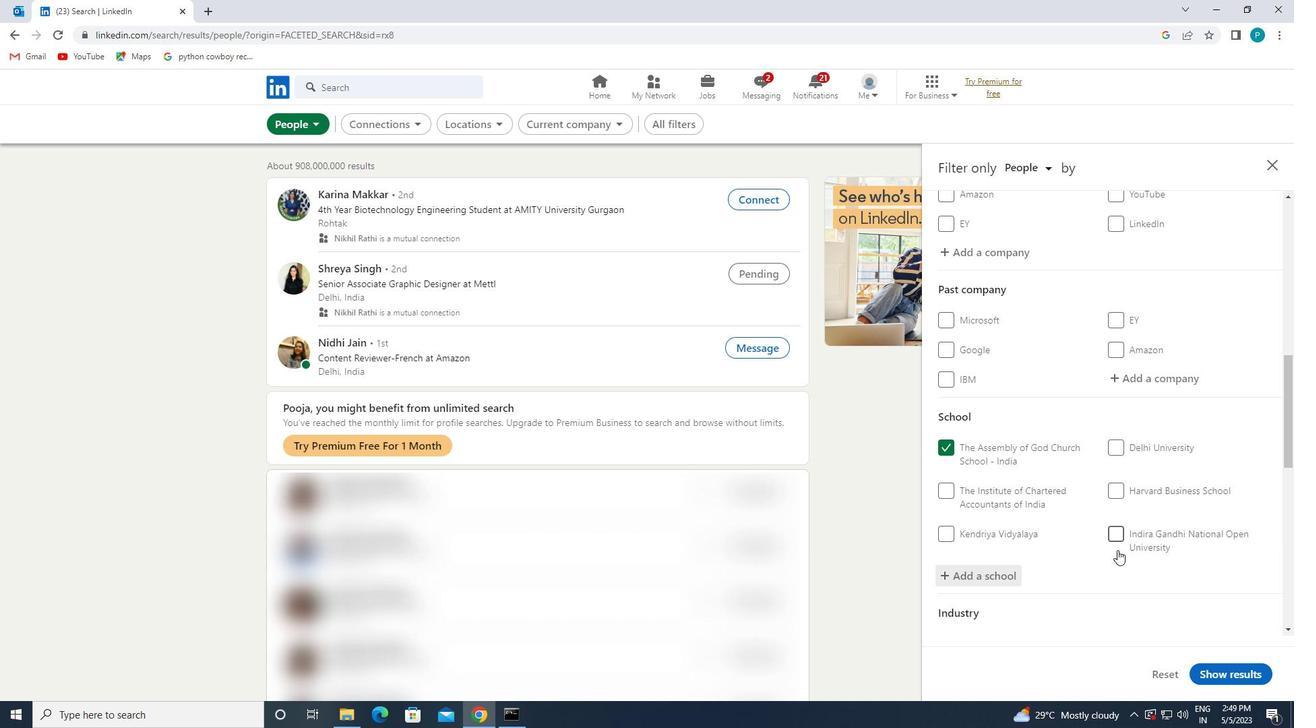 
Action: Mouse scrolled (1118, 550) with delta (0, 0)
Screenshot: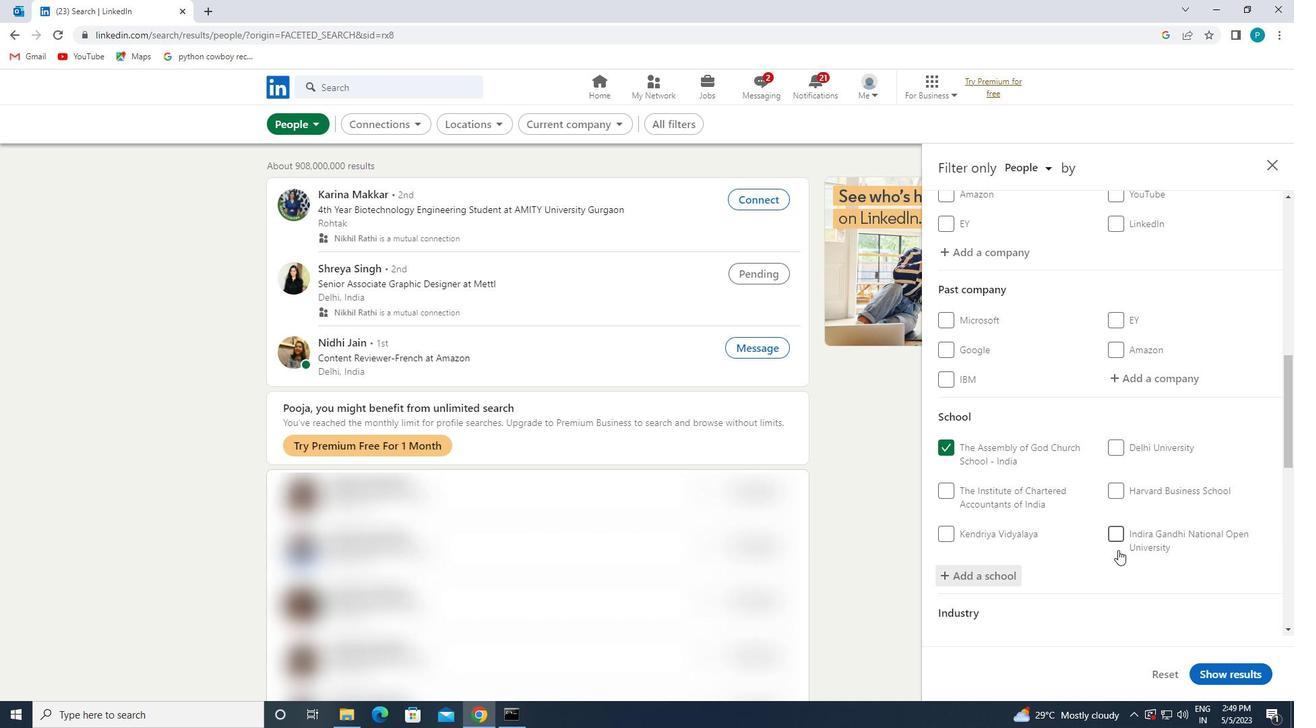 
Action: Mouse scrolled (1118, 550) with delta (0, 0)
Screenshot: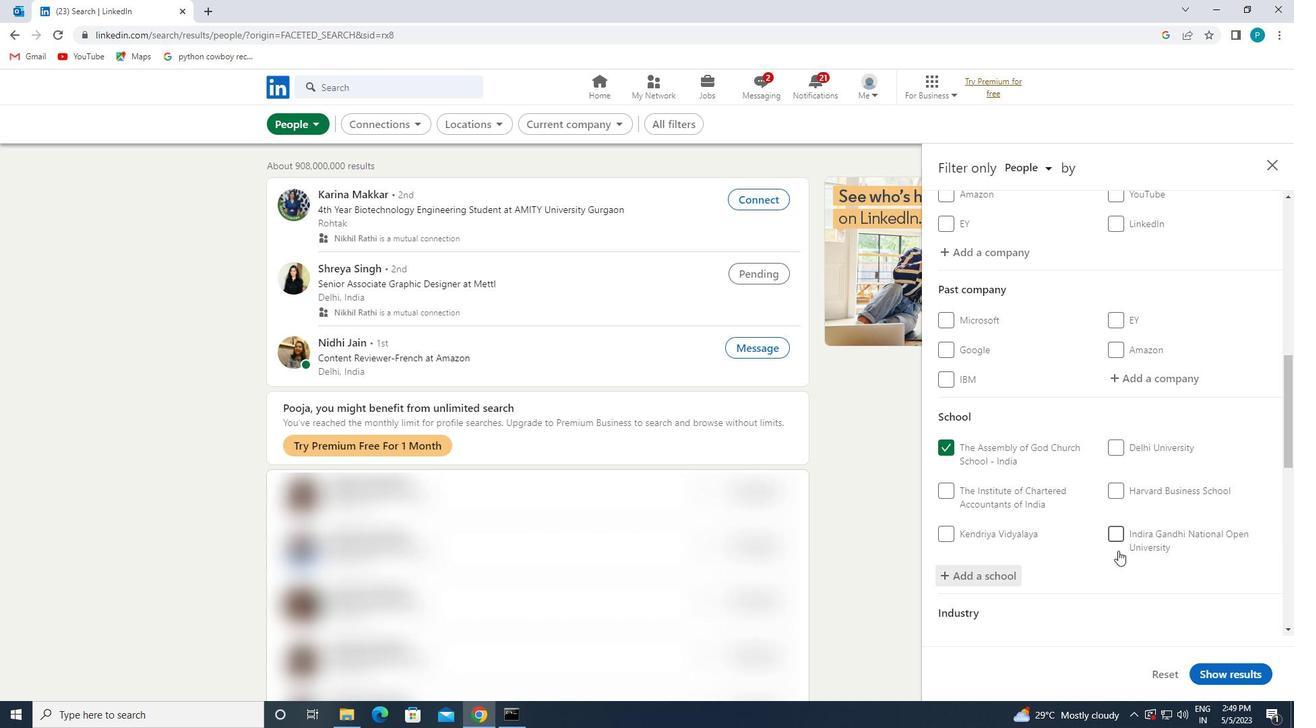
Action: Mouse moved to (1128, 530)
Screenshot: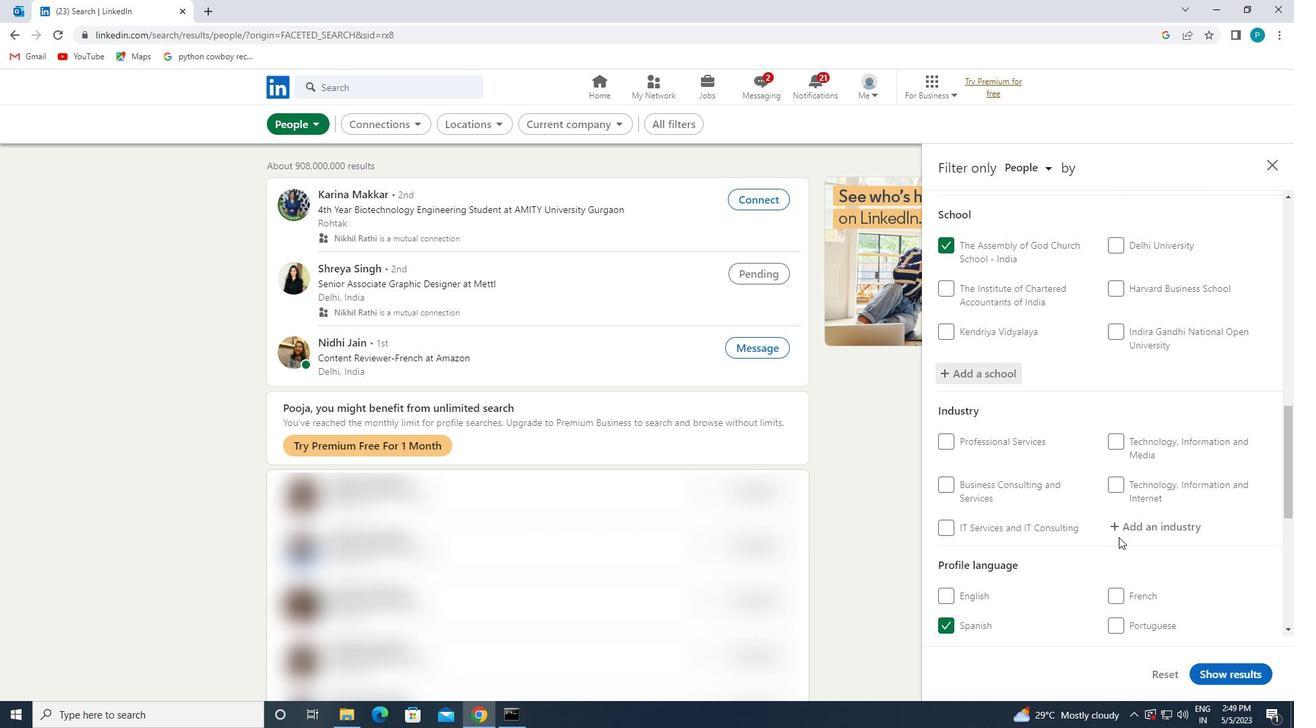 
Action: Mouse pressed left at (1128, 530)
Screenshot: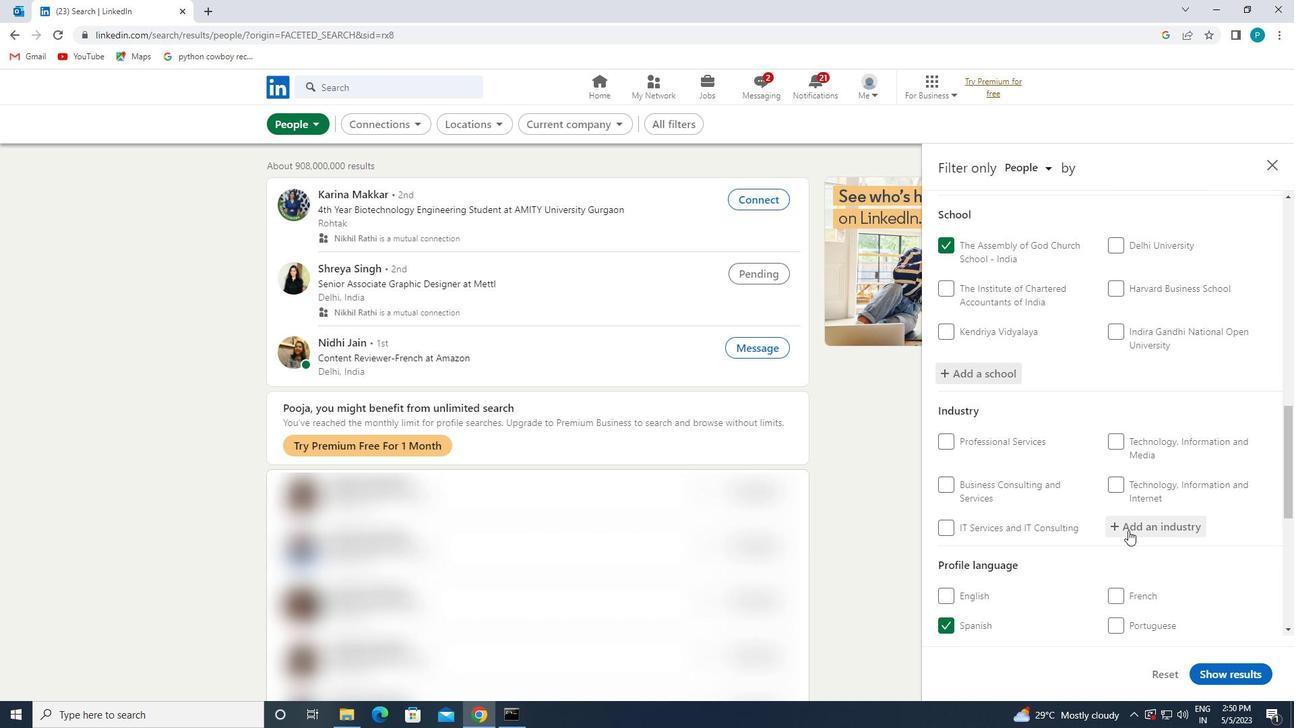 
Action: Key pressed <Key.caps_lock>W<Key.caps_lock>HOLESALE
Screenshot: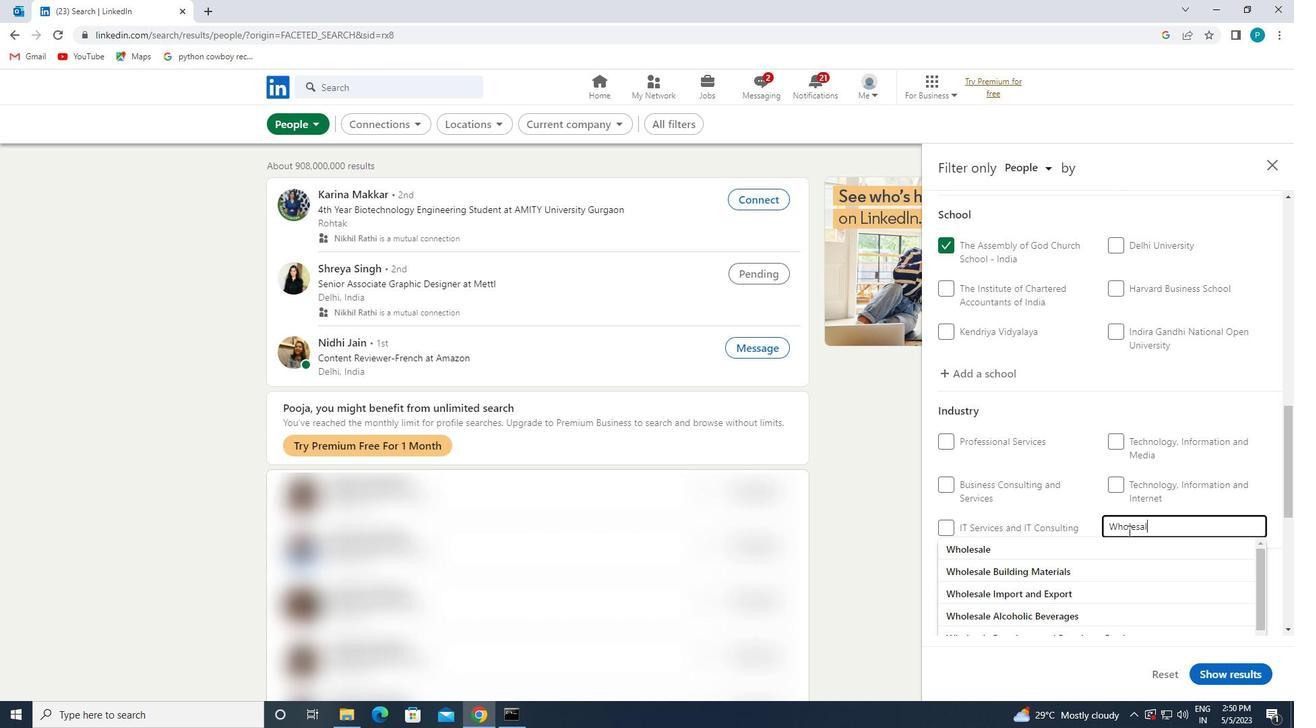 
Action: Mouse moved to (1053, 576)
Screenshot: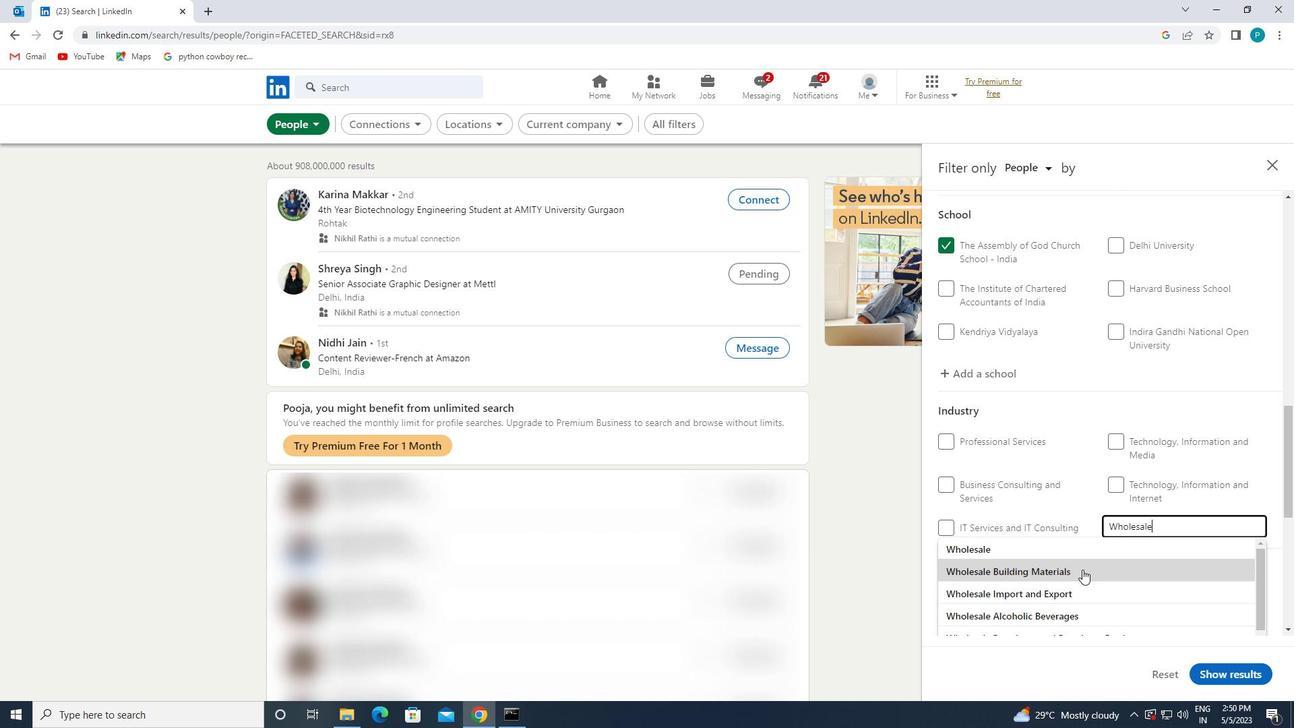
Action: Mouse scrolled (1053, 575) with delta (0, 0)
Screenshot: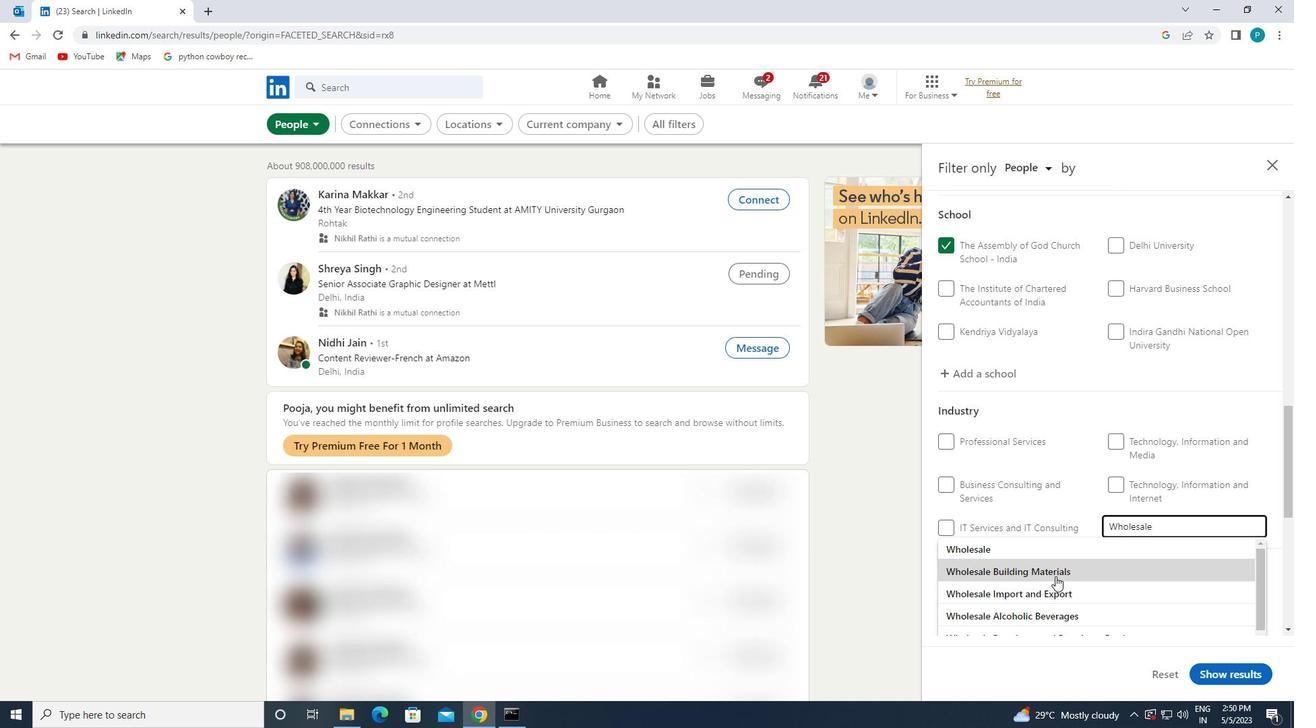 
Action: Mouse scrolled (1053, 575) with delta (0, 0)
Screenshot: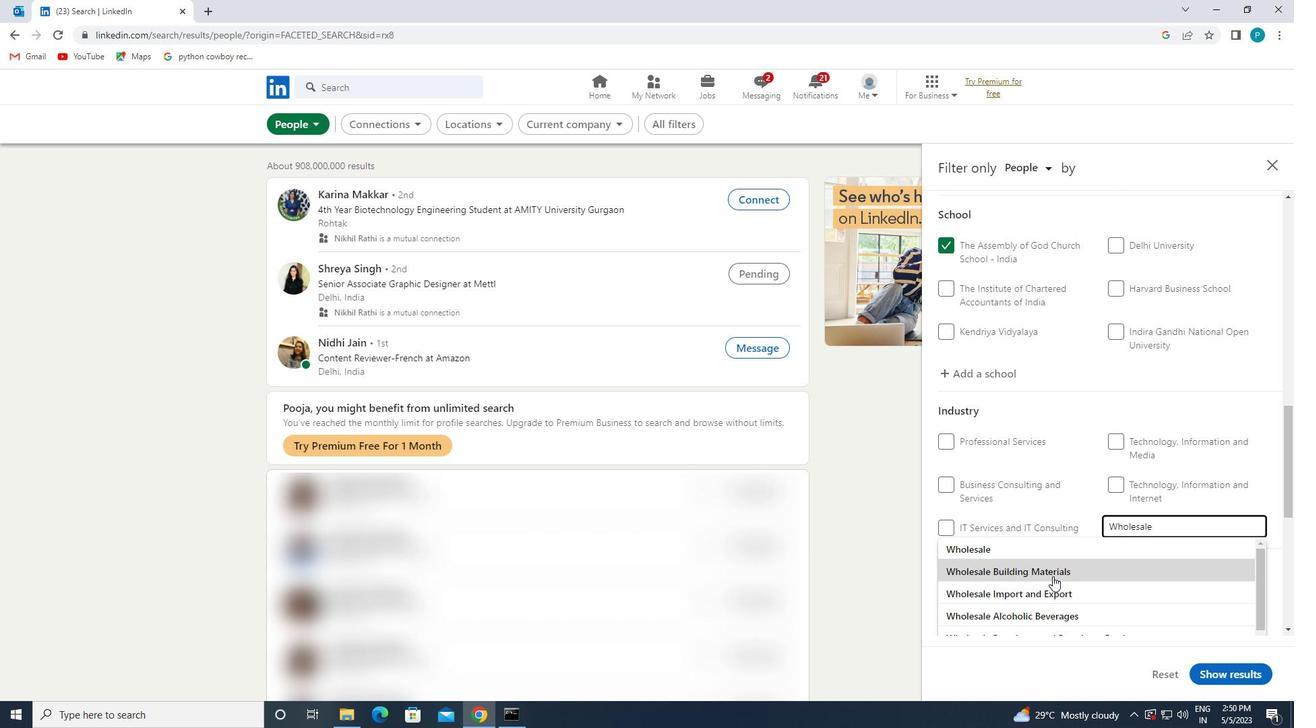 
Action: Mouse moved to (1054, 579)
Screenshot: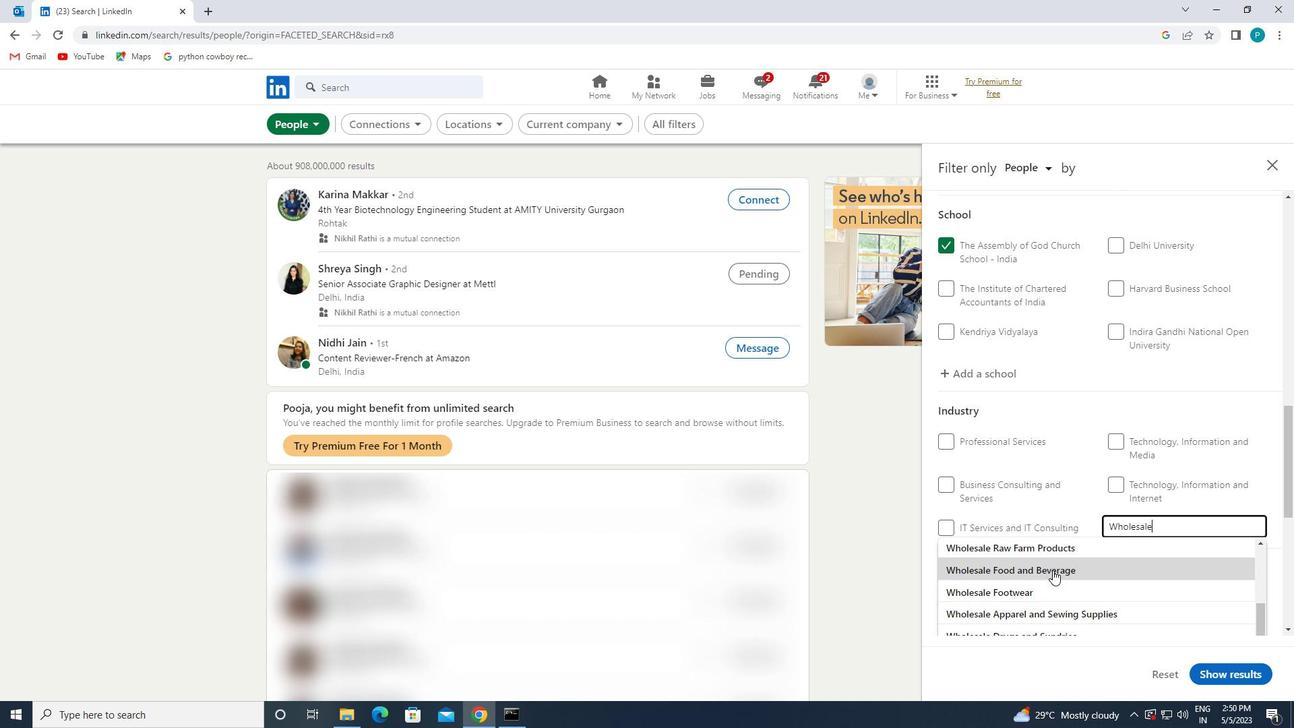 
Action: Mouse scrolled (1054, 579) with delta (0, 0)
Screenshot: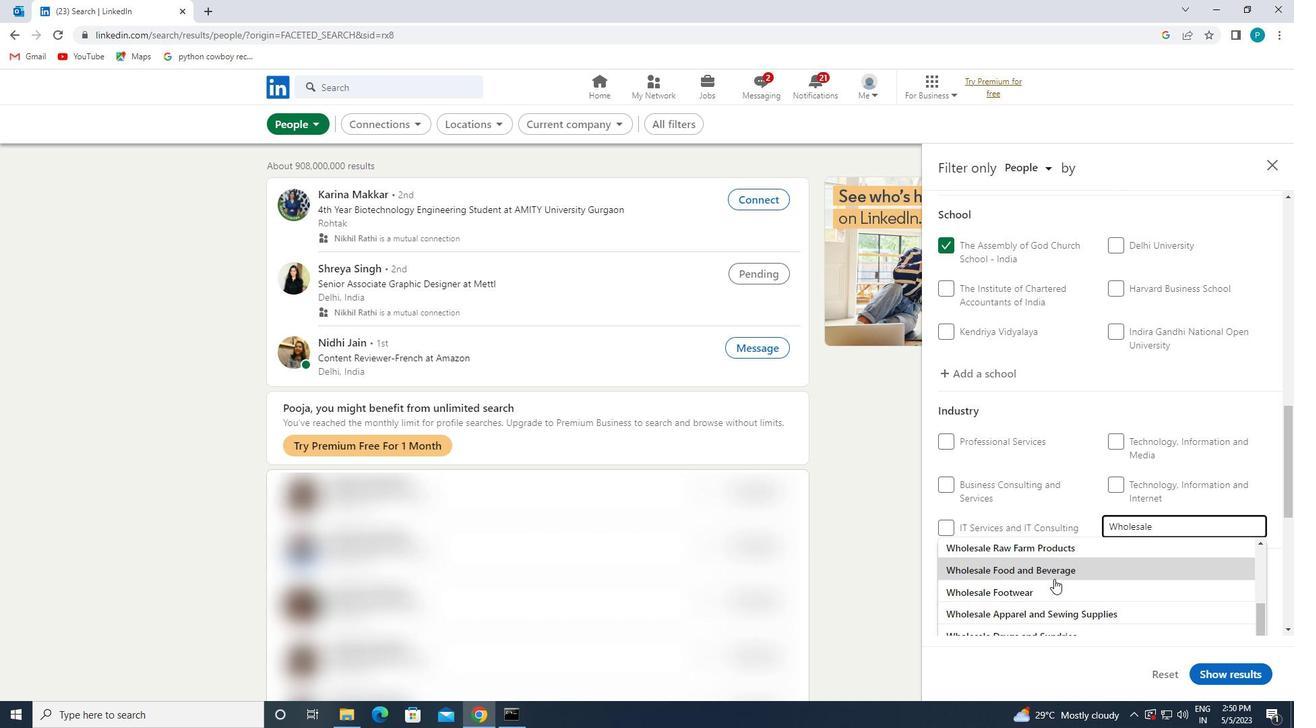 
Action: Mouse moved to (1055, 578)
Screenshot: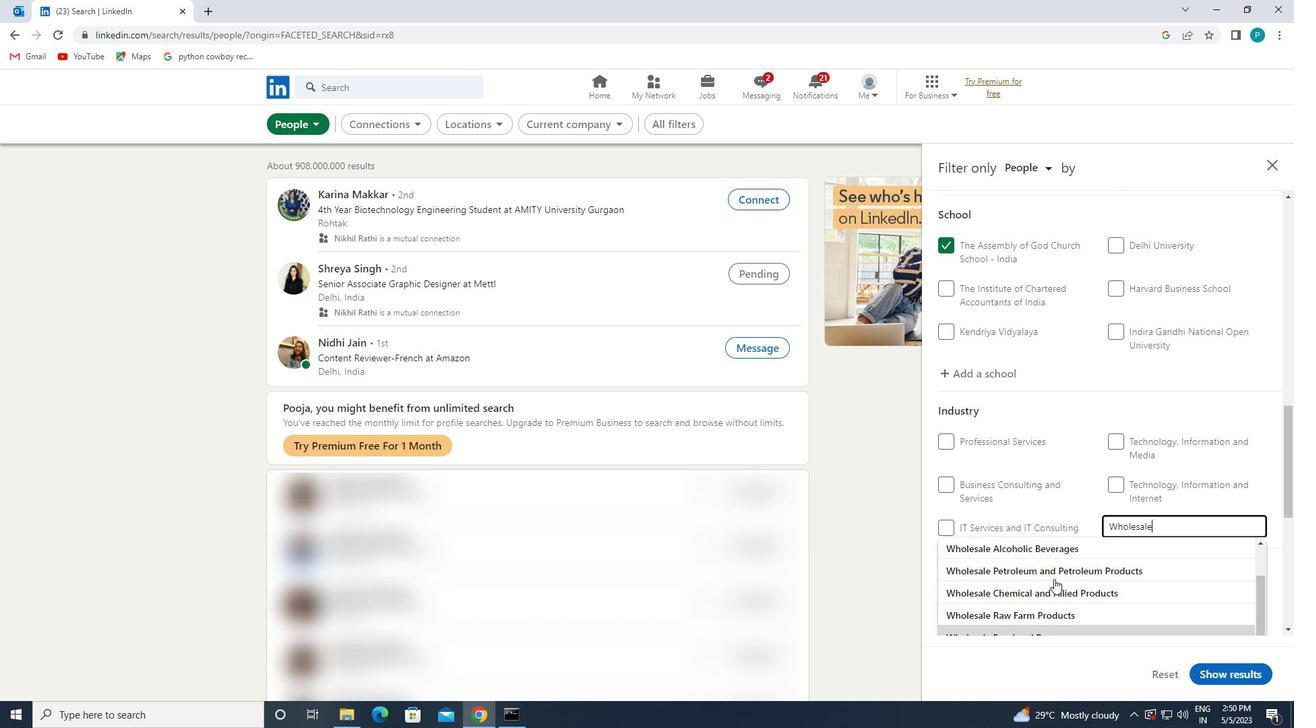 
Action: Mouse scrolled (1055, 579) with delta (0, 0)
Screenshot: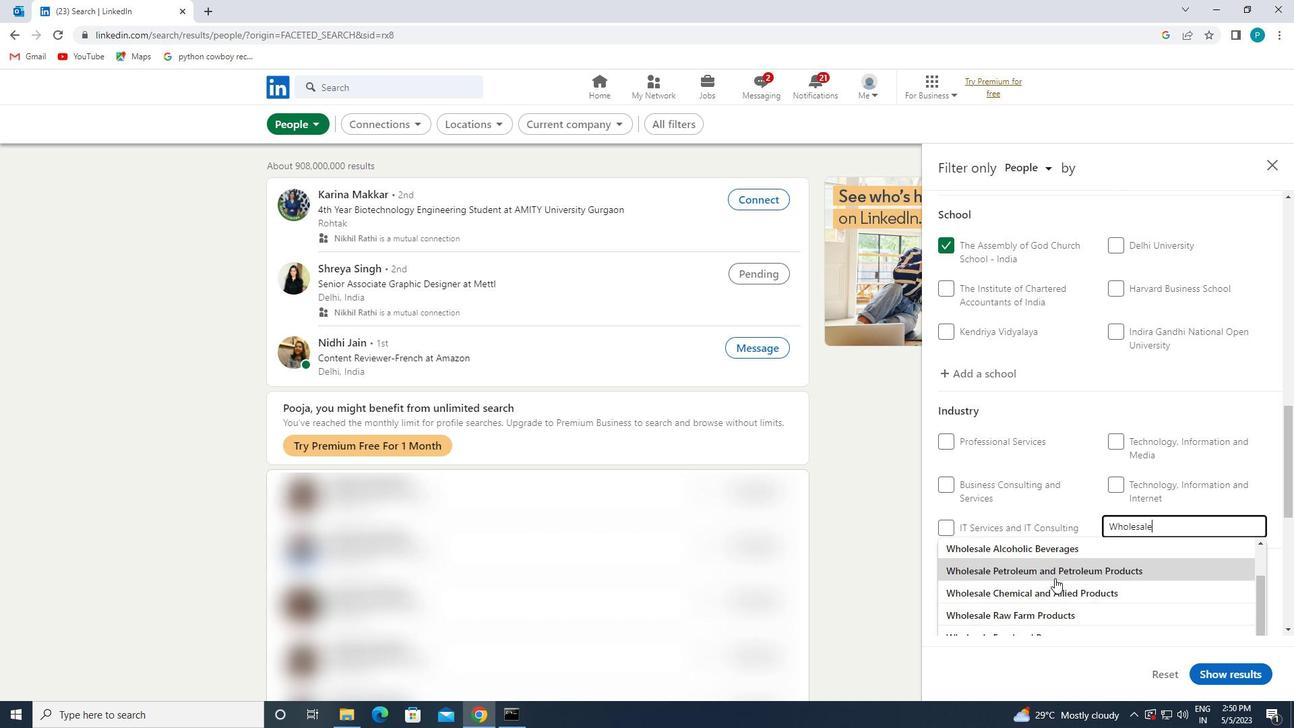 
Action: Mouse scrolled (1055, 577) with delta (0, 0)
Screenshot: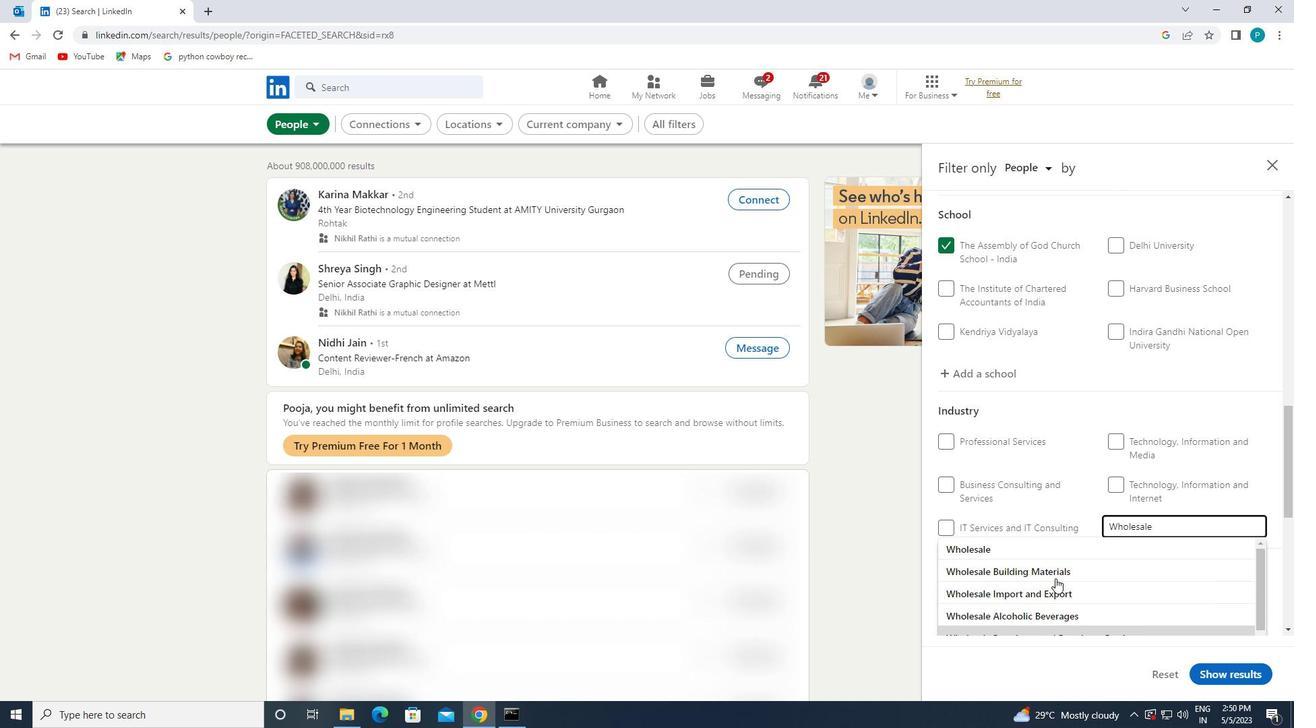 
Action: Mouse moved to (1055, 575)
Screenshot: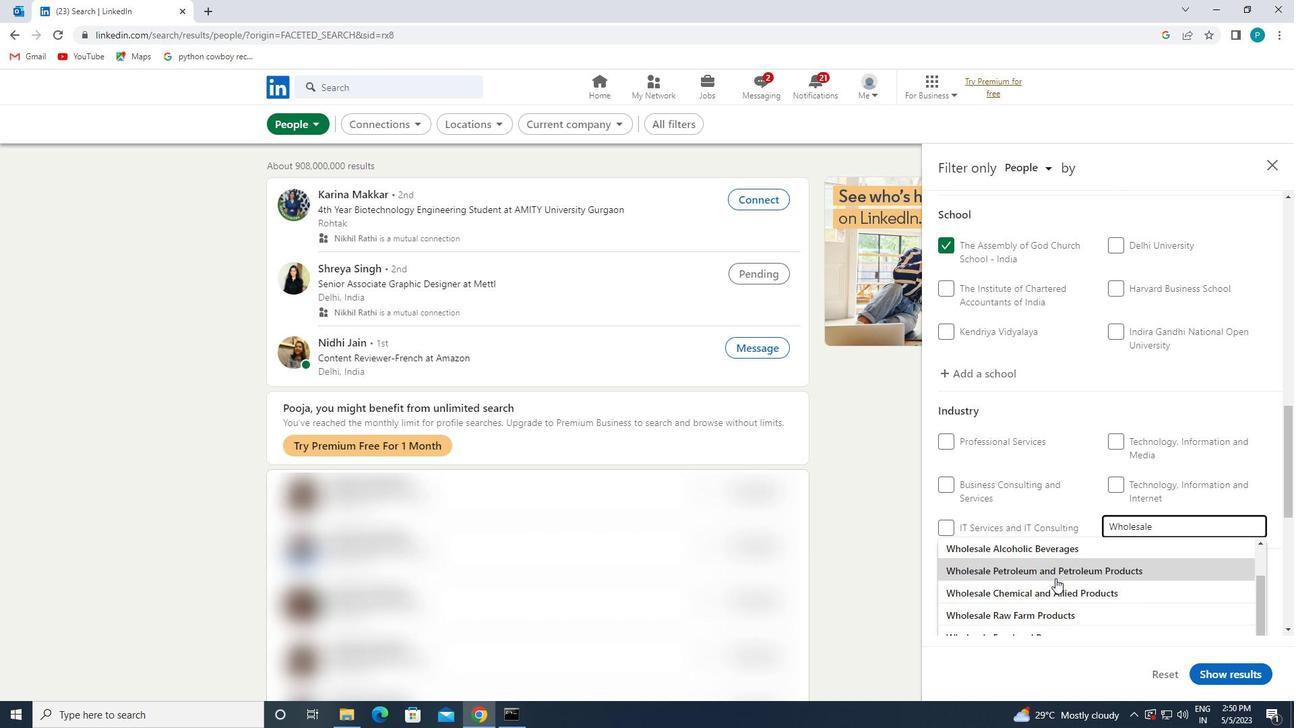 
Action: Mouse scrolled (1055, 575) with delta (0, 0)
Screenshot: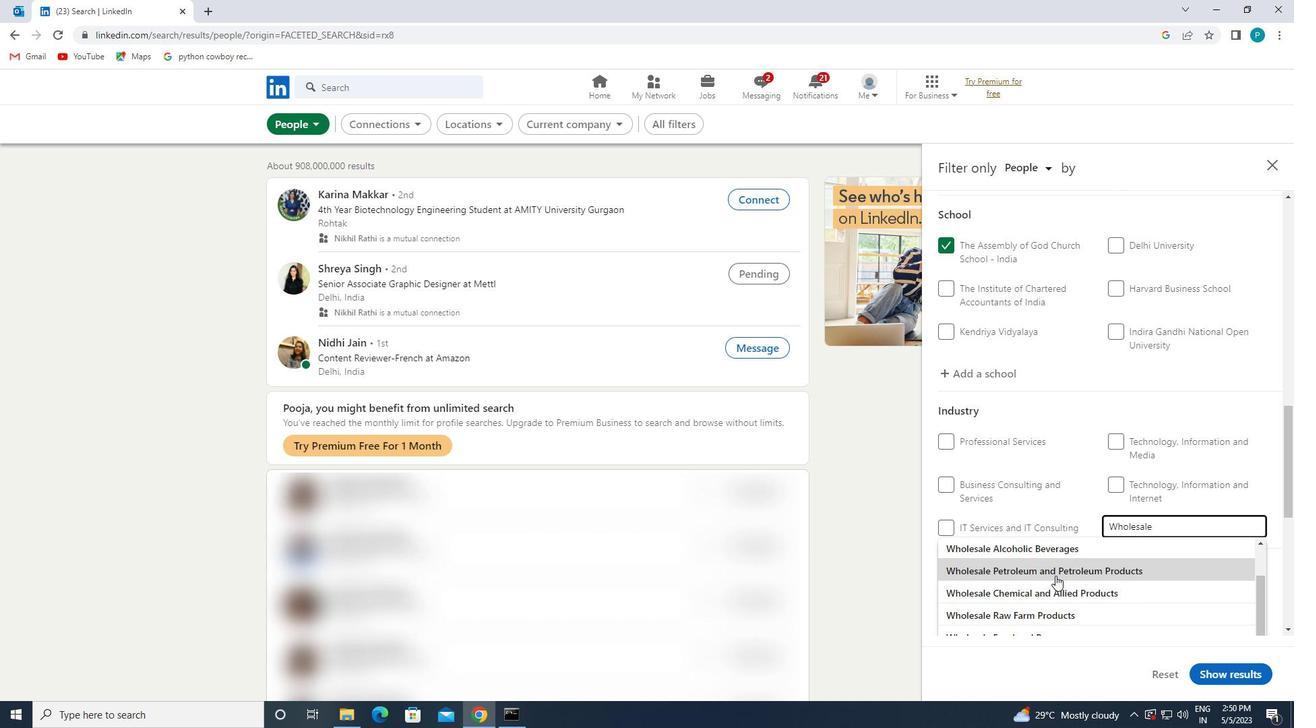 
Action: Mouse scrolled (1055, 575) with delta (0, 0)
Screenshot: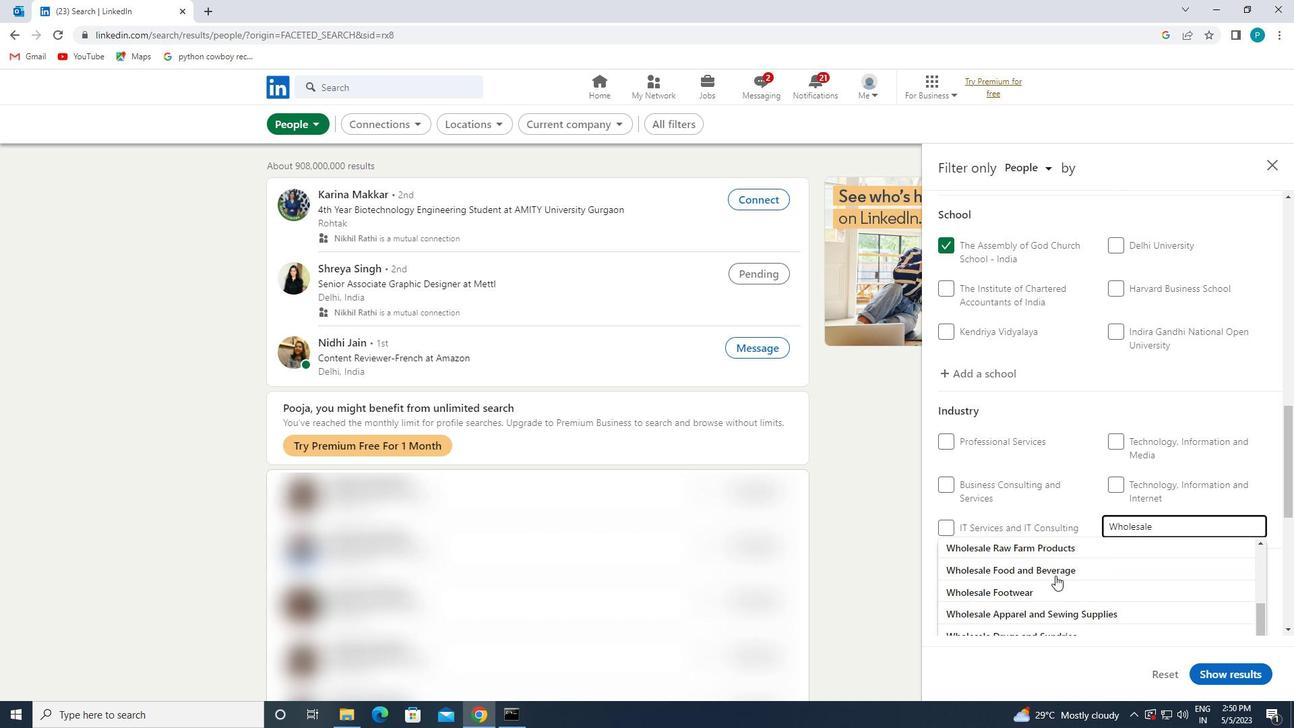 
Action: Mouse moved to (1056, 576)
Screenshot: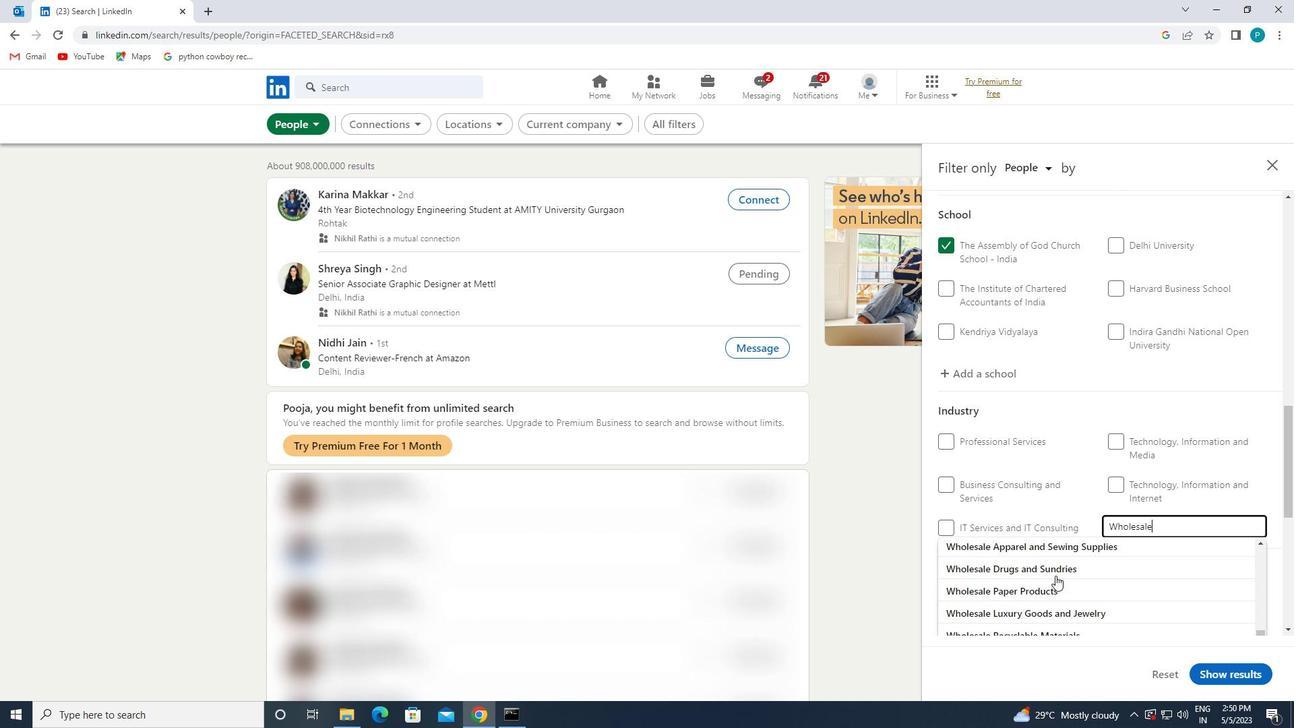 
Action: Mouse scrolled (1056, 575) with delta (0, 0)
Screenshot: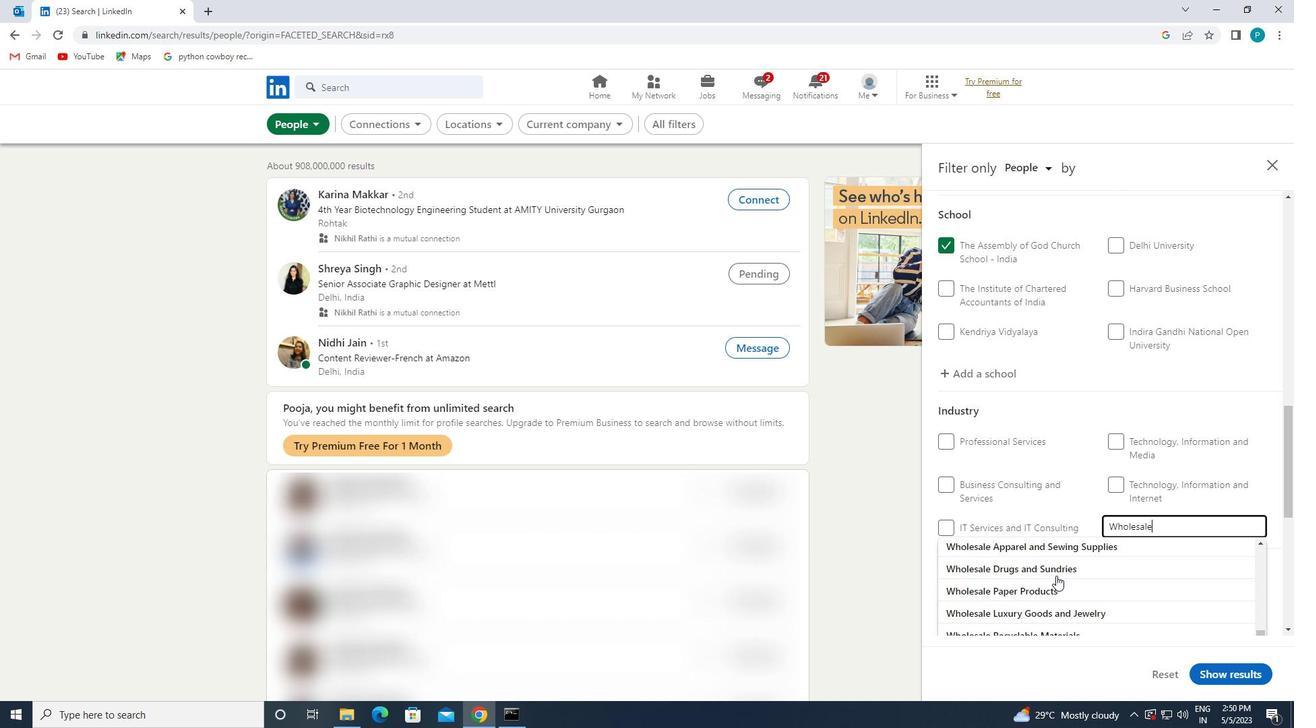 
Action: Mouse moved to (1188, 528)
Screenshot: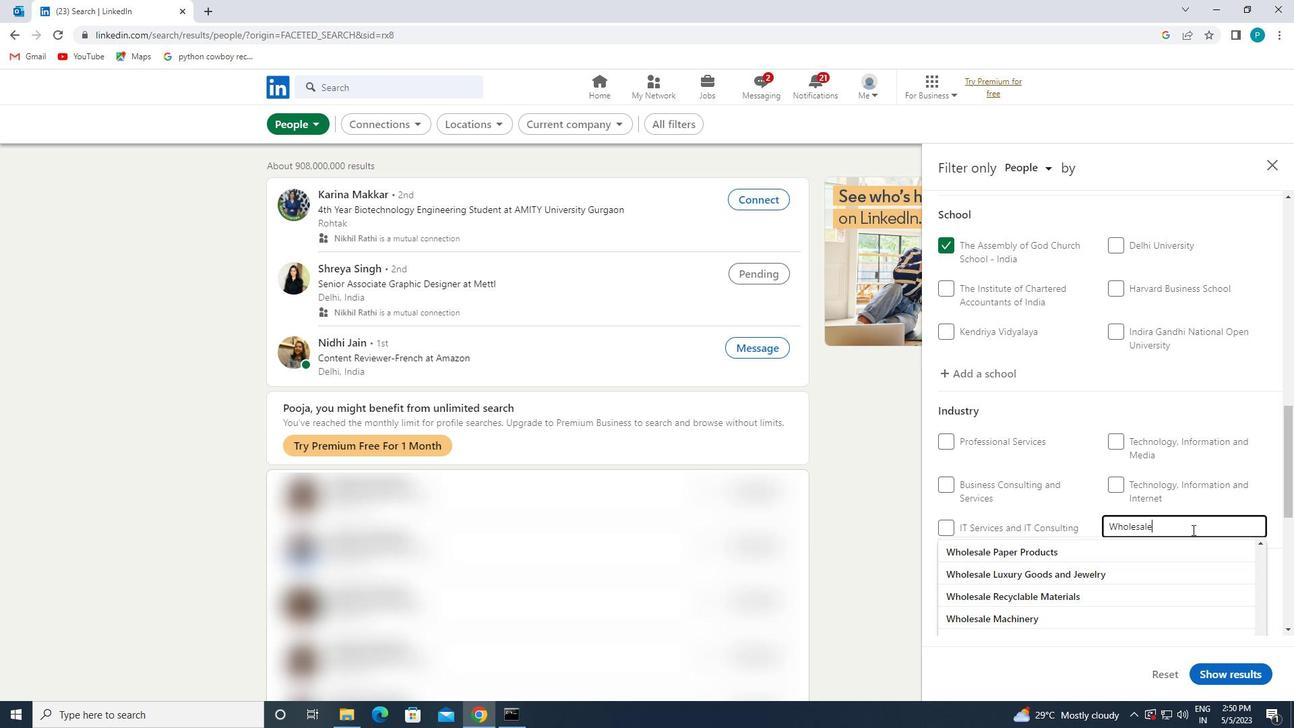
Action: Key pressed <Key.space>PHOT
Screenshot: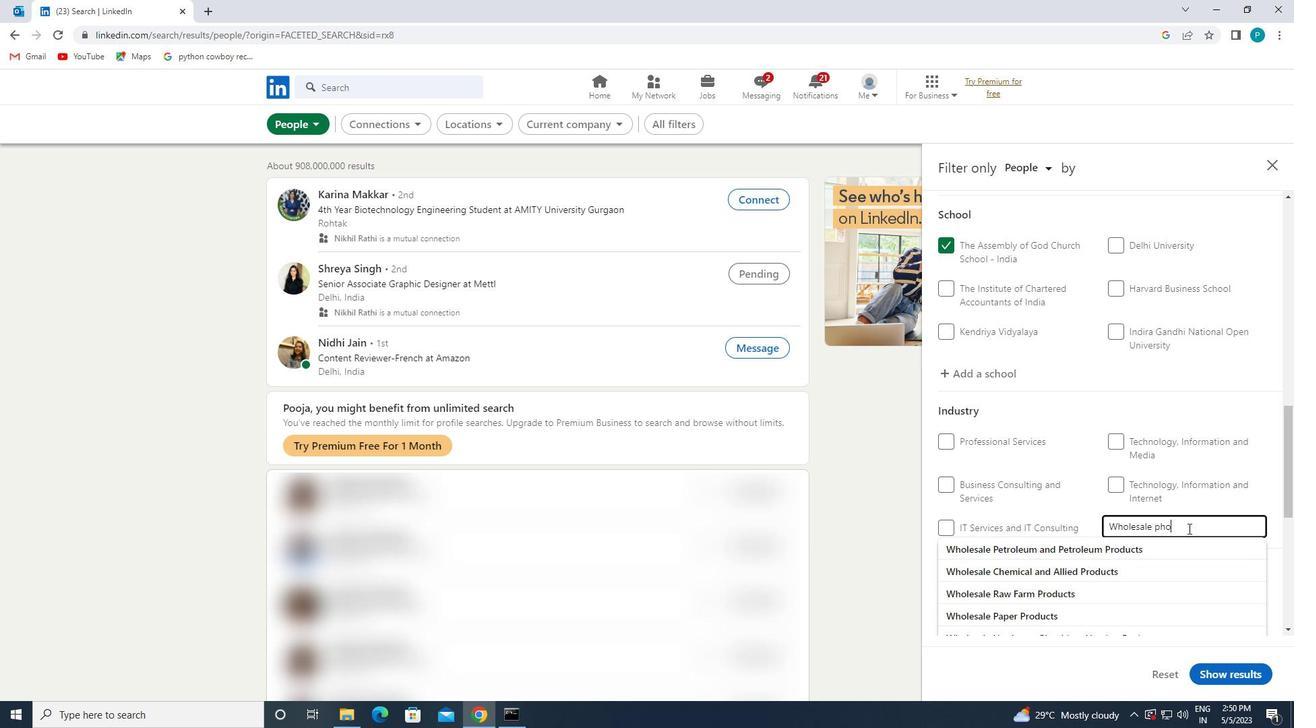 
Action: Mouse moved to (1150, 552)
Screenshot: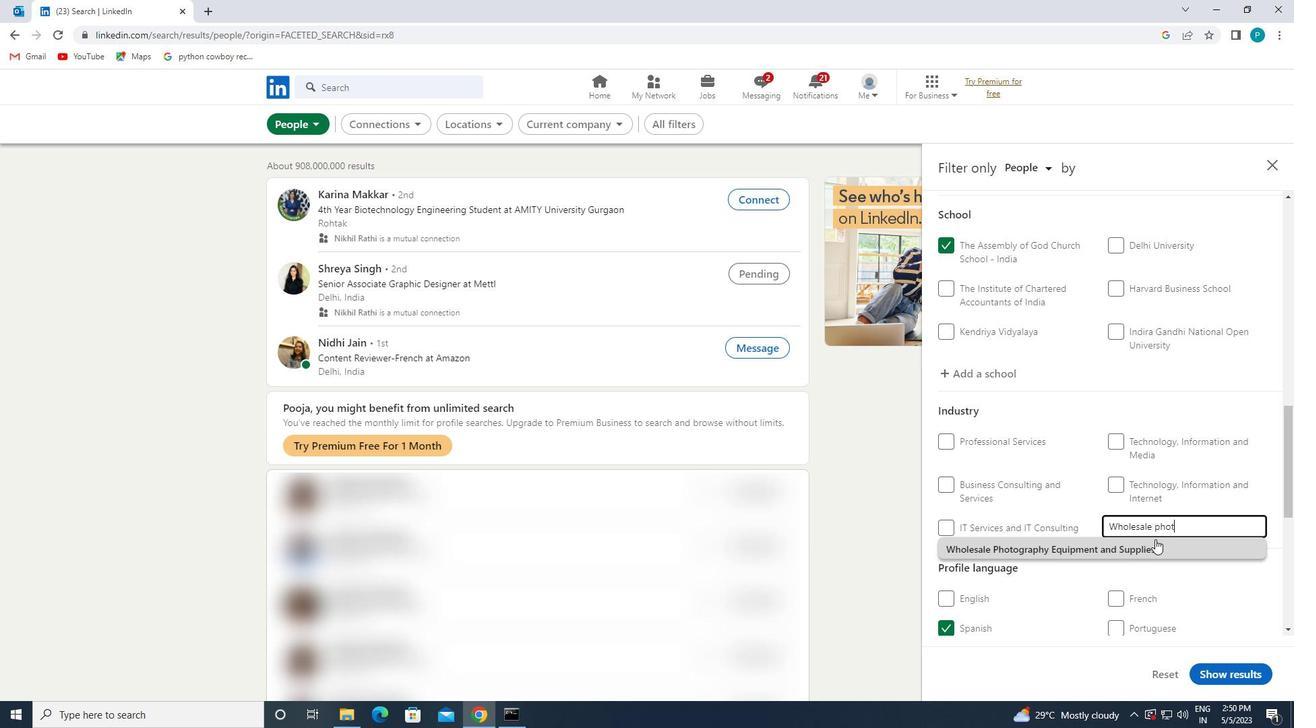
Action: Mouse pressed left at (1150, 552)
Screenshot: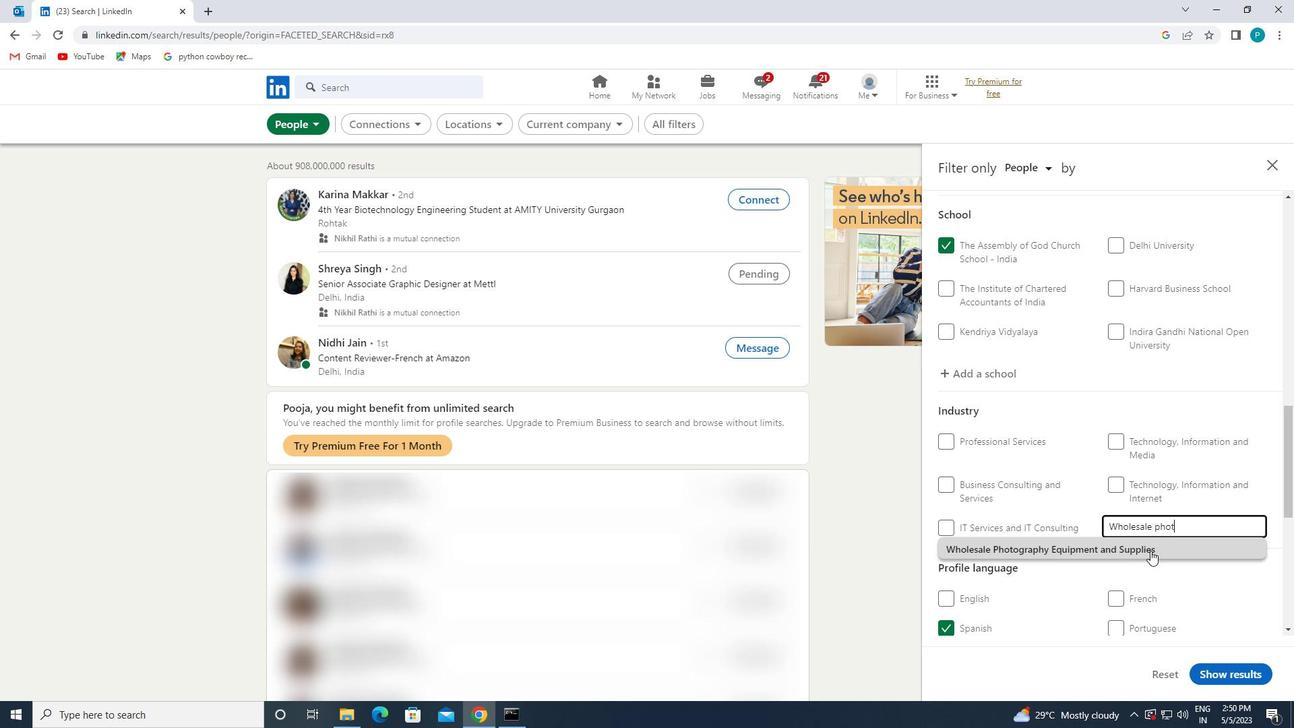 
Action: Mouse scrolled (1150, 552) with delta (0, 0)
Screenshot: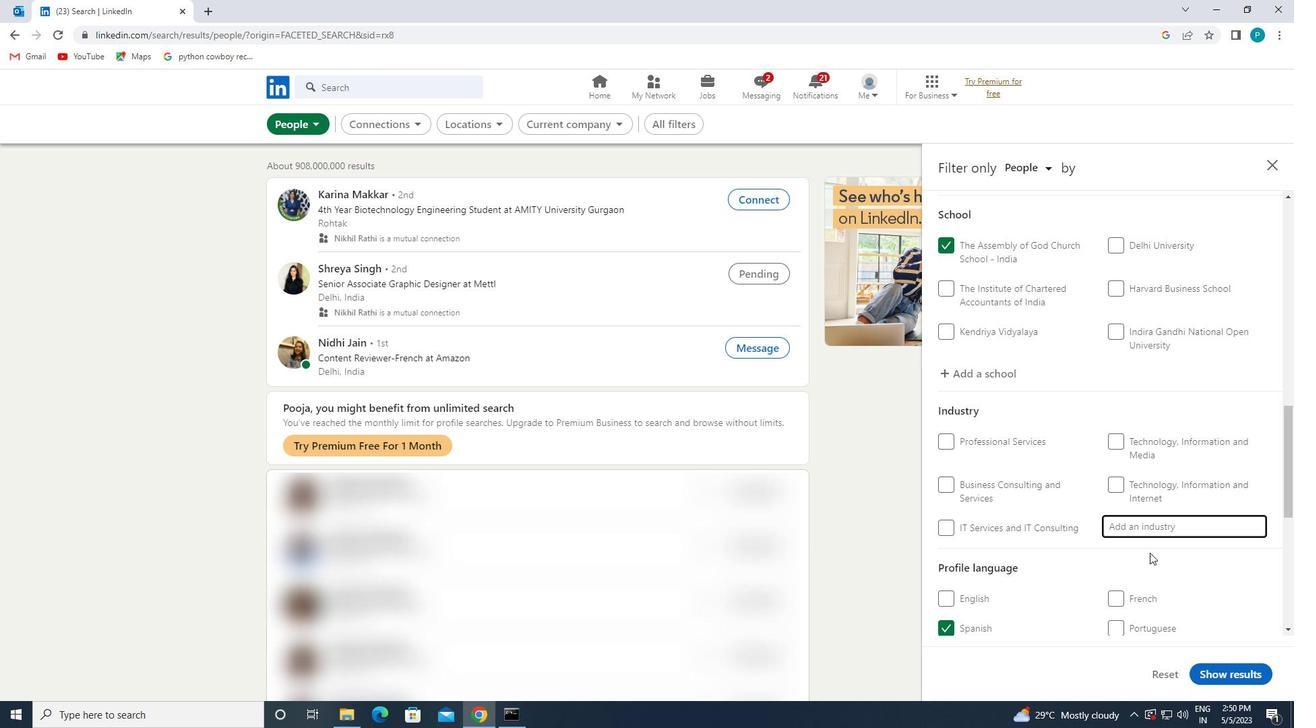 
Action: Mouse scrolled (1150, 552) with delta (0, 0)
Screenshot: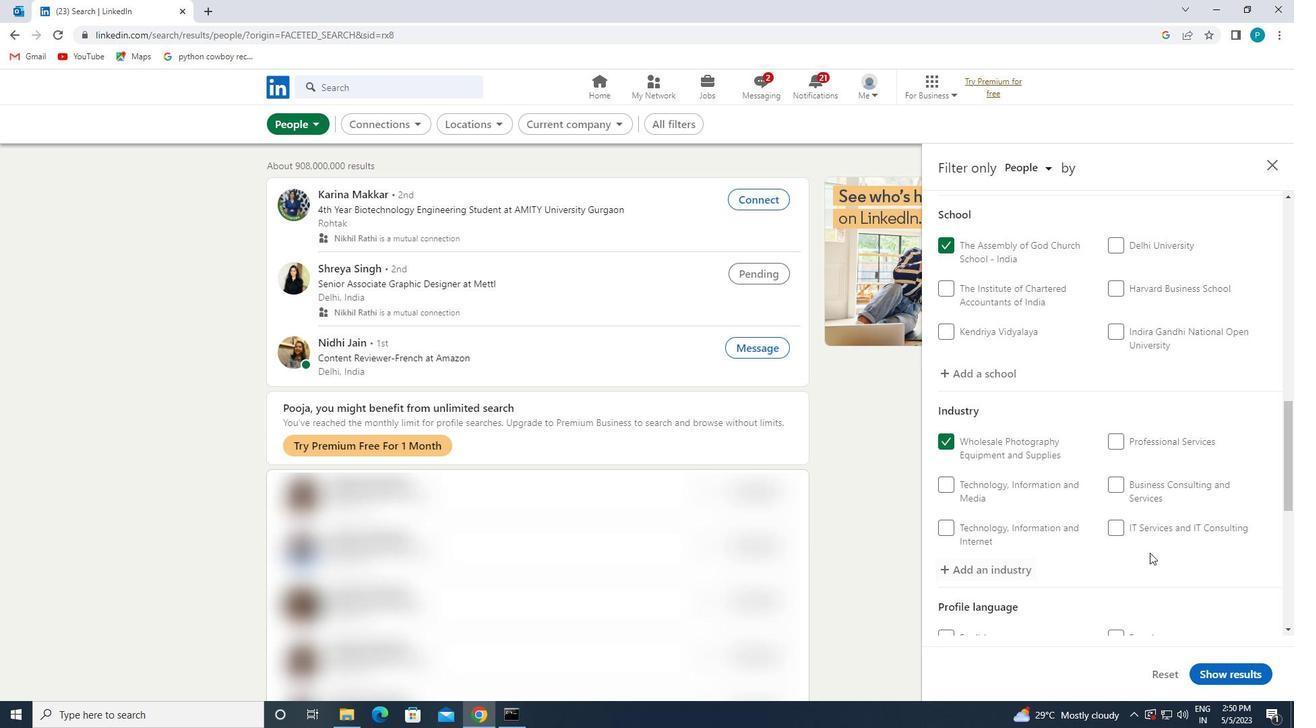 
Action: Mouse scrolled (1150, 552) with delta (0, 0)
Screenshot: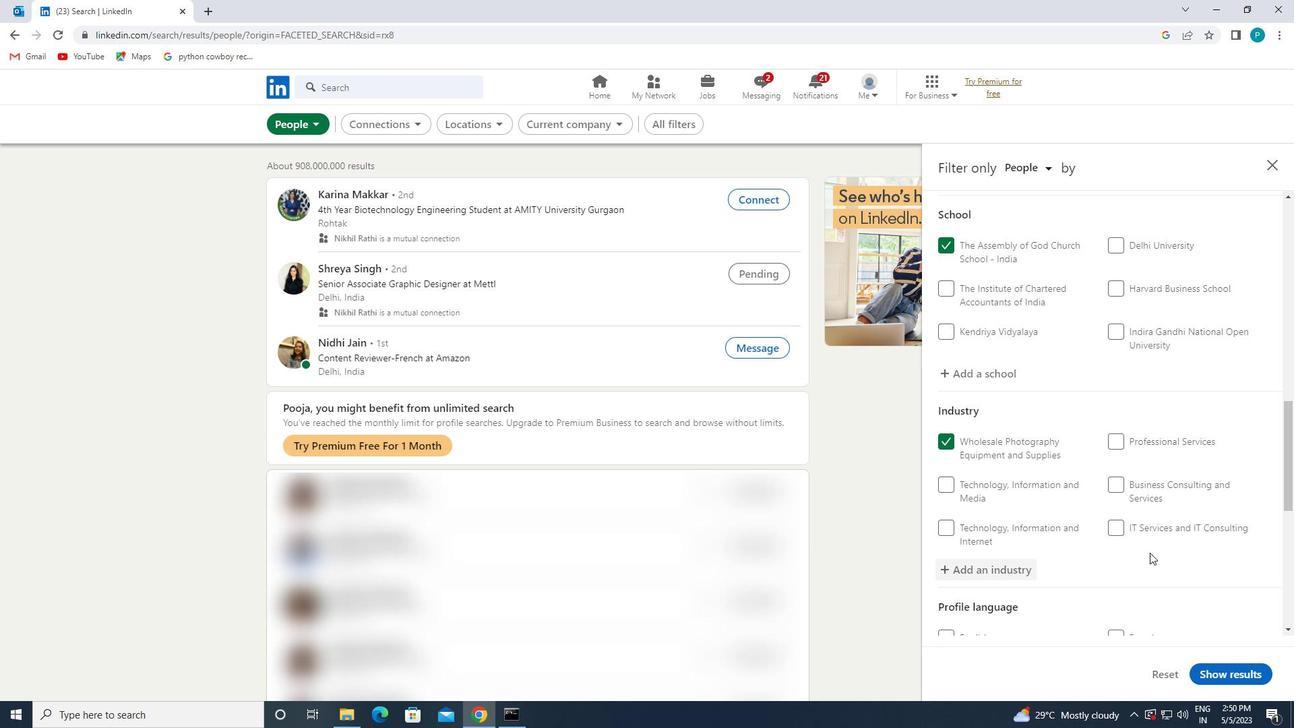 
Action: Mouse scrolled (1150, 552) with delta (0, 0)
Screenshot: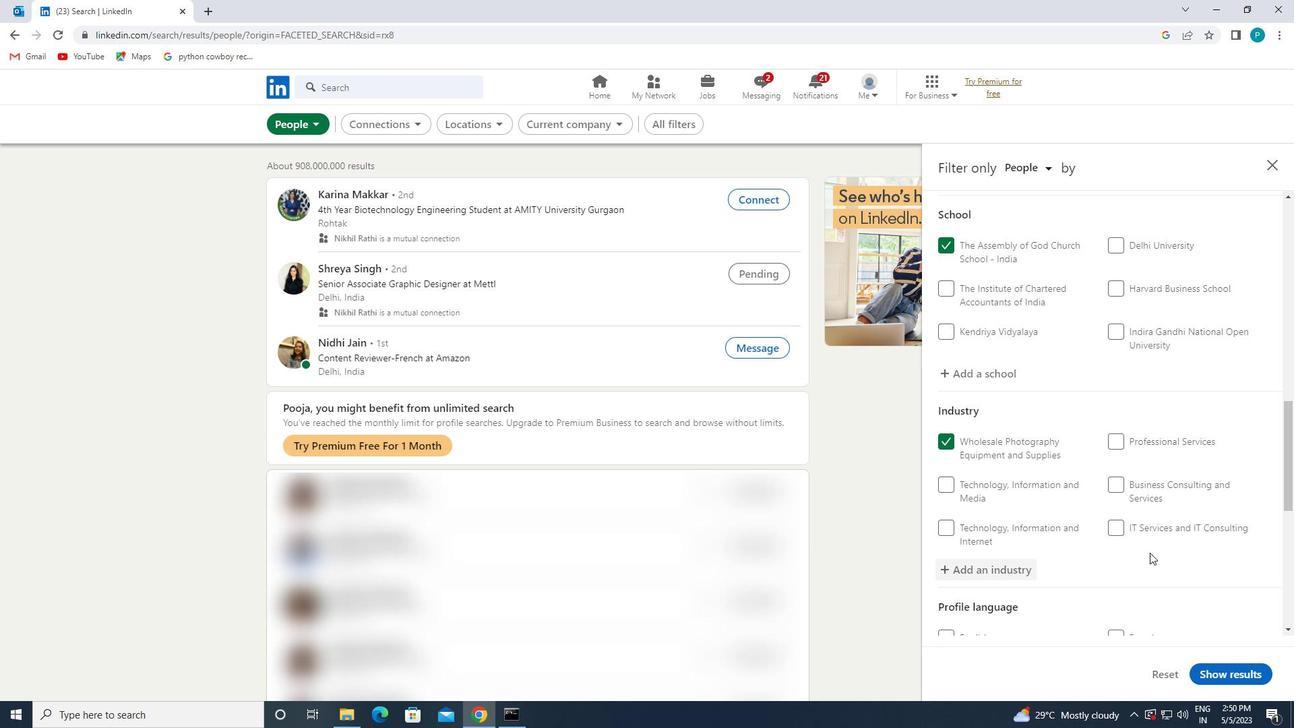 
Action: Mouse moved to (1141, 534)
Screenshot: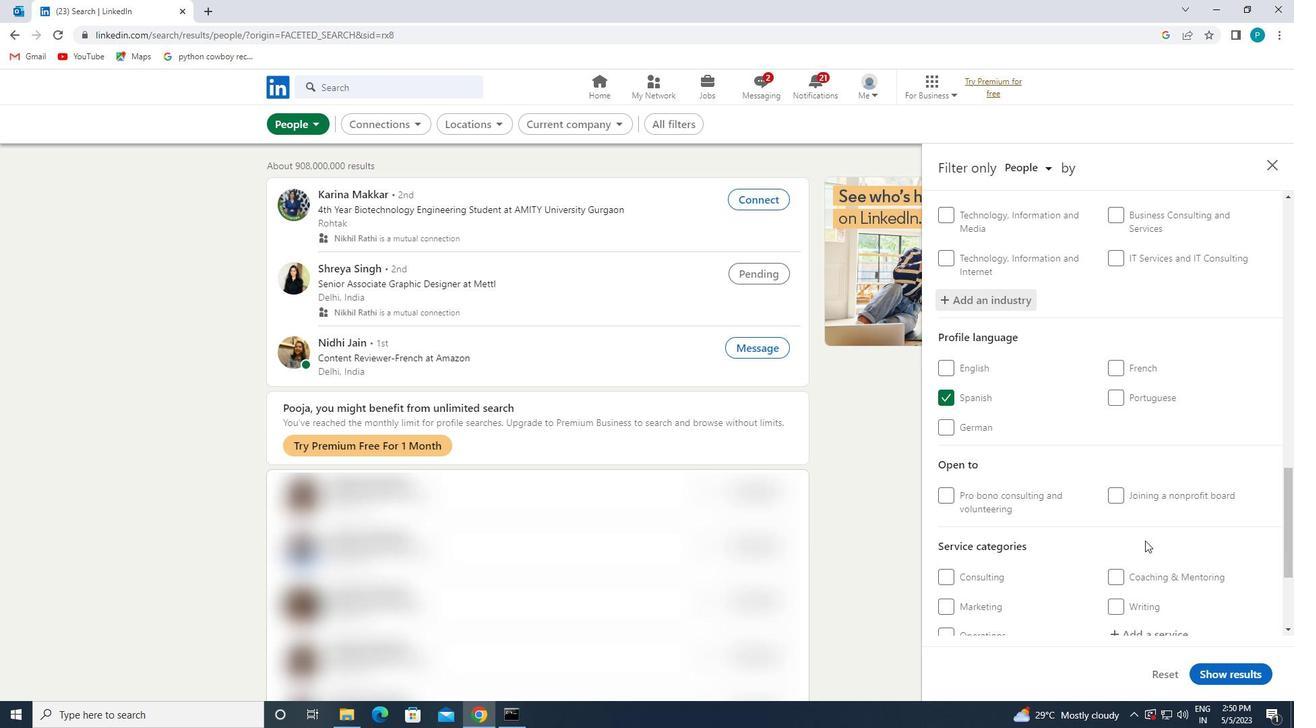 
Action: Mouse scrolled (1141, 534) with delta (0, 0)
Screenshot: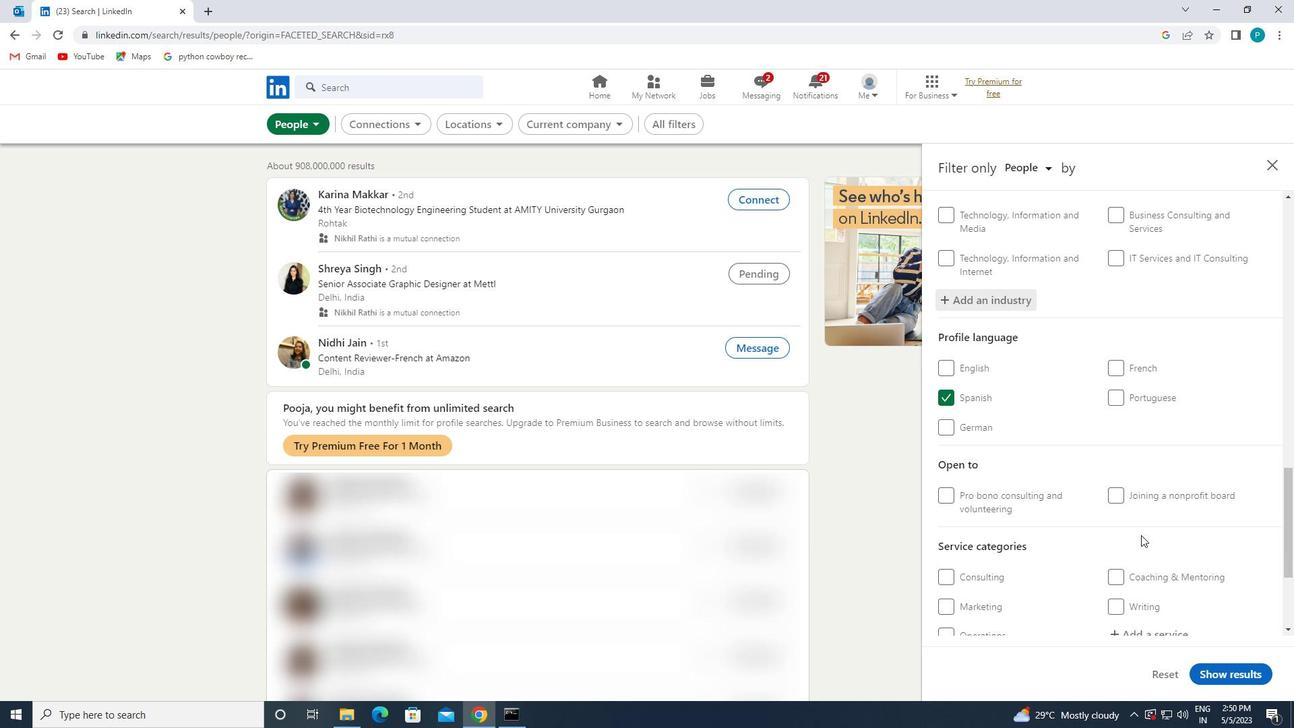 
Action: Mouse scrolled (1141, 534) with delta (0, 0)
Screenshot: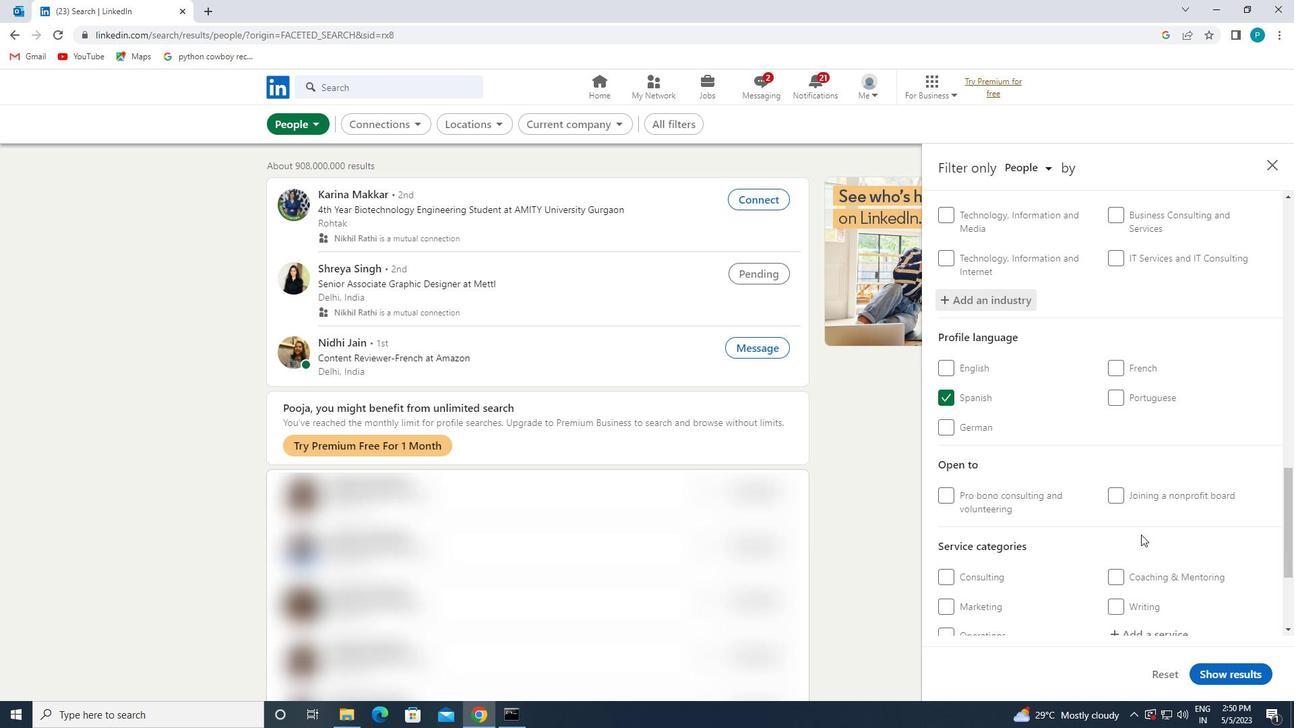 
Action: Mouse moved to (1128, 508)
Screenshot: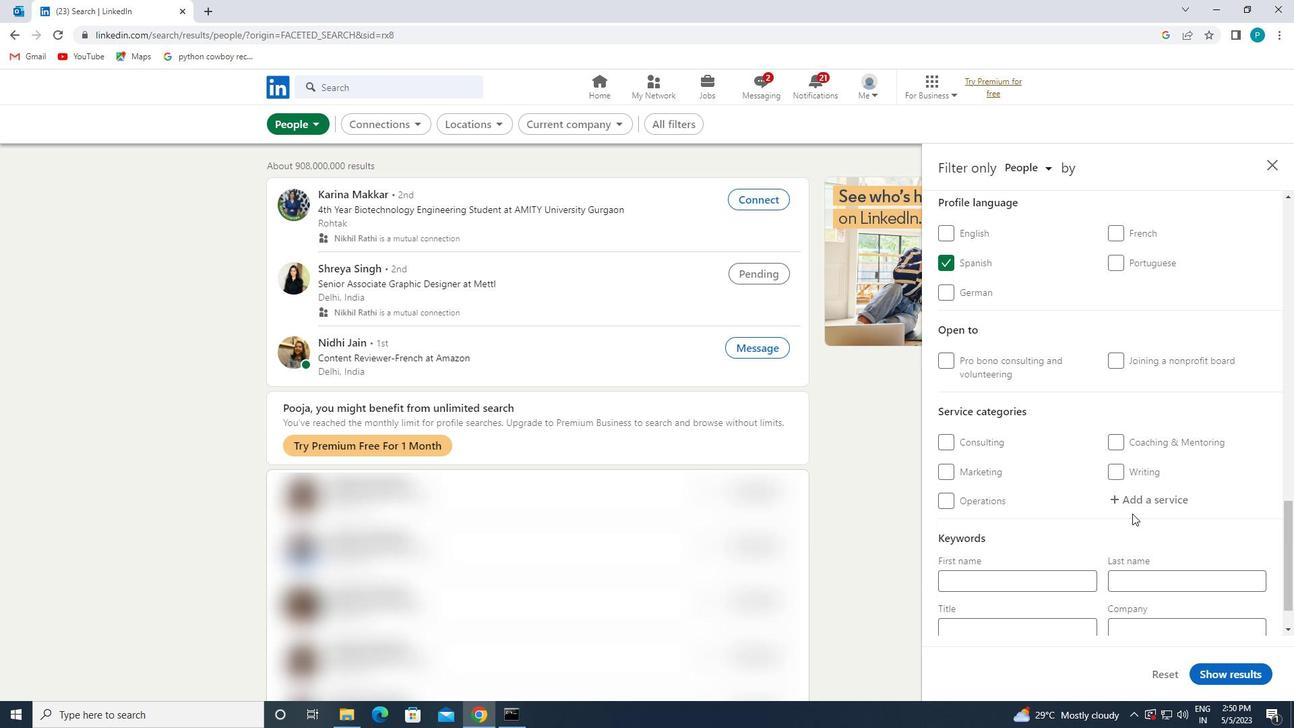 
Action: Mouse pressed left at (1128, 508)
Screenshot: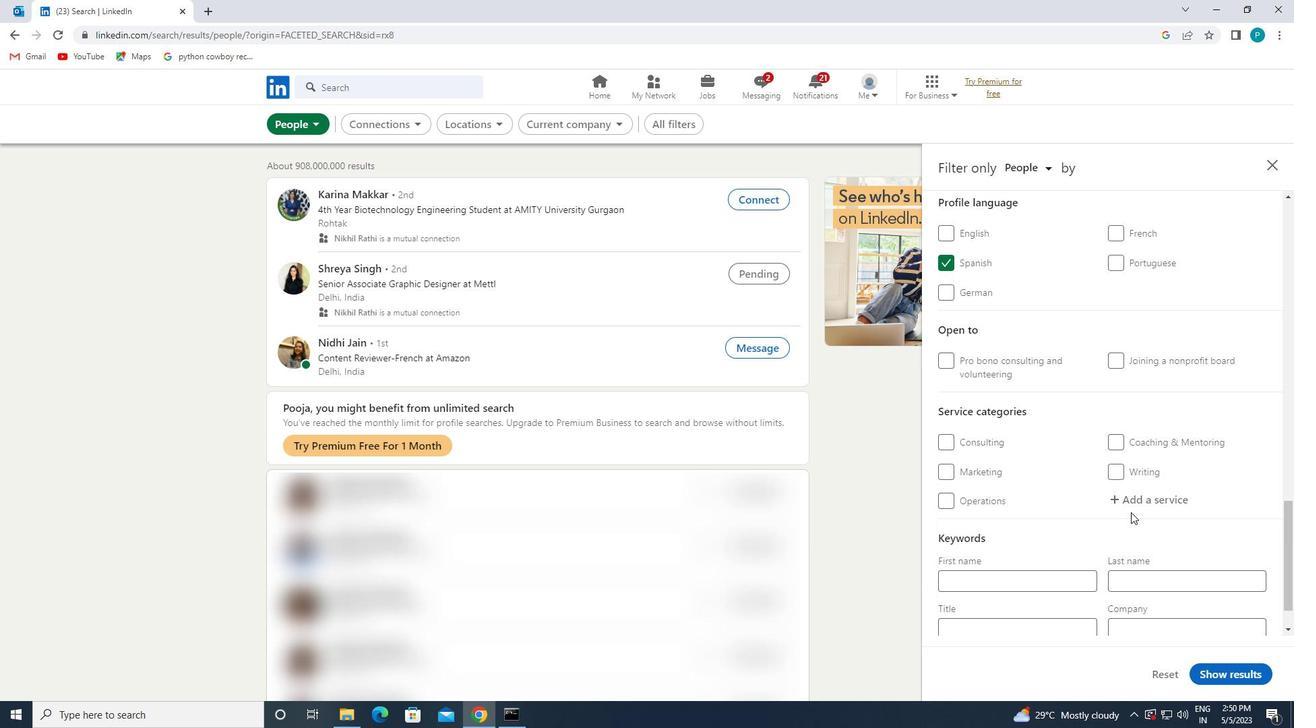 
Action: Key pressed <Key.caps_lock>H<Key.caps_lock>OME
Screenshot: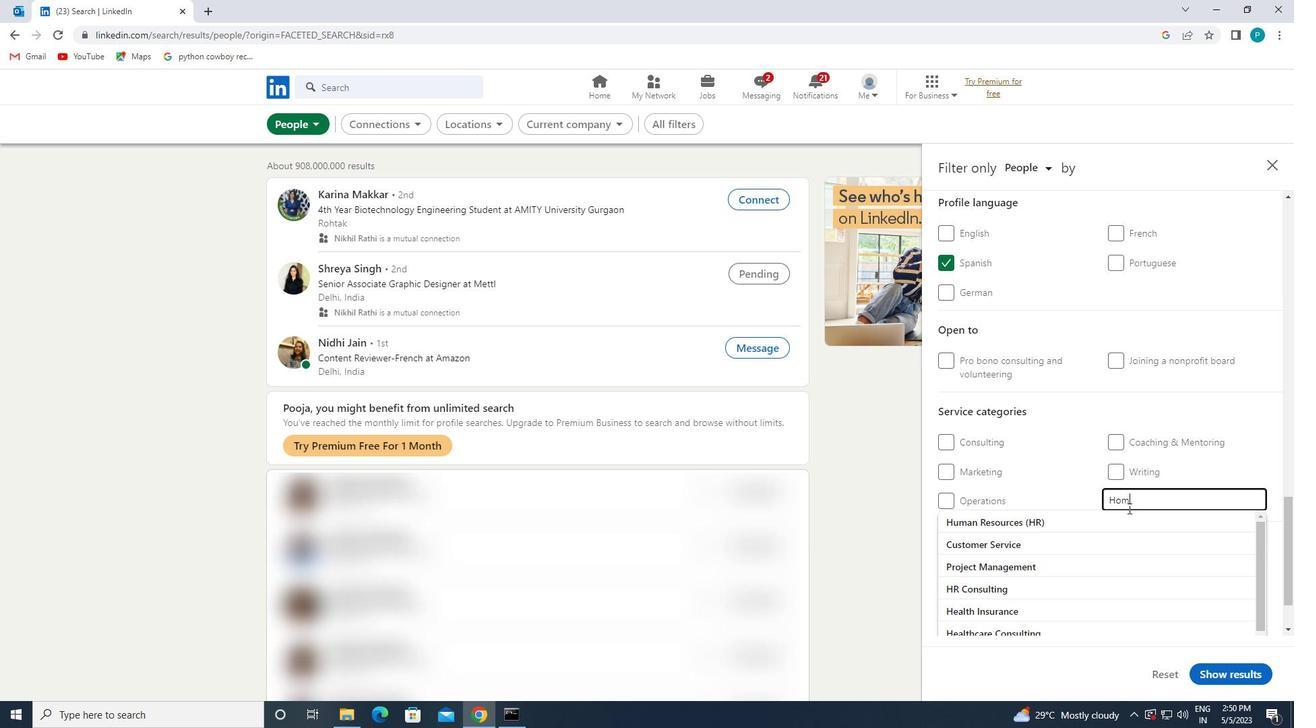 
Action: Mouse moved to (1082, 559)
Screenshot: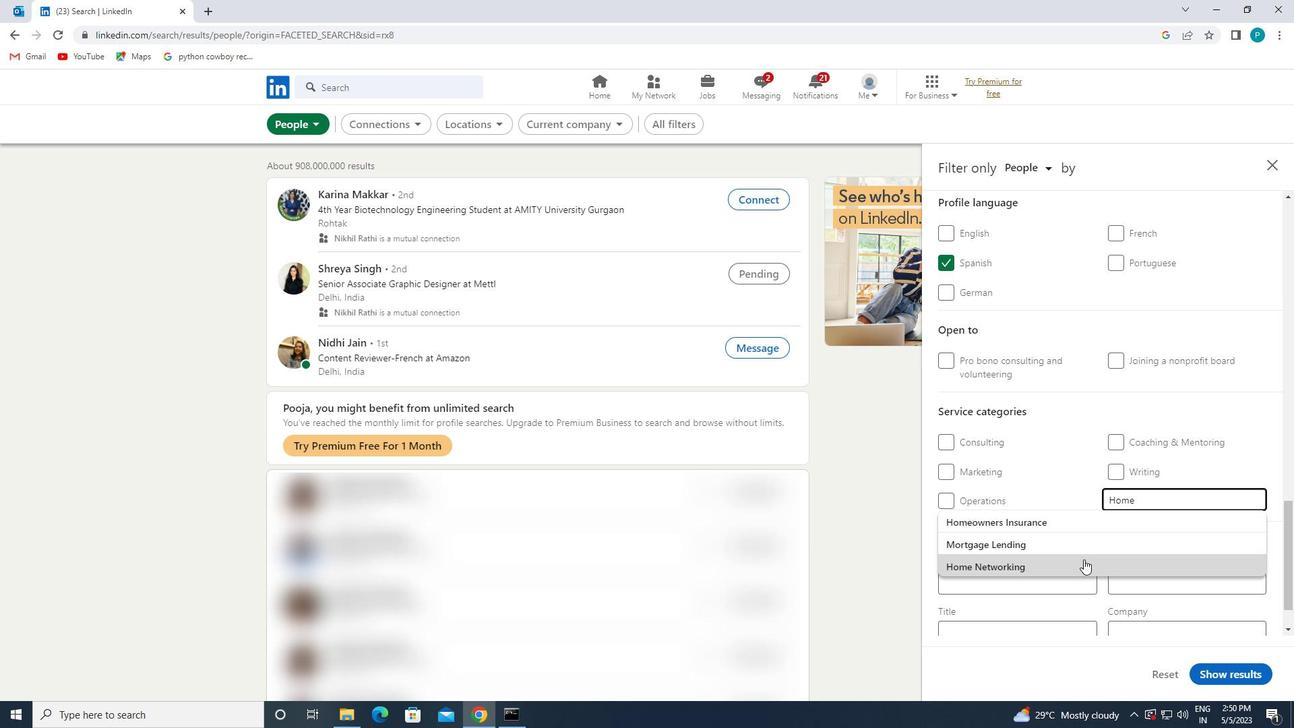 
Action: Mouse pressed left at (1082, 559)
Screenshot: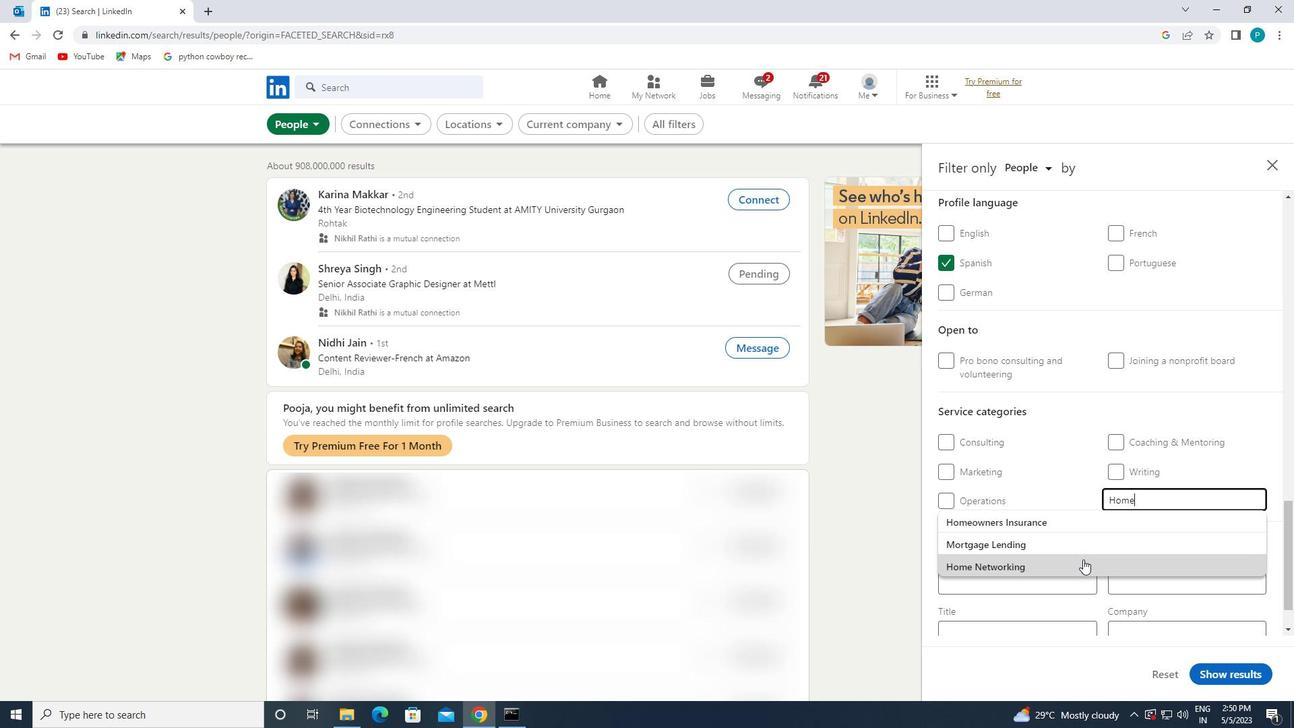 
Action: Mouse moved to (1075, 552)
Screenshot: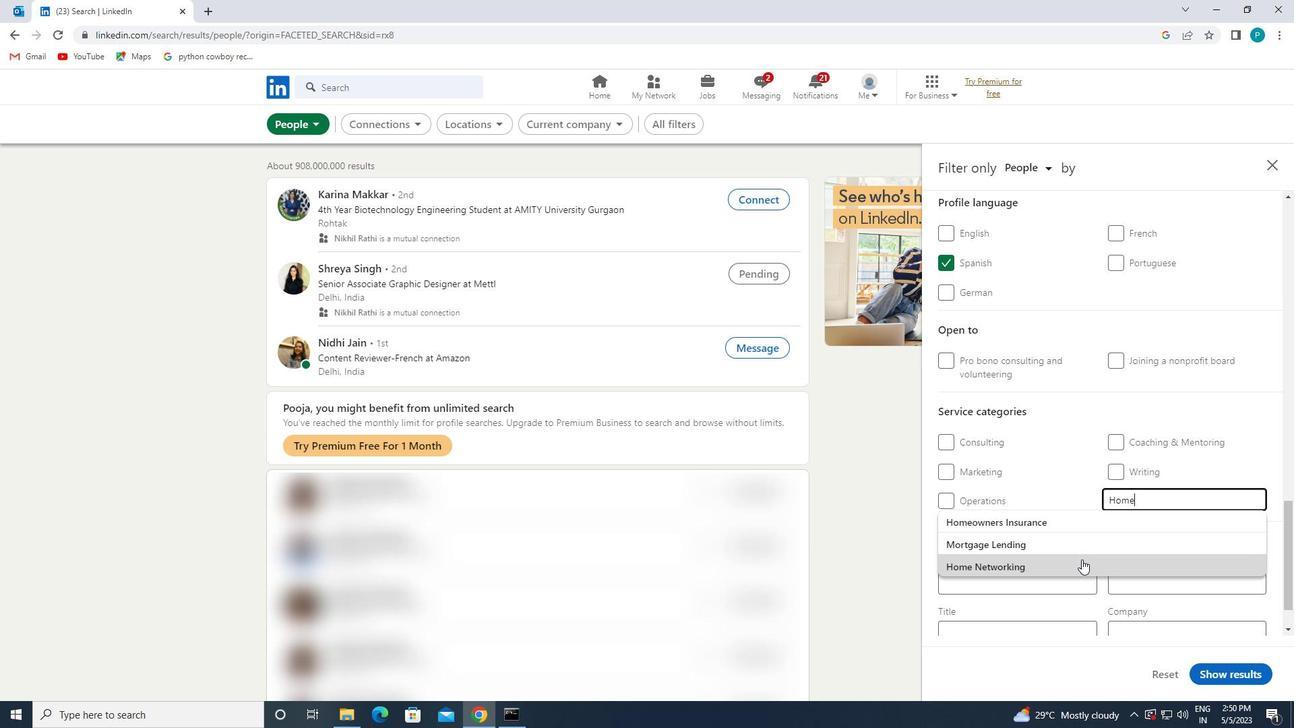 
Action: Mouse scrolled (1075, 552) with delta (0, 0)
Screenshot: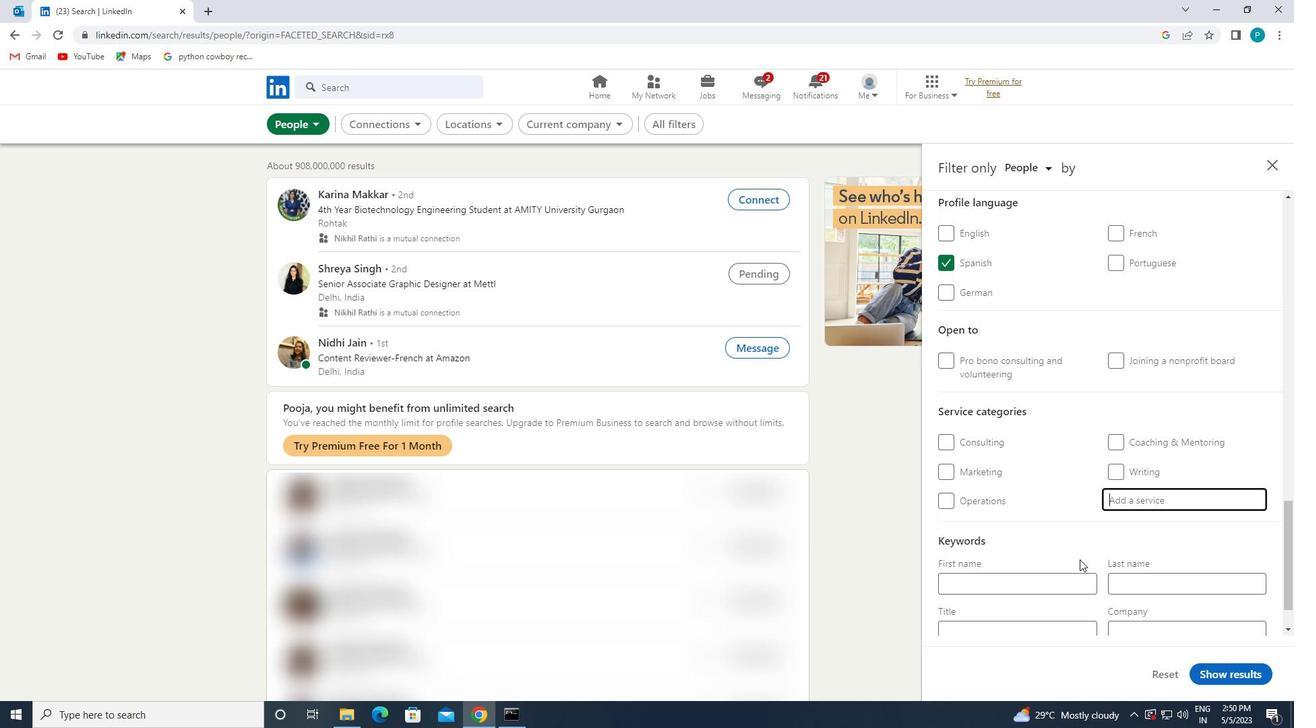 
Action: Mouse scrolled (1075, 552) with delta (0, 0)
Screenshot: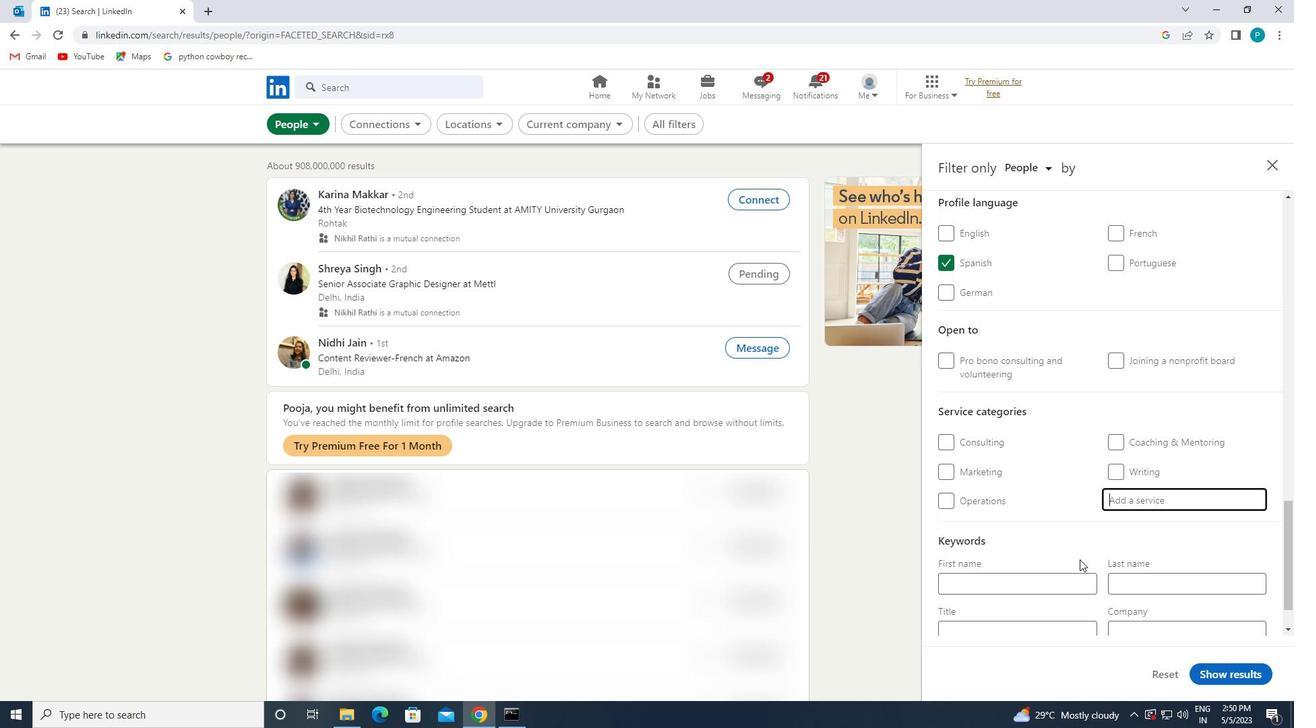 
Action: Mouse moved to (1009, 578)
Screenshot: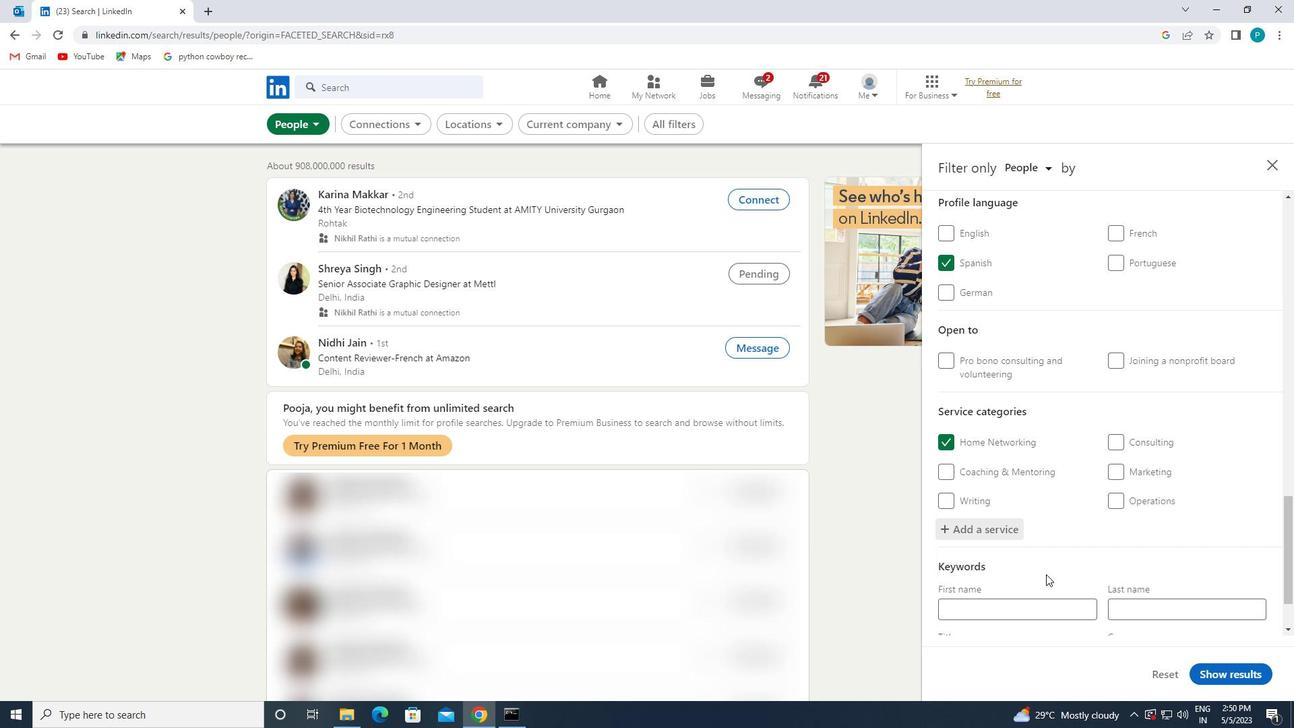 
Action: Mouse pressed left at (1009, 578)
Screenshot: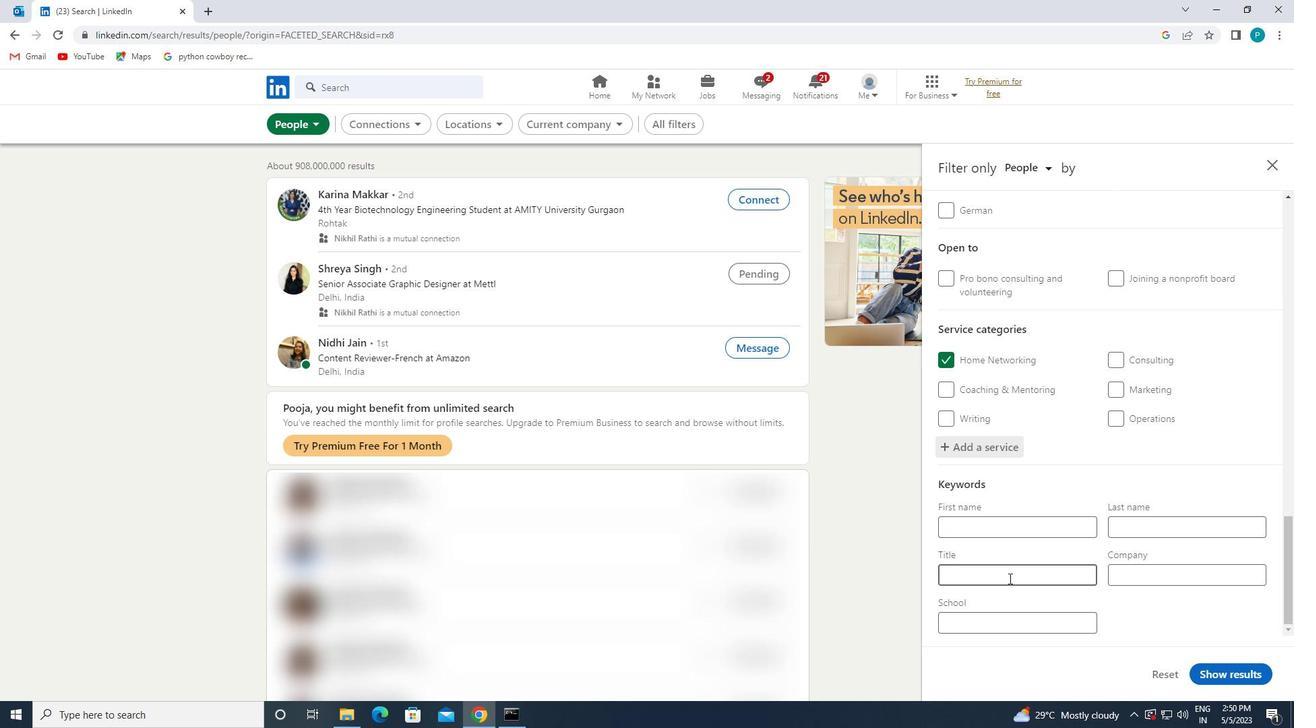 
Action: Mouse moved to (1007, 578)
Screenshot: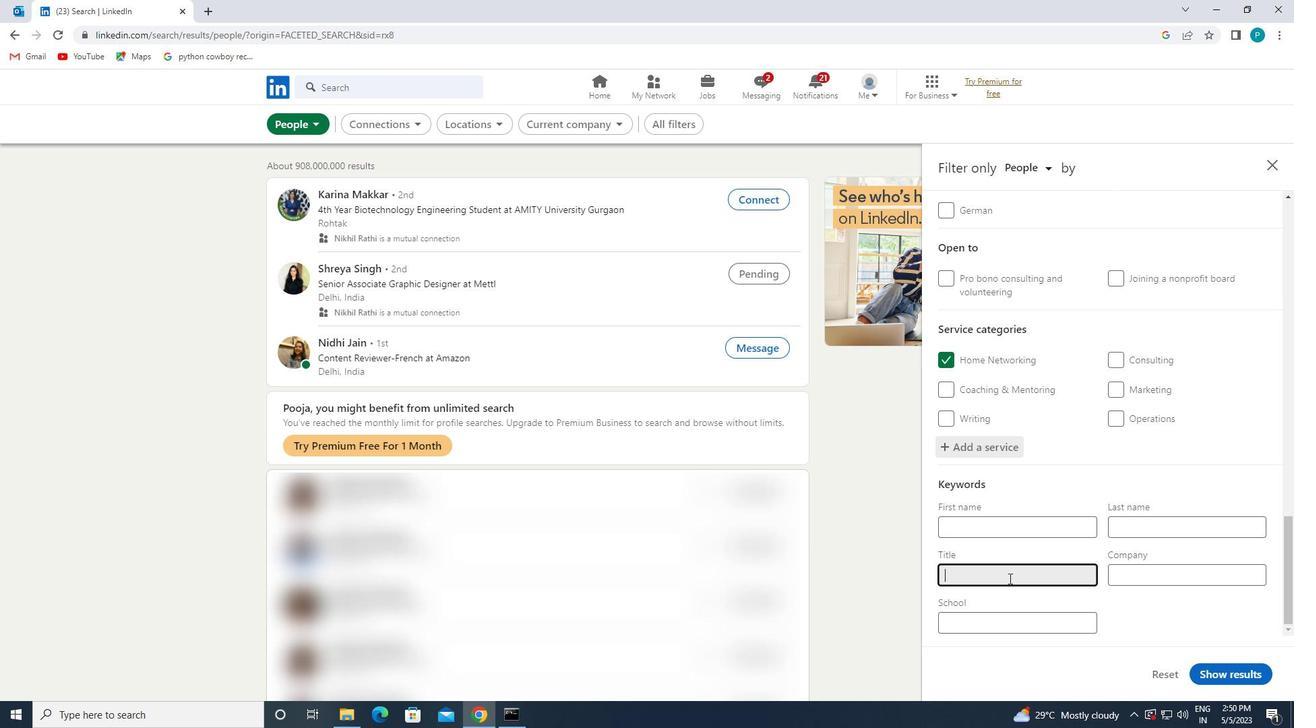 
Action: Key pressed <Key.caps_lock>D<Key.caps_lock>IRECTOR
Screenshot: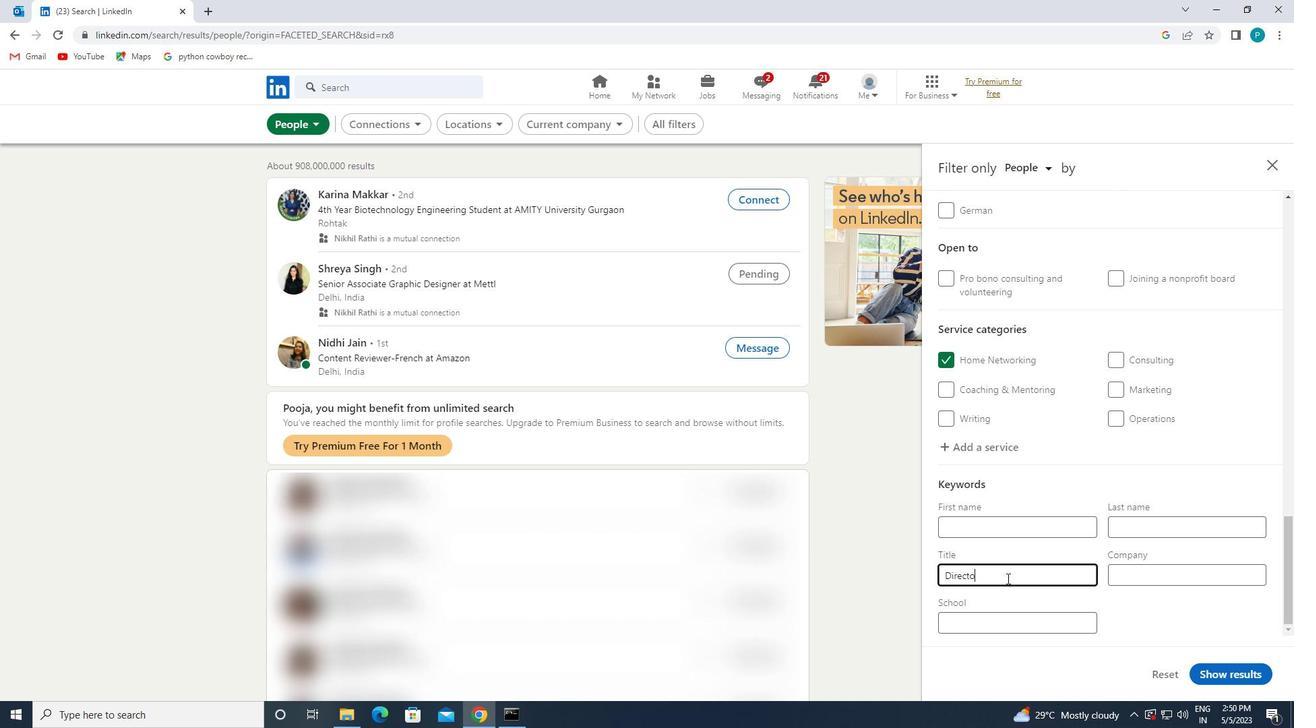 
Action: Mouse moved to (1250, 666)
Screenshot: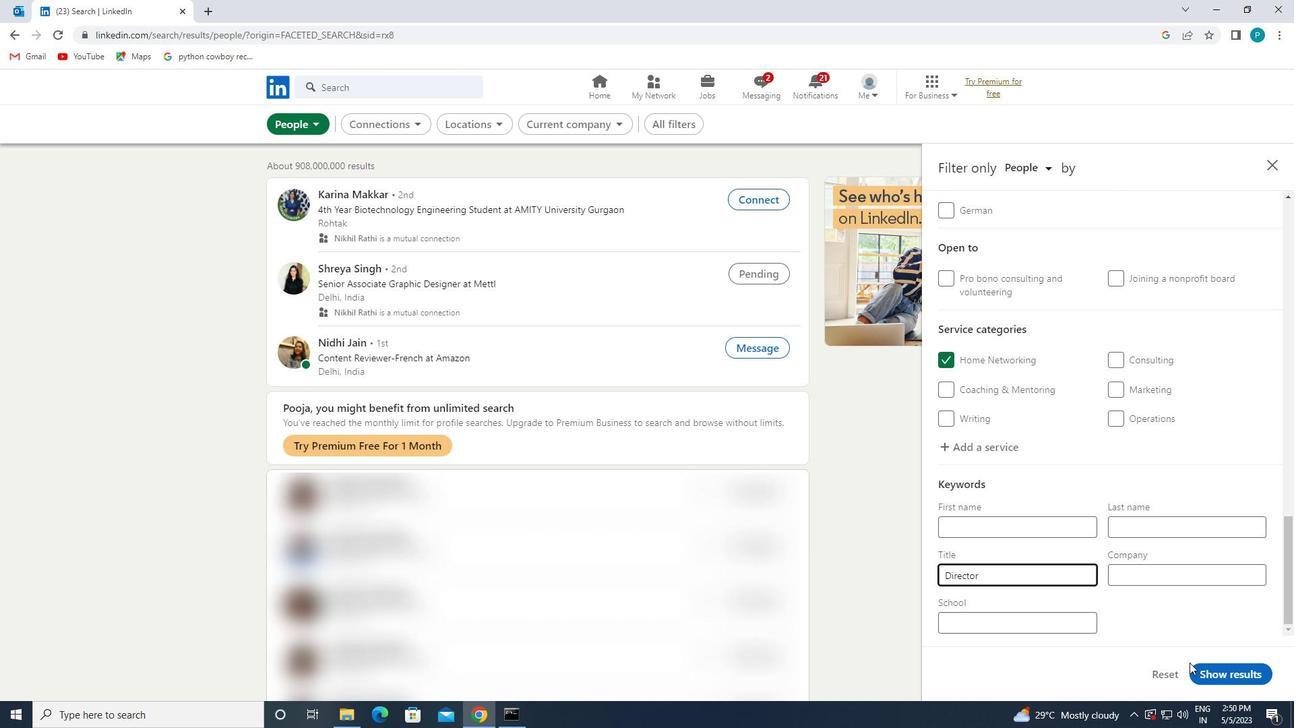
Action: Mouse pressed left at (1250, 666)
Screenshot: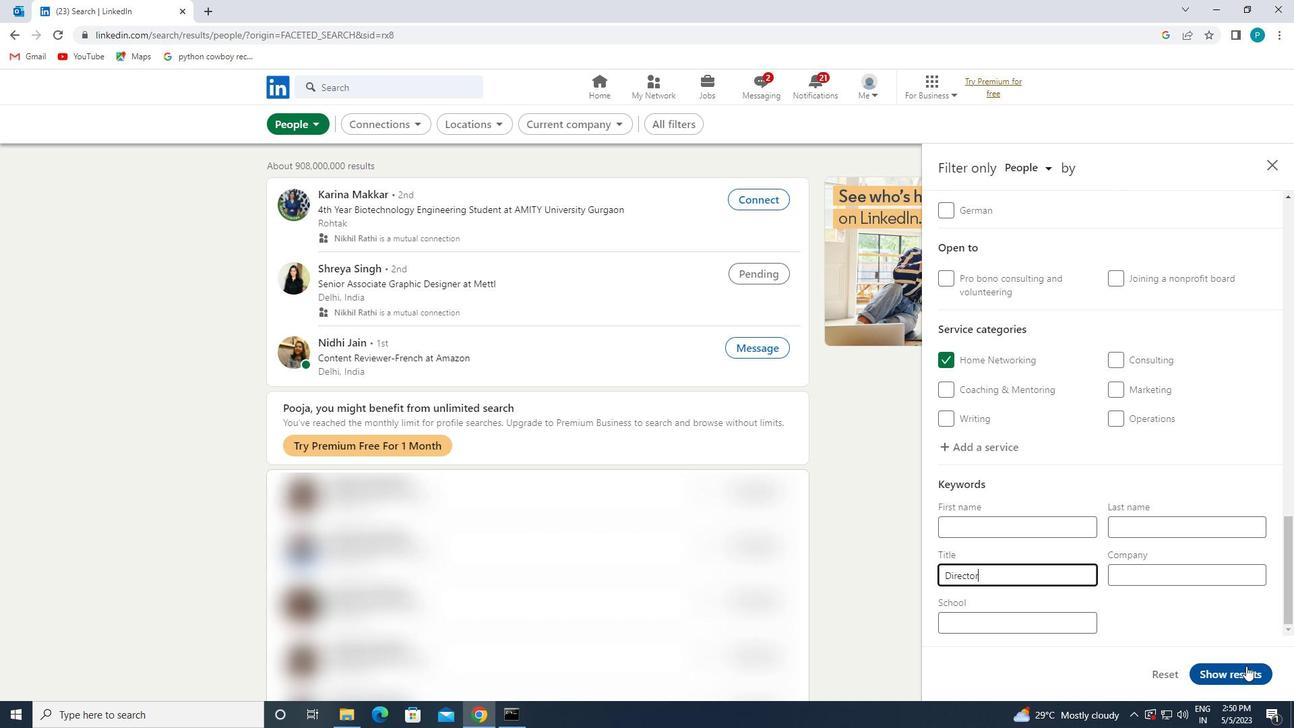 
